 Task: Create a new account in Salesforce with the name 'EMC-5', industry 'Biotechnology', and annual revenue '₹36,11,556'. Fill in the address and additional information fields.
Action: Mouse moved to (842, 139)
Screenshot: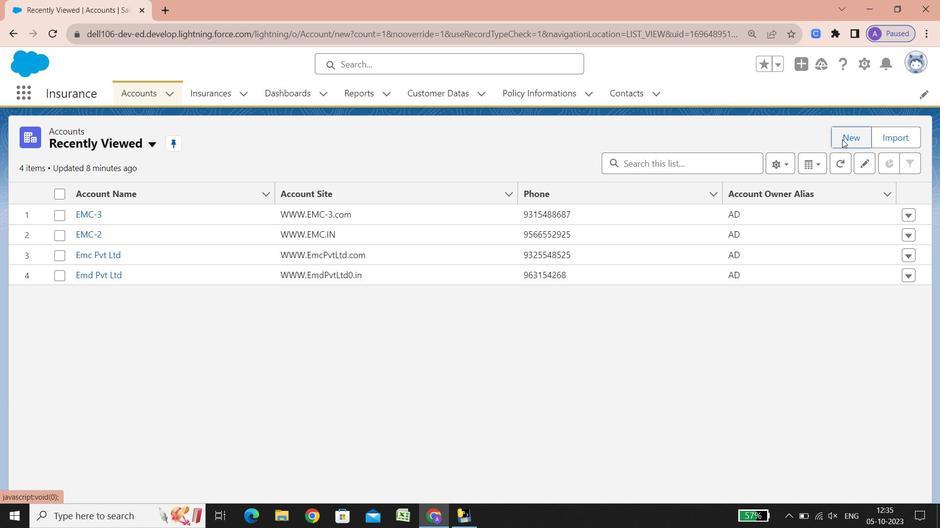 
Action: Mouse pressed left at (842, 139)
Screenshot: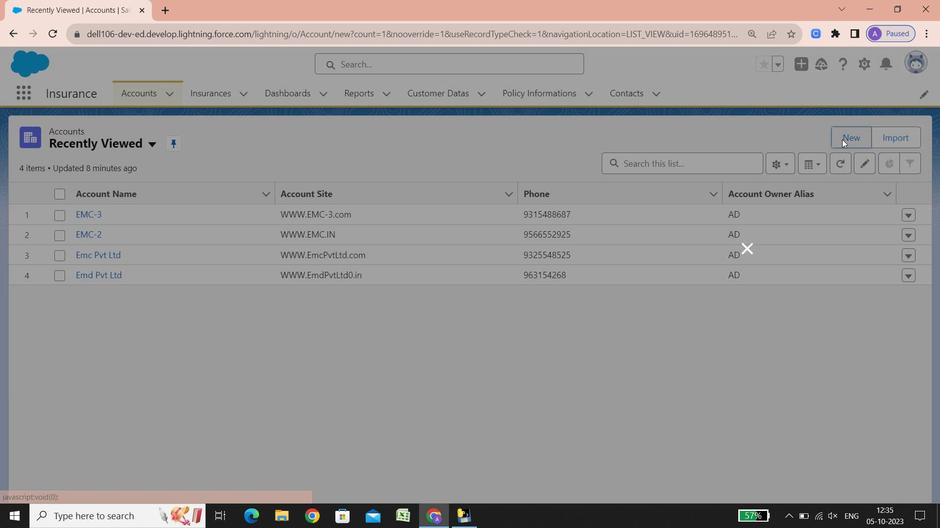 
Action: Mouse moved to (274, 240)
Screenshot: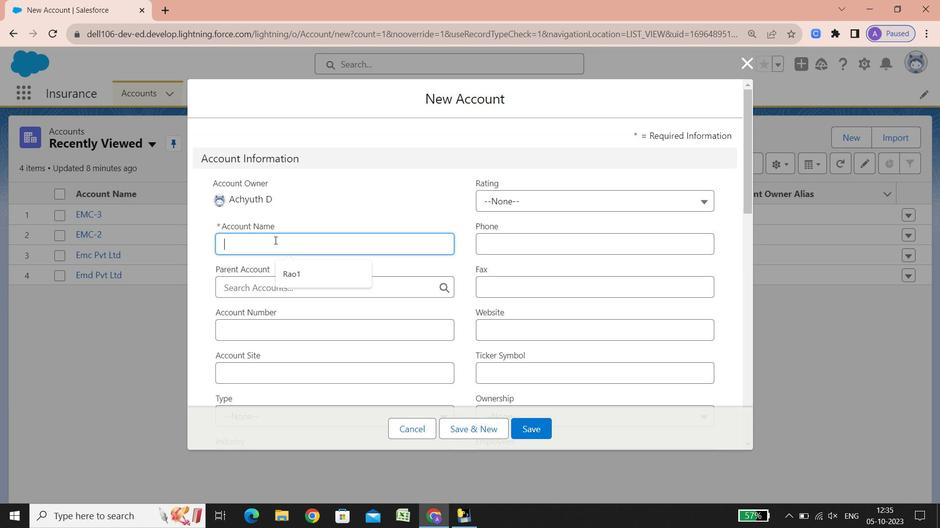 
Action: Mouse pressed left at (274, 240)
Screenshot: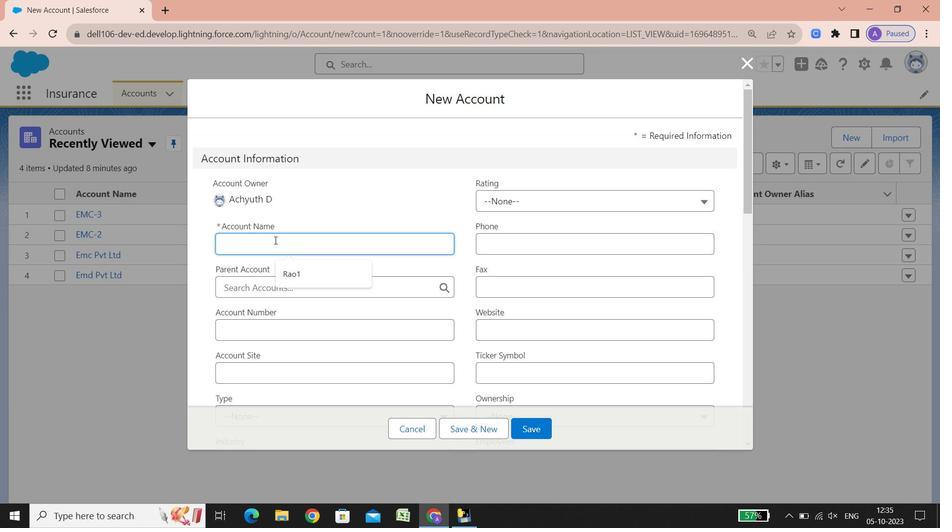 
Action: Key pressed <Key.shift><Key.shift><Key.shift><Key.shift><Key.shift>Ectrl+M<Key.shift><Key.shift><Key.shift><Key.shift><Key.shift><Key.shift><Key.shift><Key.shift><Key.shift><Key.shift><Key.shift><Key.shift>ctrl+MC-4
Screenshot: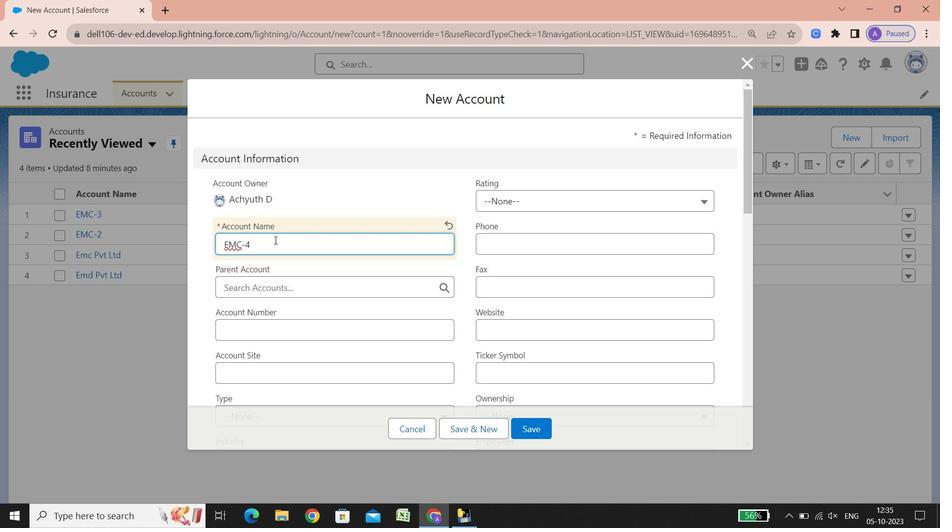 
Action: Mouse moved to (238, 333)
Screenshot: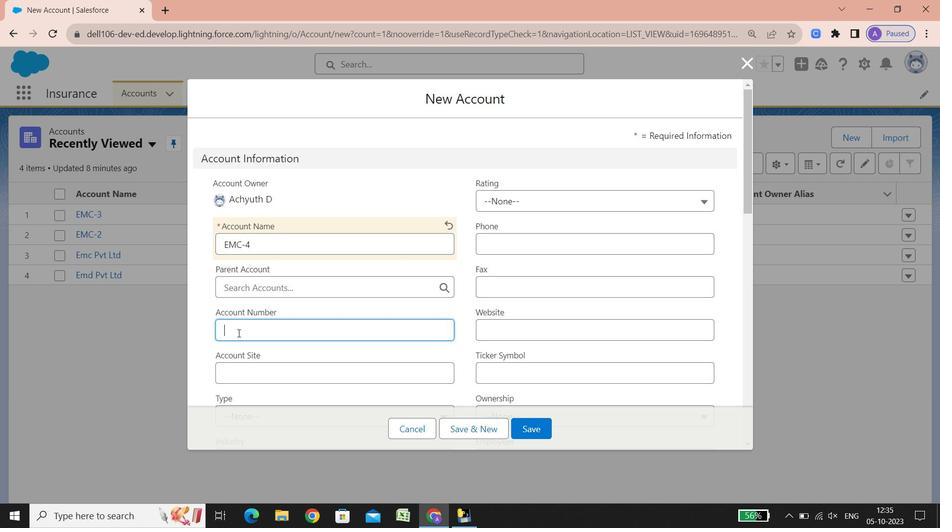 
Action: Mouse pressed left at (238, 333)
Screenshot: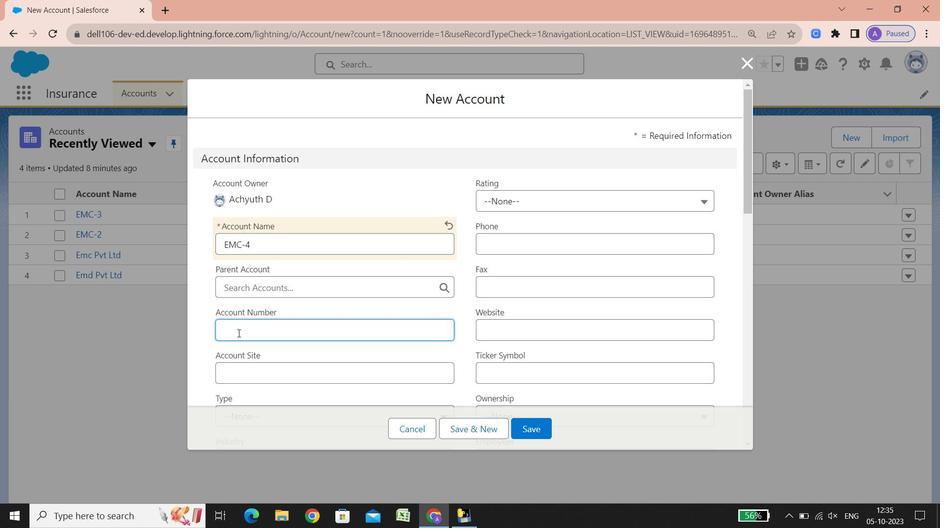 
Action: Mouse moved to (249, 328)
Screenshot: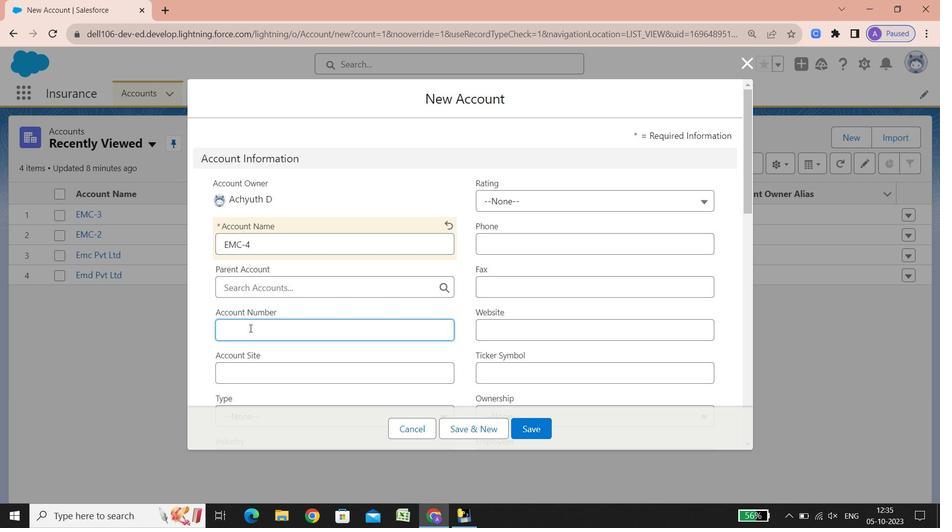
Action: Key pressed 255221545455
Screenshot: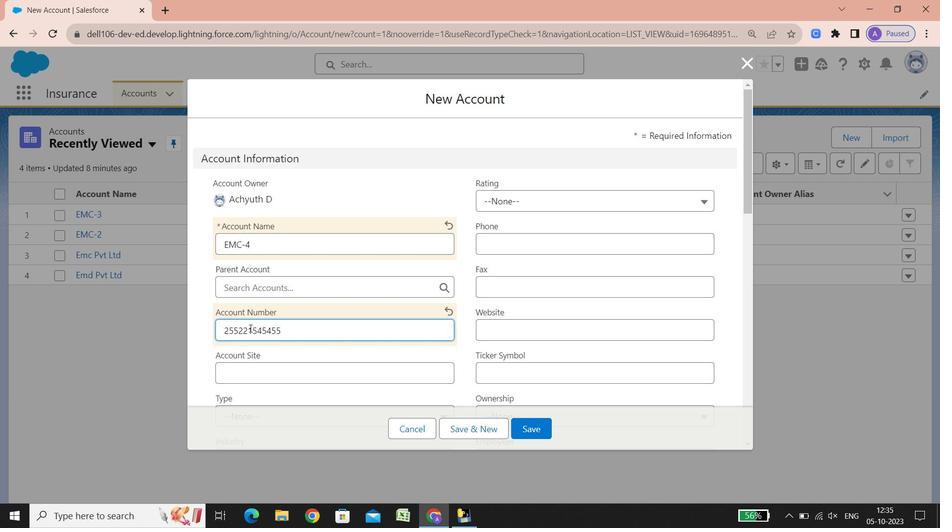 
Action: Mouse scrolled (249, 328) with delta (0, 0)
Screenshot: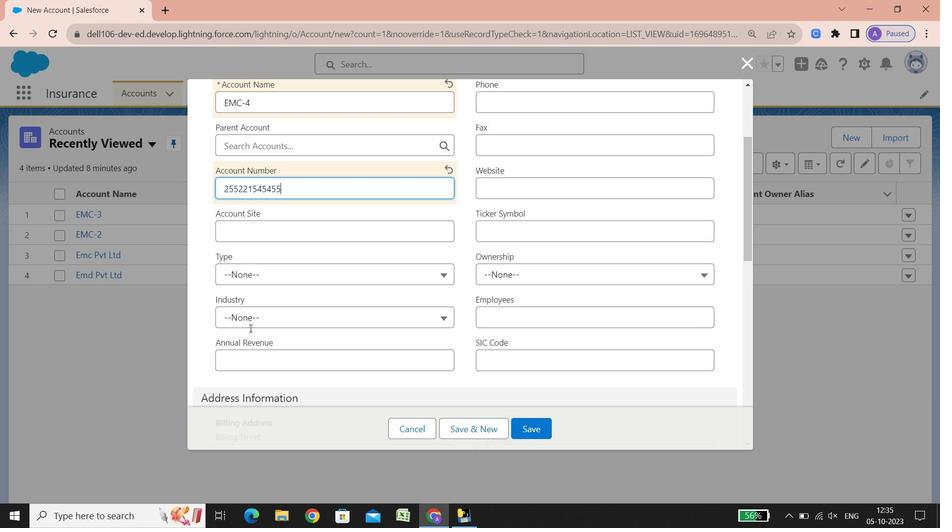 
Action: Mouse scrolled (249, 328) with delta (0, 0)
Screenshot: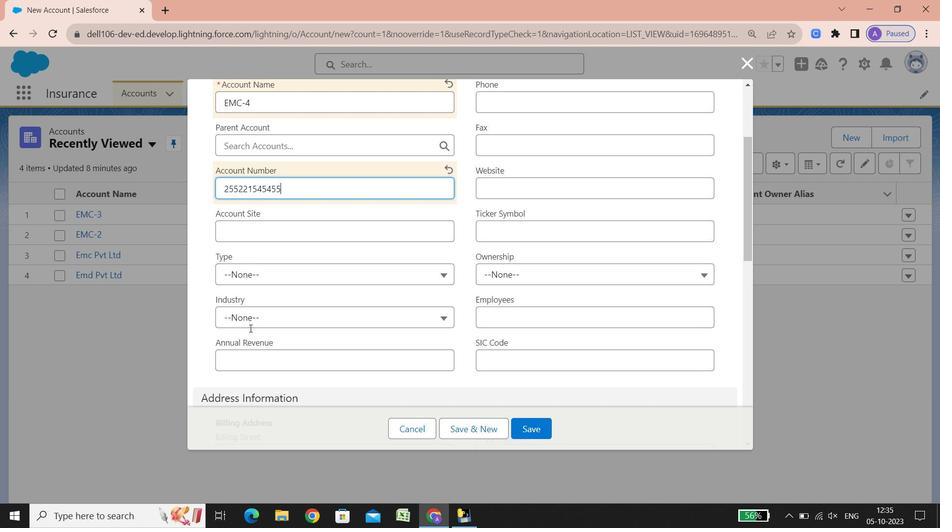 
Action: Mouse scrolled (249, 328) with delta (0, 0)
Screenshot: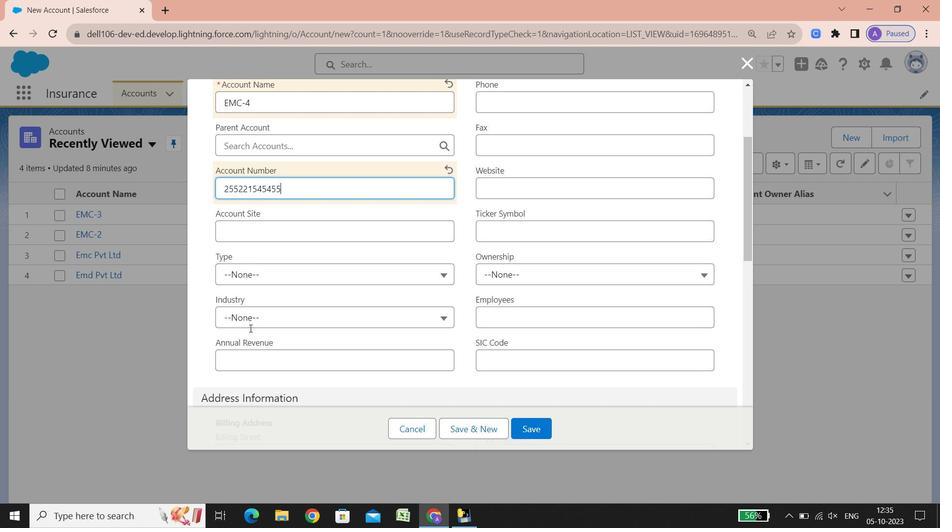 
Action: Mouse scrolled (249, 328) with delta (0, 0)
Screenshot: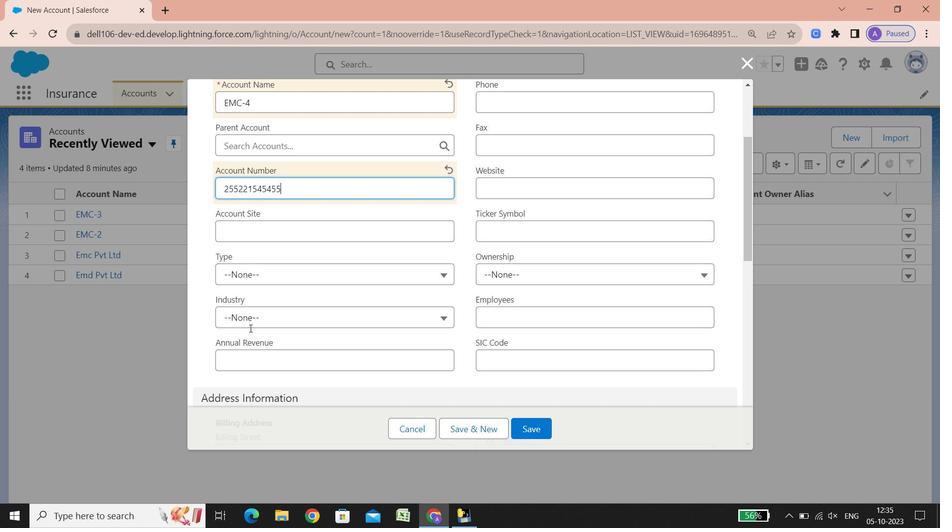 
Action: Mouse scrolled (249, 328) with delta (0, 0)
Screenshot: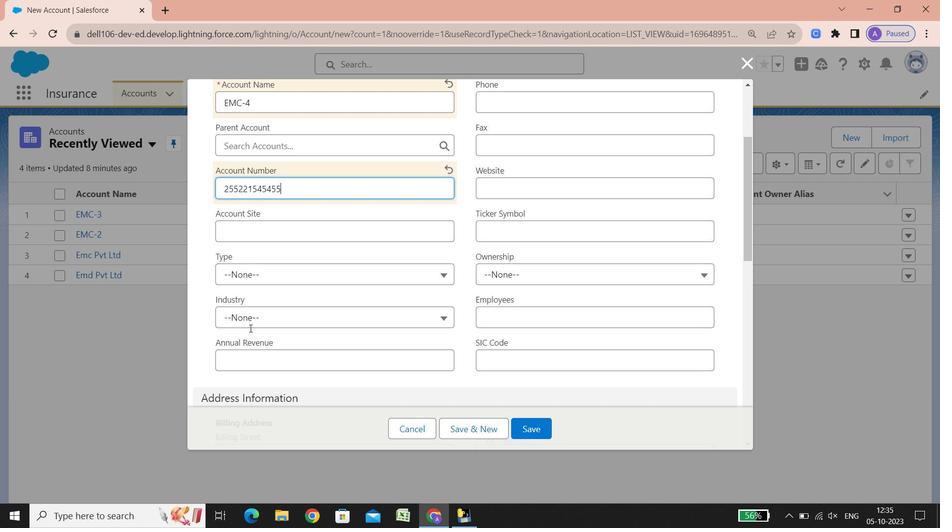 
Action: Mouse scrolled (249, 328) with delta (0, 0)
Screenshot: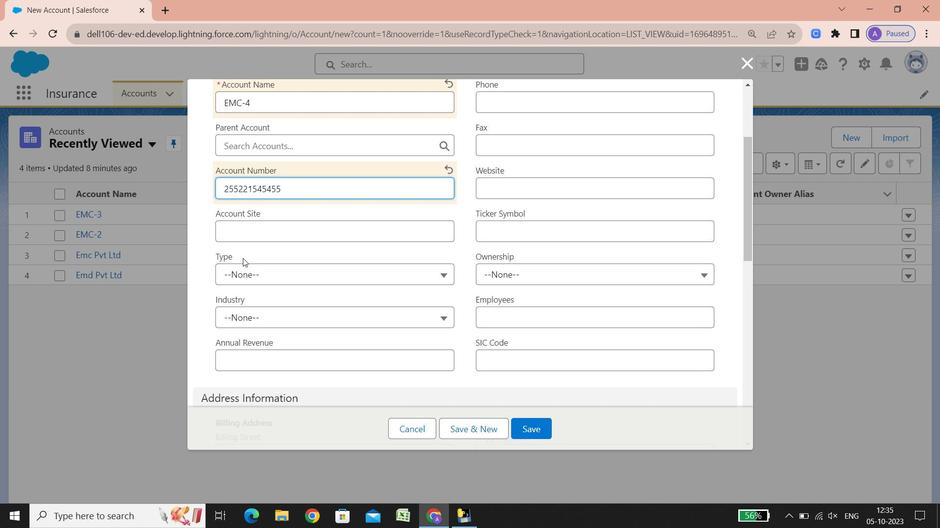 
Action: Mouse scrolled (249, 328) with delta (0, 0)
Screenshot: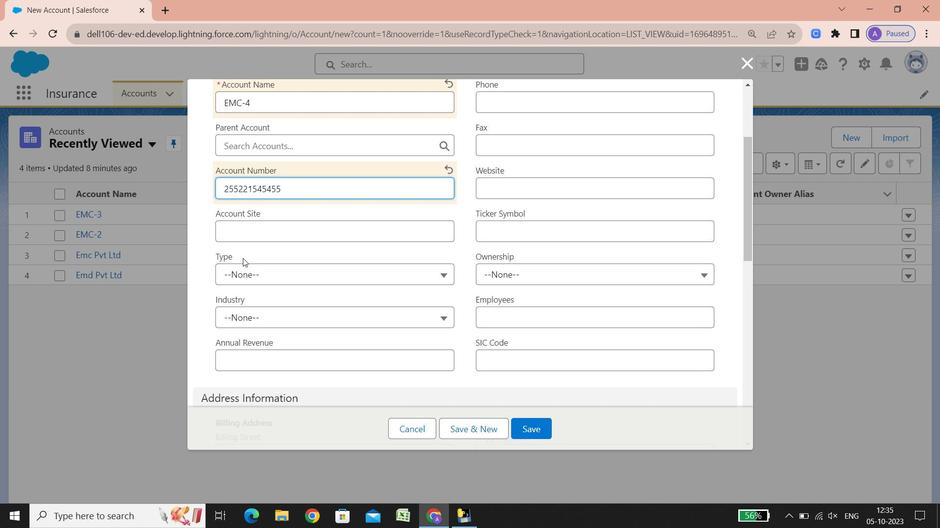 
Action: Mouse scrolled (249, 328) with delta (0, 0)
Screenshot: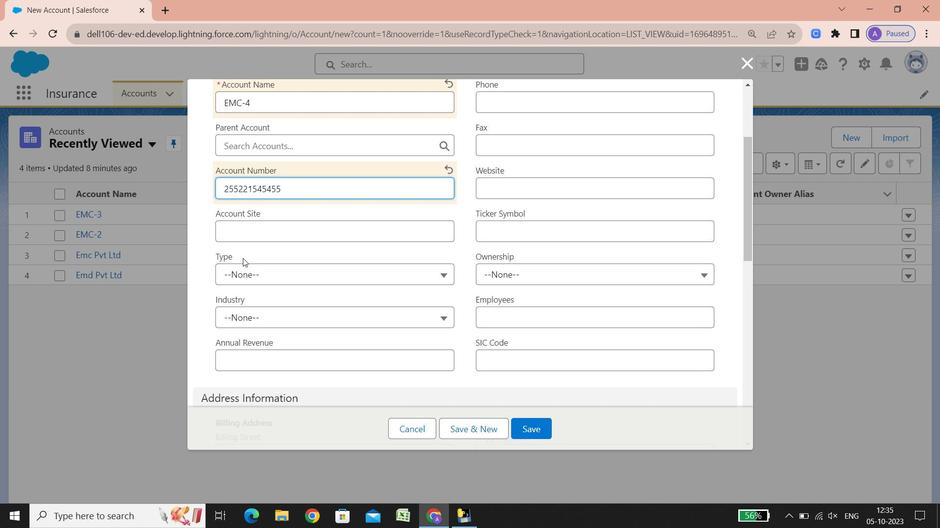 
Action: Mouse scrolled (249, 328) with delta (0, 0)
Screenshot: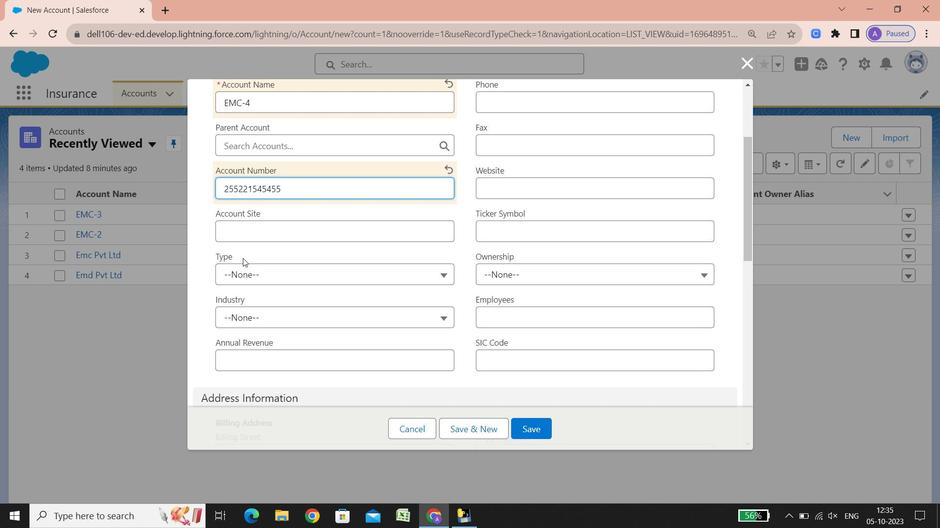 
Action: Mouse scrolled (249, 328) with delta (0, 0)
Screenshot: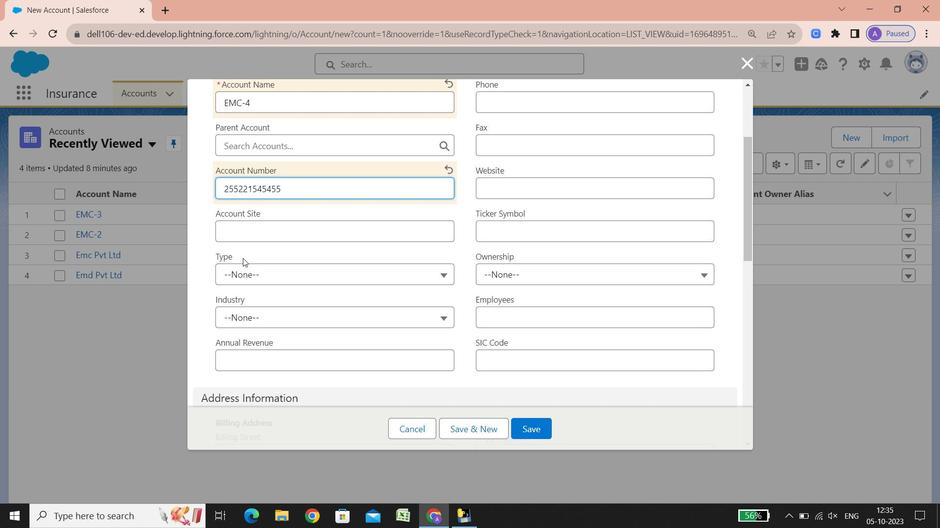 
Action: Mouse scrolled (249, 328) with delta (0, 0)
Screenshot: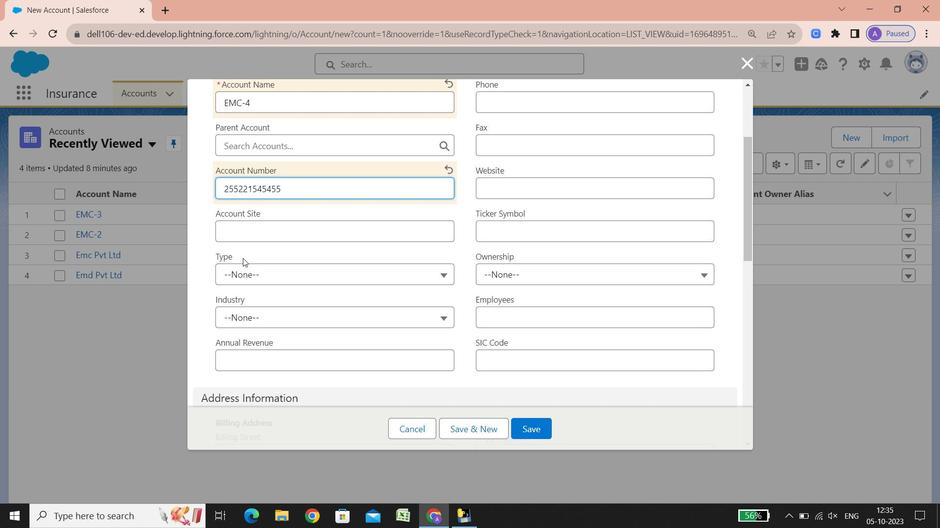 
Action: Mouse scrolled (249, 328) with delta (0, 0)
Screenshot: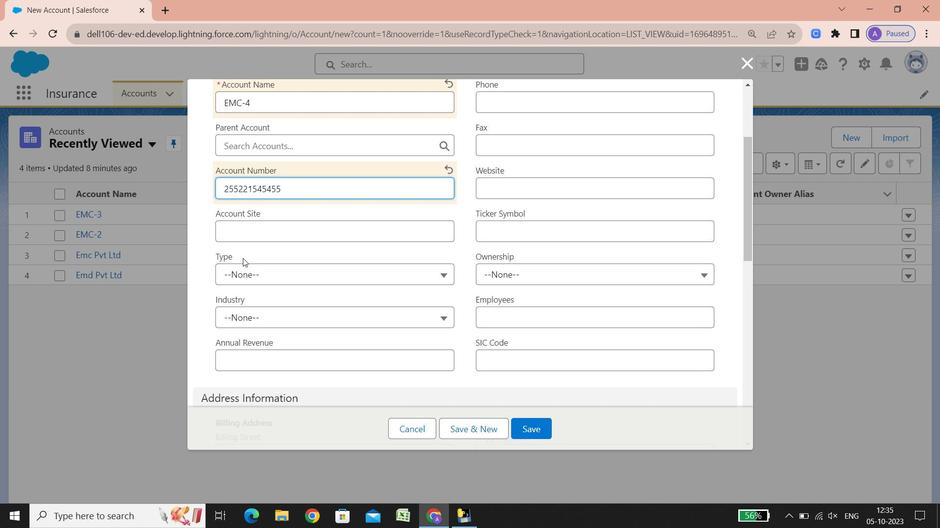 
Action: Mouse scrolled (249, 328) with delta (0, 0)
Screenshot: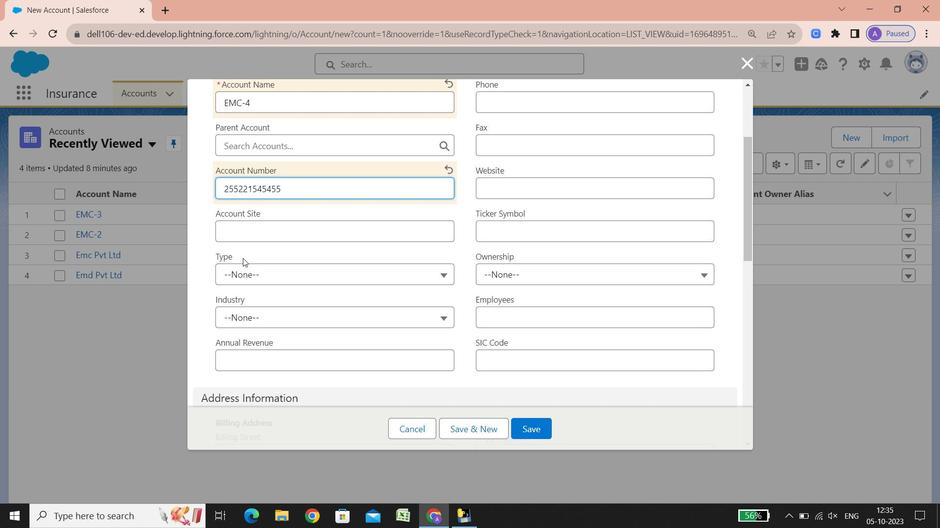 
Action: Mouse scrolled (249, 328) with delta (0, 0)
Screenshot: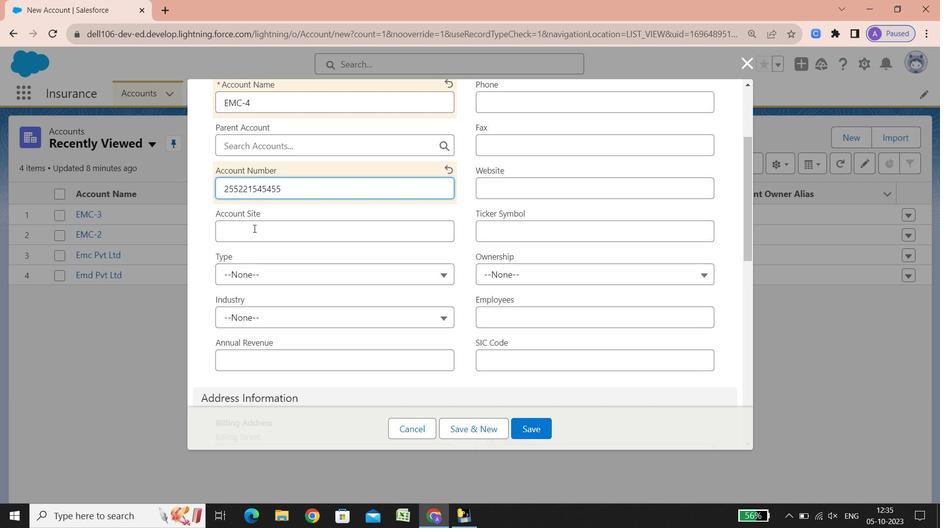 
Action: Mouse scrolled (249, 328) with delta (0, 0)
Screenshot: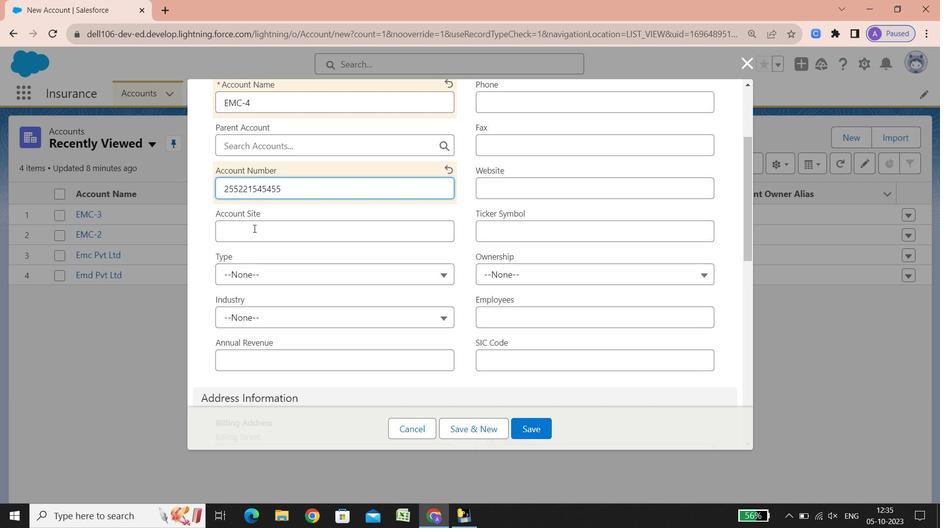 
Action: Mouse scrolled (249, 328) with delta (0, 0)
Screenshot: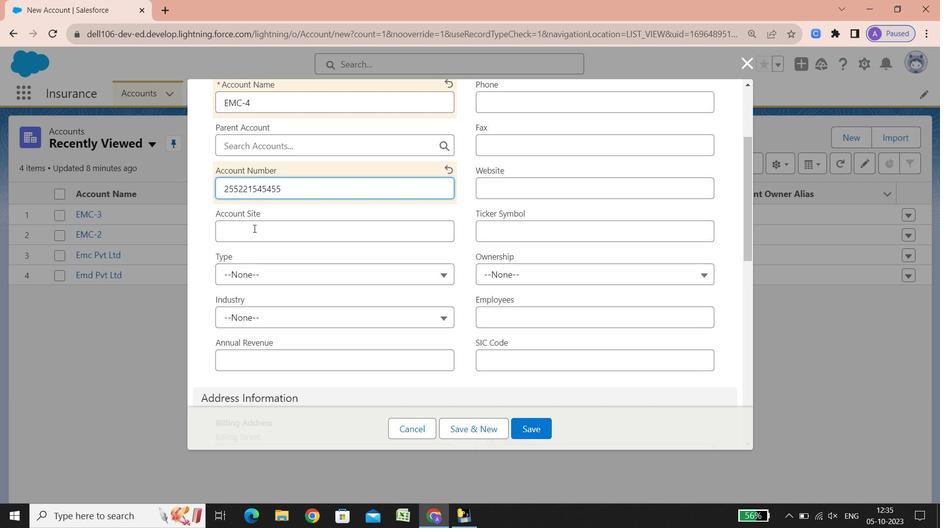 
Action: Mouse scrolled (249, 328) with delta (0, 0)
Screenshot: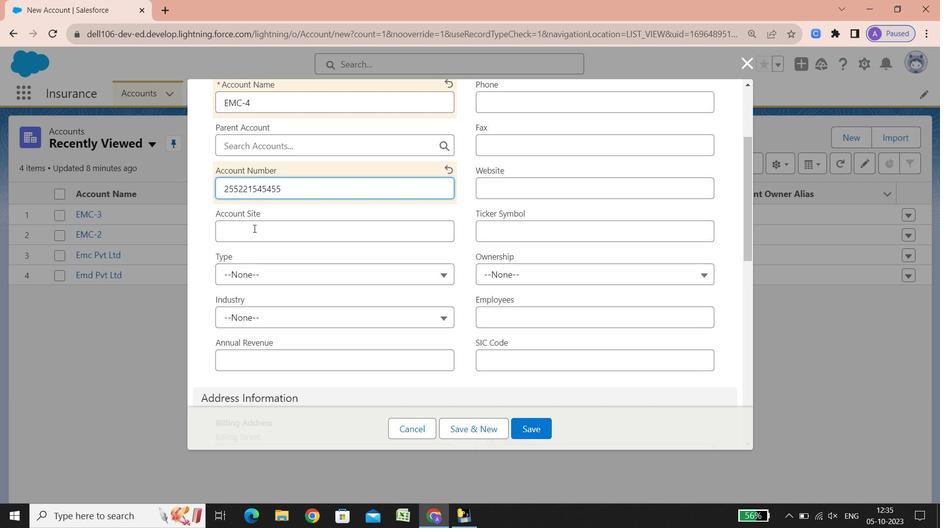 
Action: Mouse scrolled (249, 328) with delta (0, 0)
Screenshot: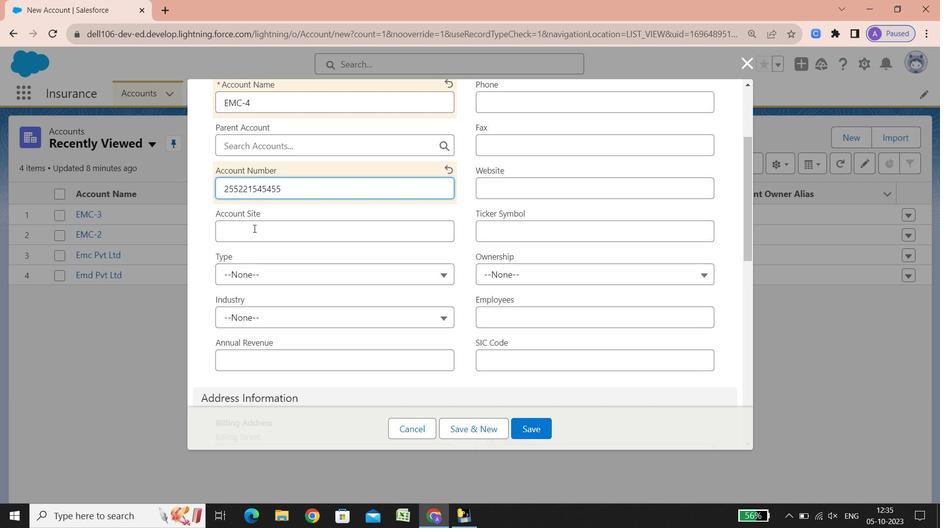 
Action: Mouse scrolled (249, 328) with delta (0, 0)
Screenshot: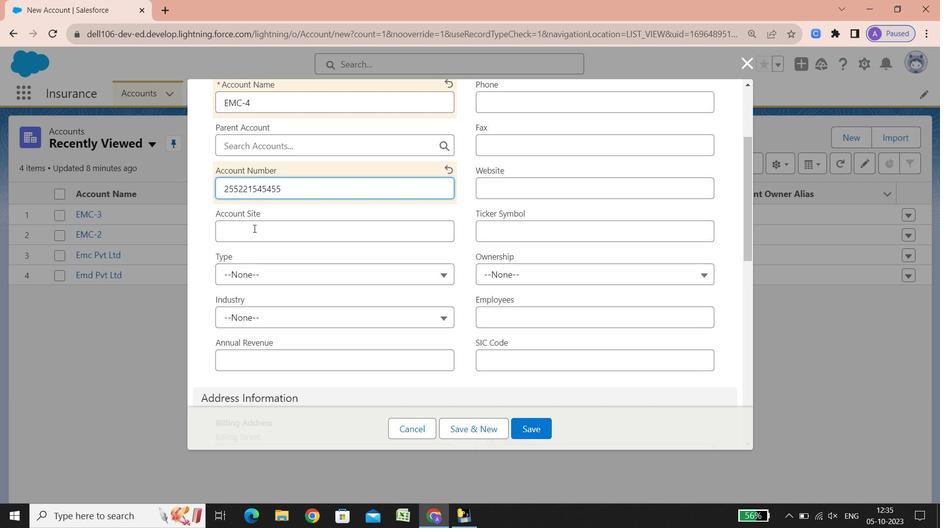 
Action: Mouse scrolled (249, 328) with delta (0, 0)
Screenshot: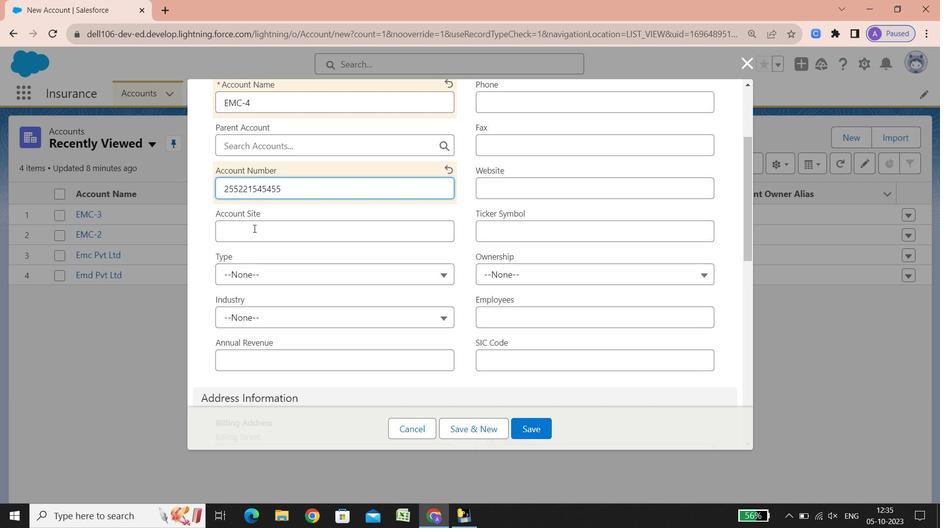 
Action: Mouse scrolled (249, 328) with delta (0, 0)
Screenshot: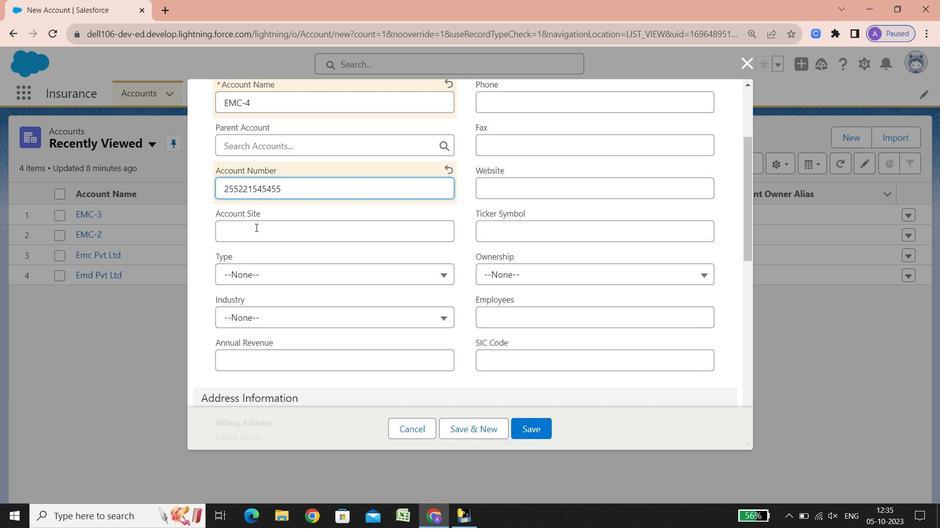 
Action: Mouse scrolled (249, 328) with delta (0, 0)
Screenshot: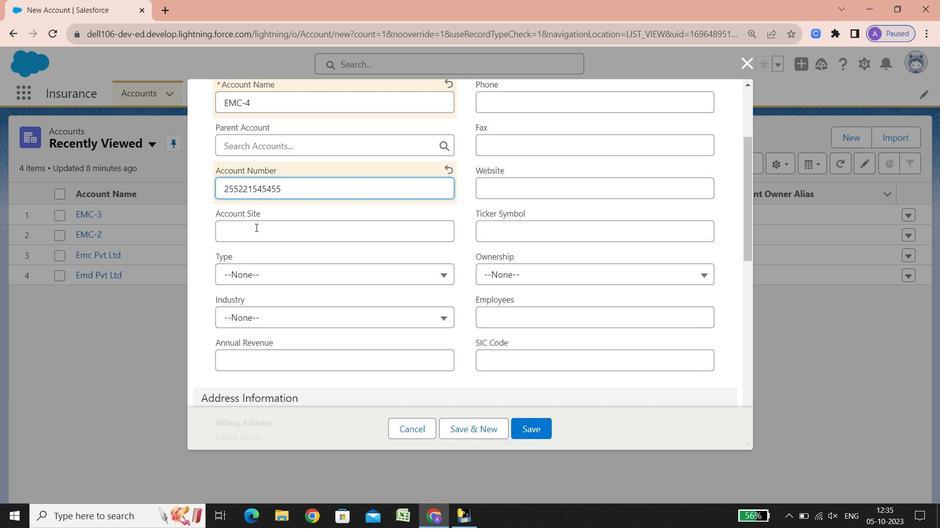 
Action: Mouse scrolled (249, 328) with delta (0, 0)
Screenshot: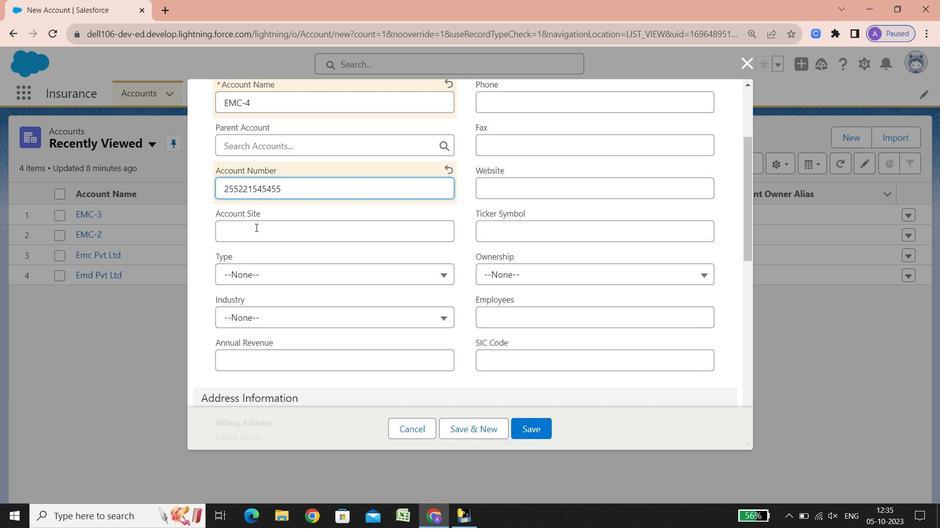 
Action: Mouse scrolled (249, 328) with delta (0, 0)
Screenshot: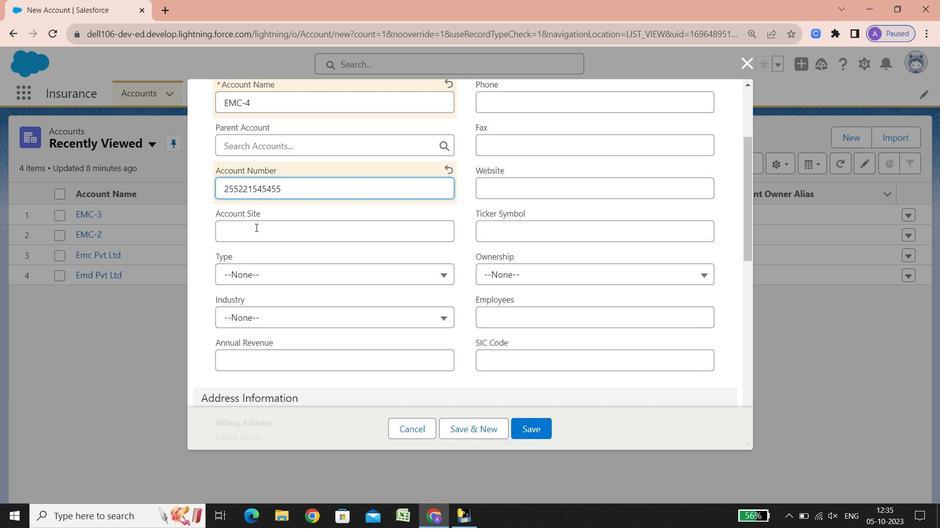 
Action: Mouse scrolled (249, 328) with delta (0, 0)
Screenshot: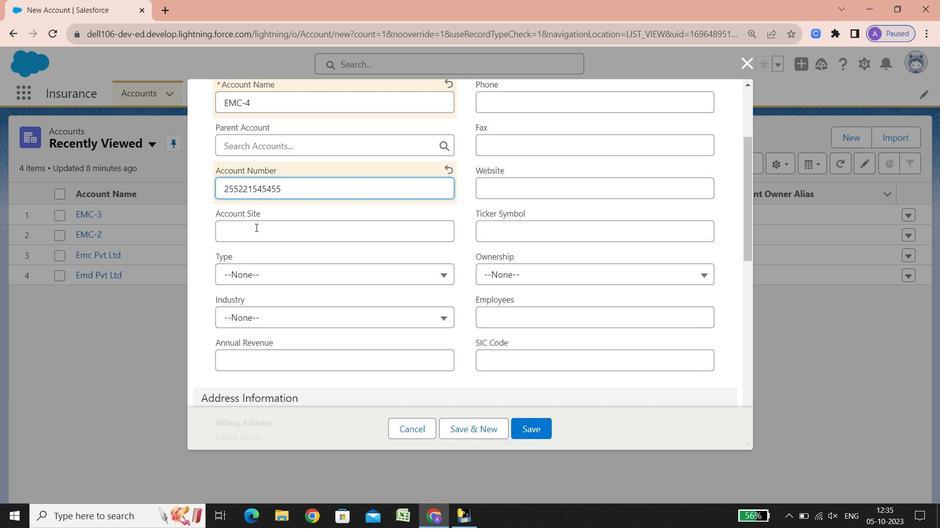 
Action: Mouse scrolled (249, 328) with delta (0, 0)
Screenshot: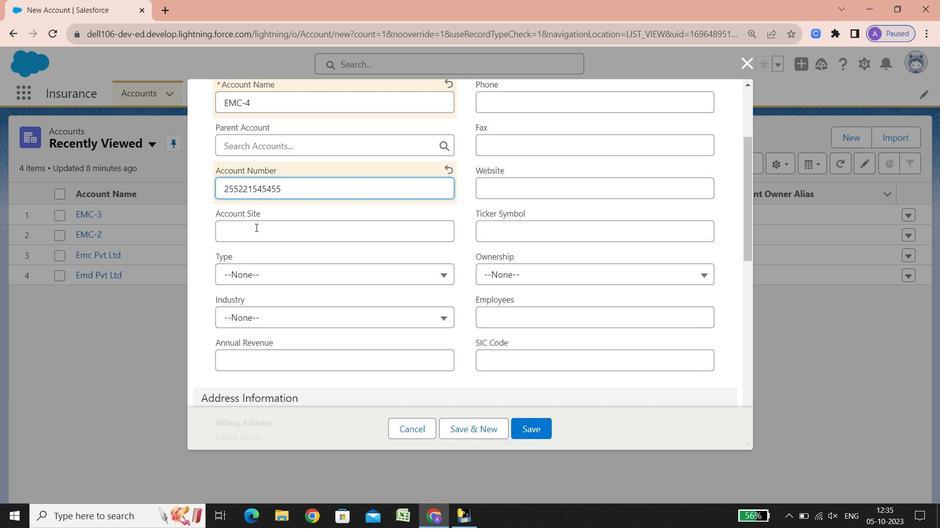 
Action: Mouse scrolled (249, 328) with delta (0, 0)
Screenshot: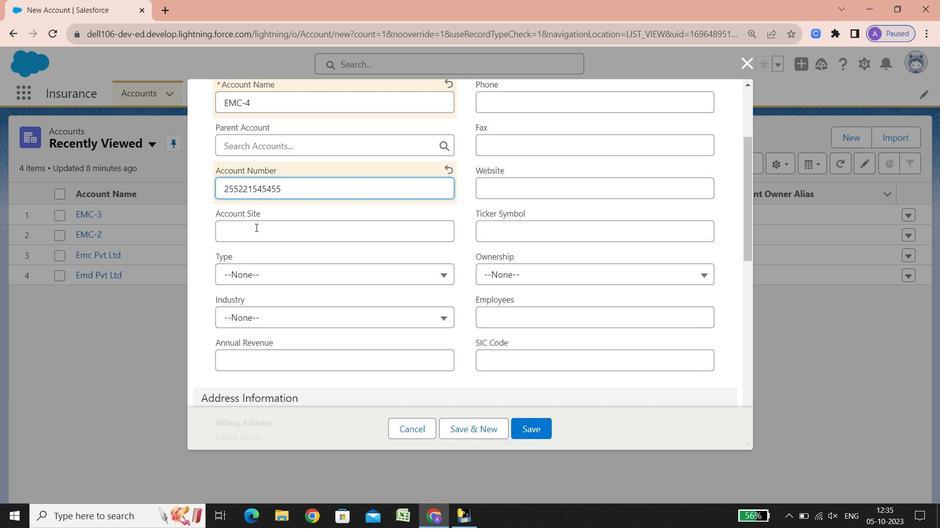 
Action: Mouse scrolled (249, 328) with delta (0, 0)
Screenshot: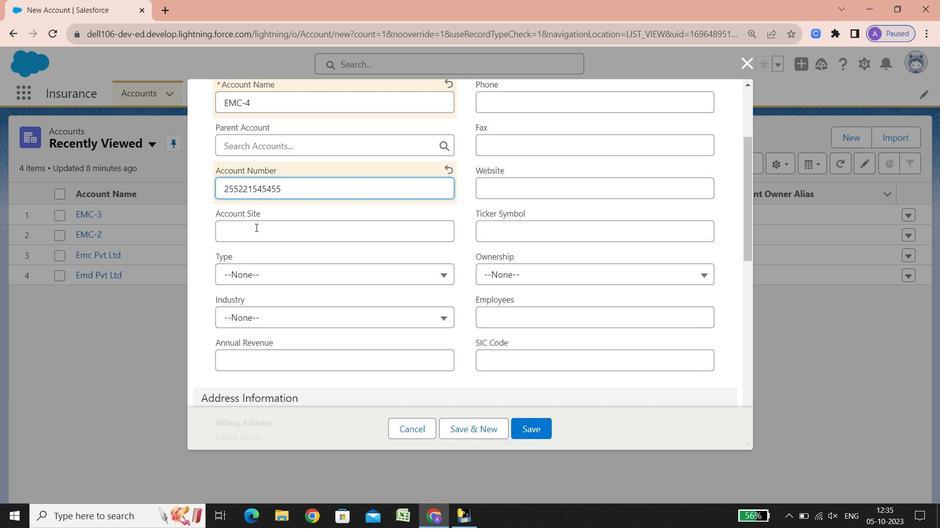 
Action: Mouse scrolled (249, 328) with delta (0, 0)
Screenshot: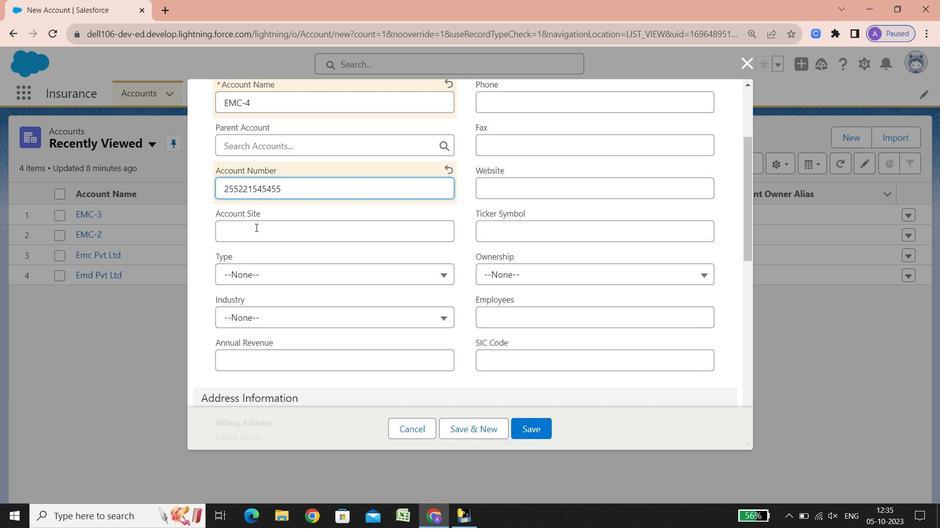 
Action: Mouse scrolled (249, 328) with delta (0, 0)
Screenshot: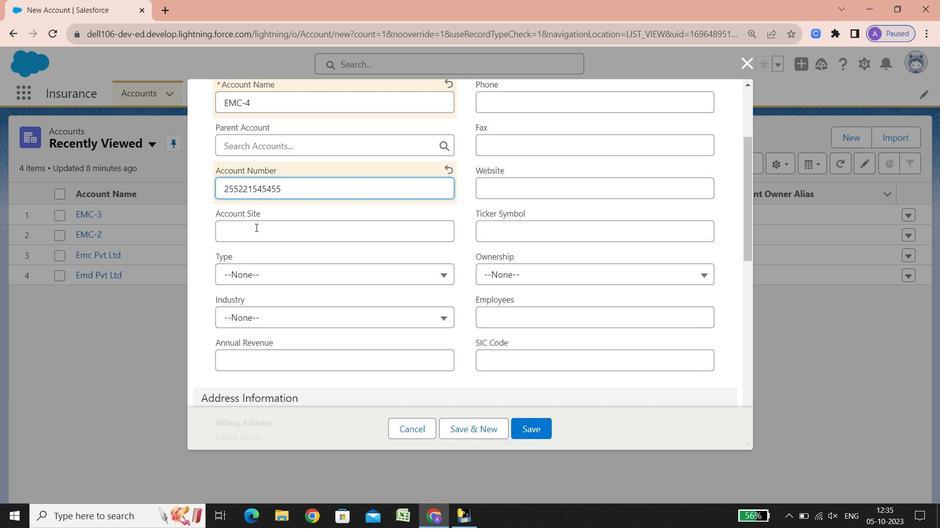 
Action: Mouse scrolled (249, 328) with delta (0, 0)
Screenshot: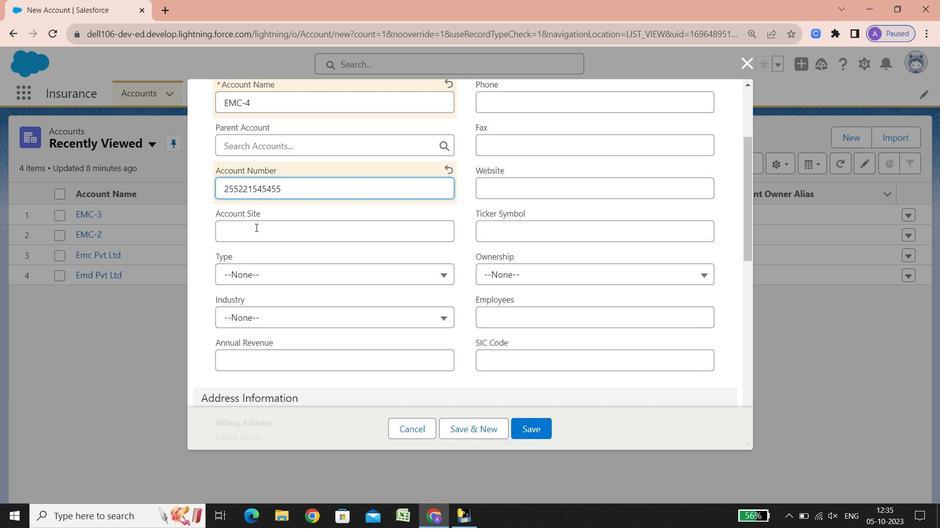 
Action: Mouse scrolled (249, 328) with delta (0, 0)
Screenshot: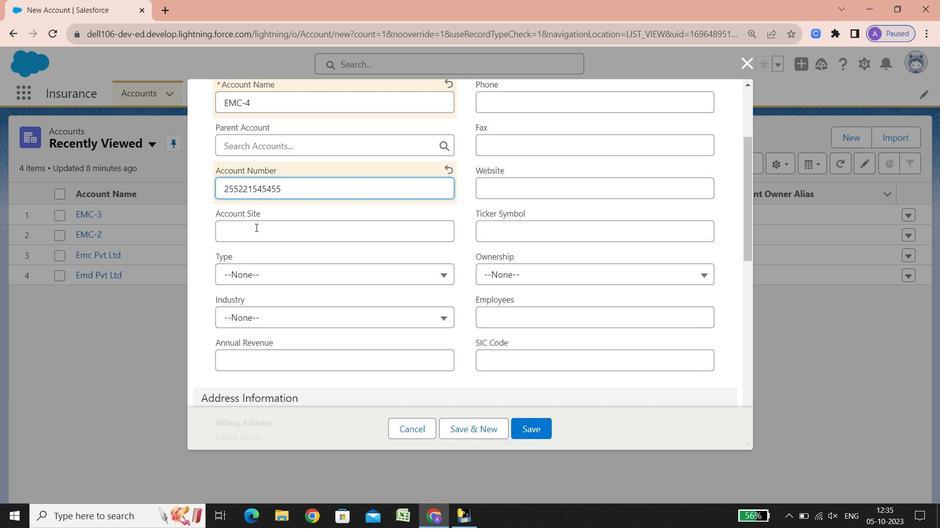 
Action: Mouse scrolled (249, 328) with delta (0, 0)
Screenshot: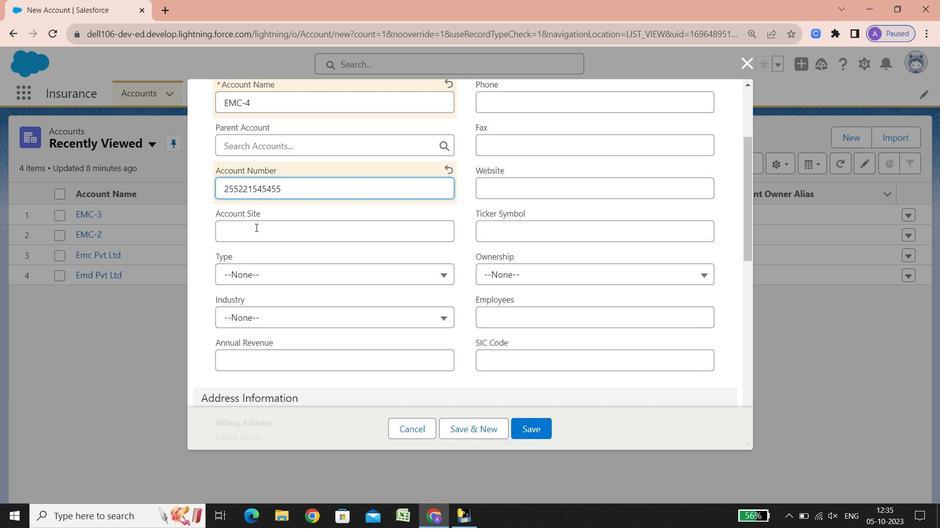 
Action: Mouse scrolled (249, 328) with delta (0, 0)
Screenshot: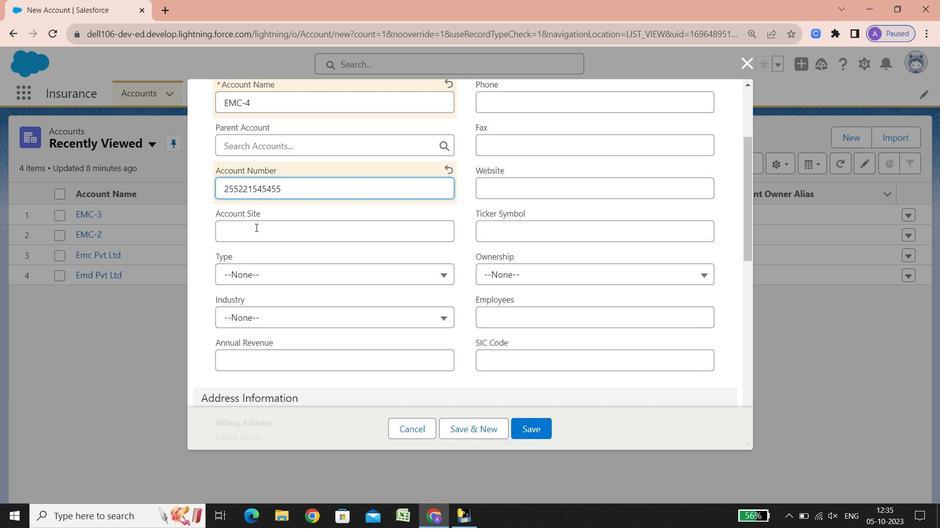 
Action: Mouse scrolled (249, 328) with delta (0, 0)
Screenshot: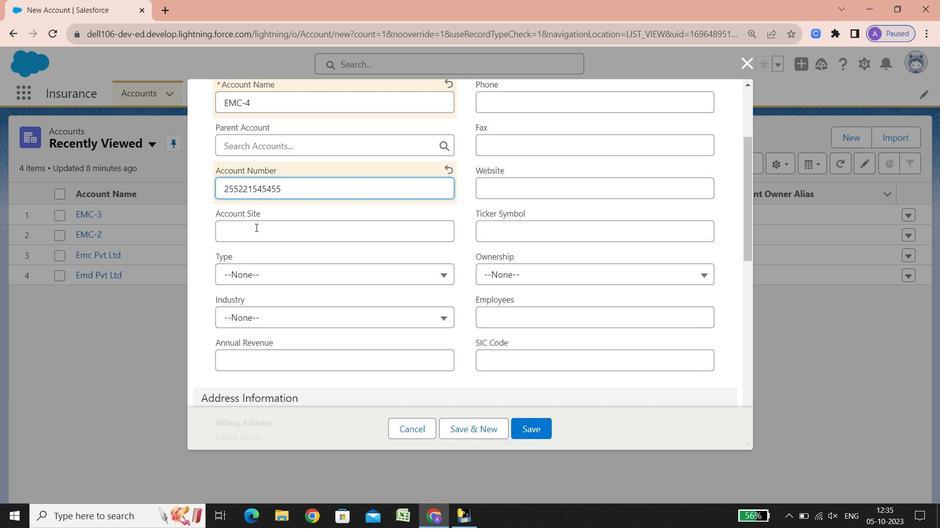 
Action: Mouse scrolled (249, 328) with delta (0, 0)
Screenshot: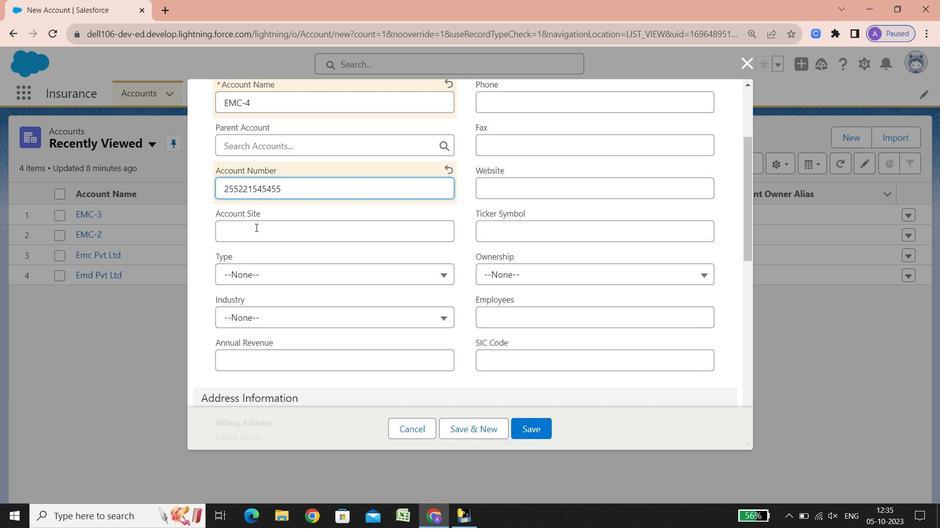 
Action: Mouse scrolled (249, 328) with delta (0, 0)
Screenshot: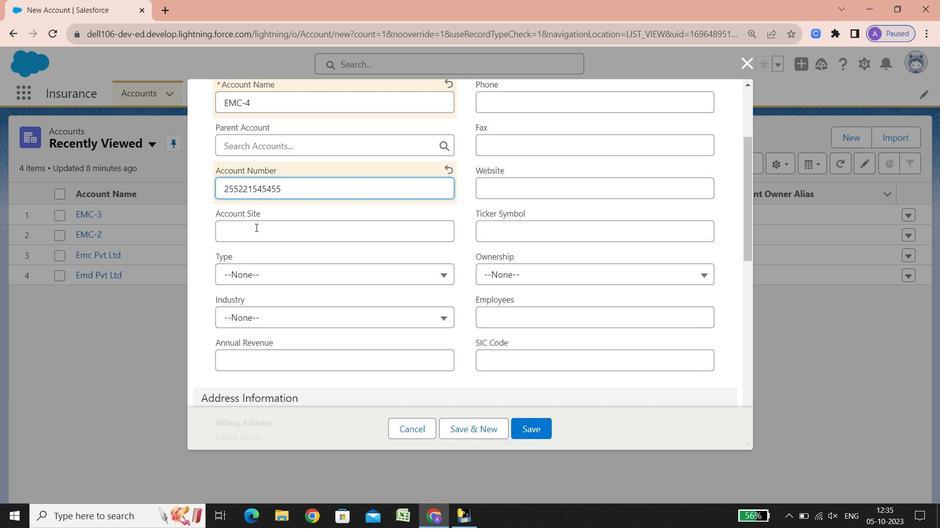
Action: Mouse moved to (255, 228)
Screenshot: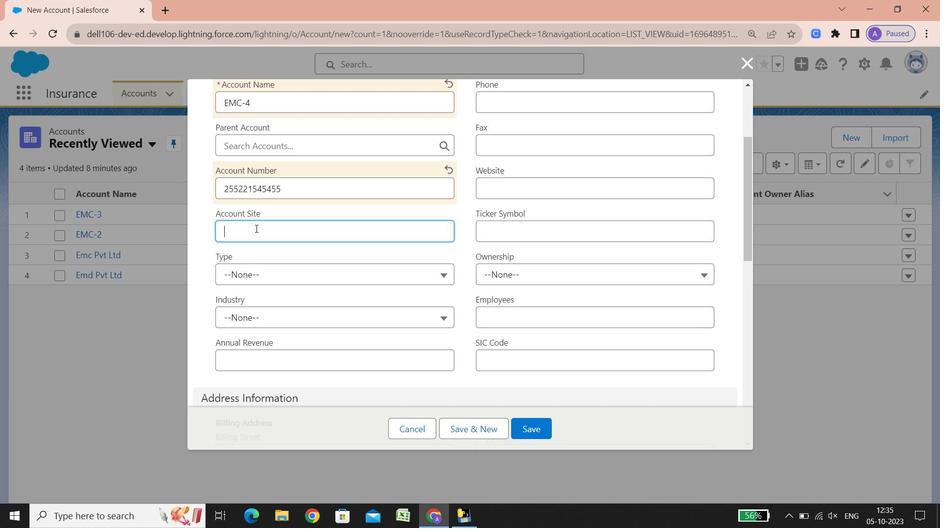 
Action: Mouse pressed left at (255, 228)
Screenshot: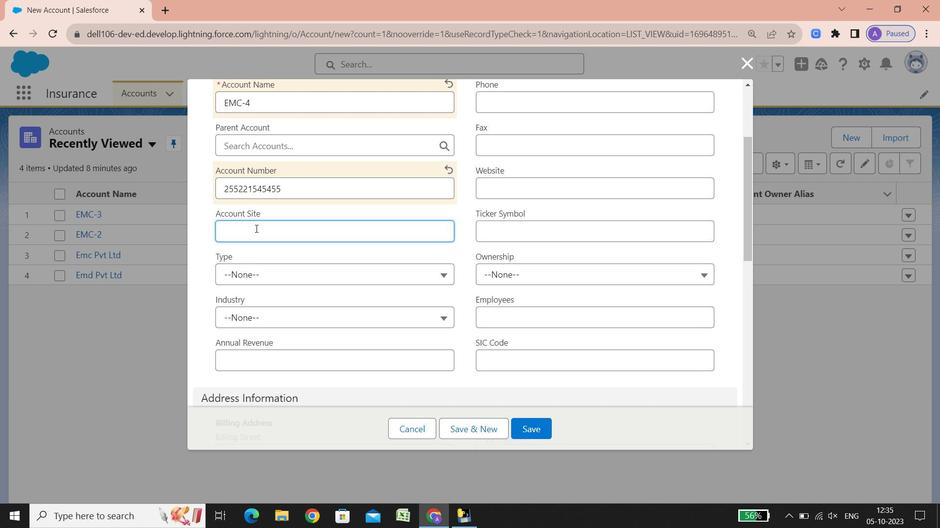 
Action: Key pressed 24254262155
Screenshot: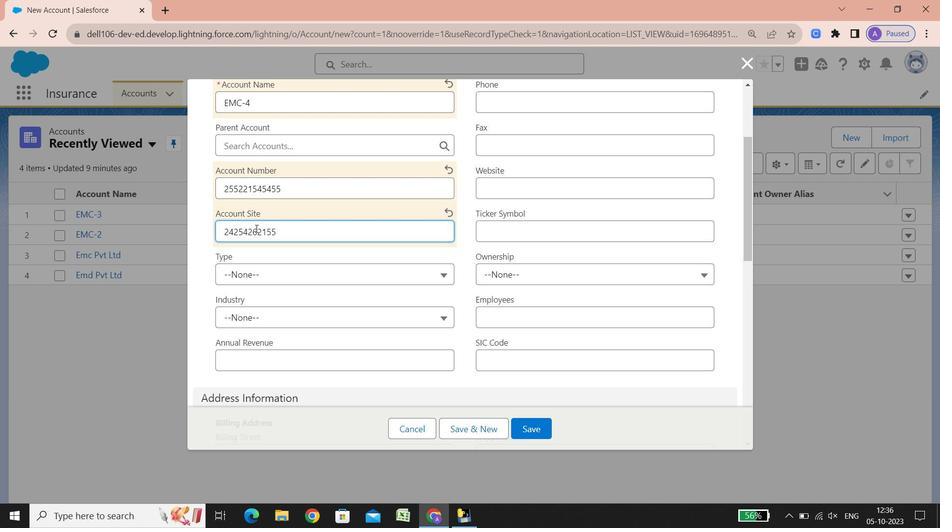 
Action: Mouse moved to (344, 279)
Screenshot: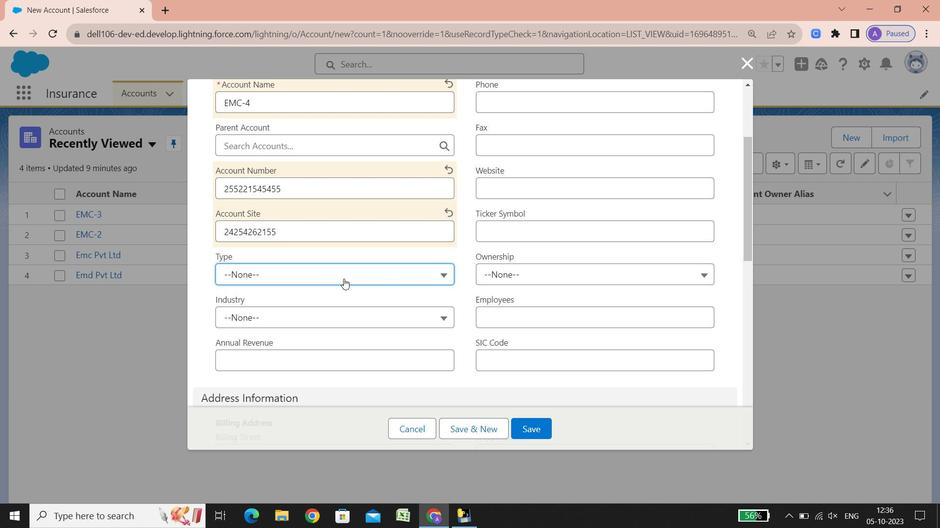 
Action: Mouse pressed left at (344, 279)
Screenshot: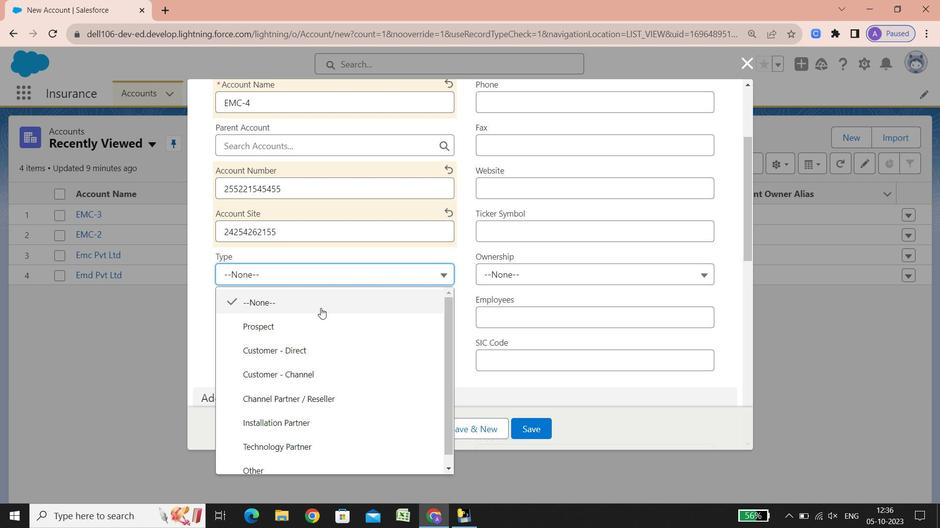 
Action: Mouse moved to (303, 346)
Screenshot: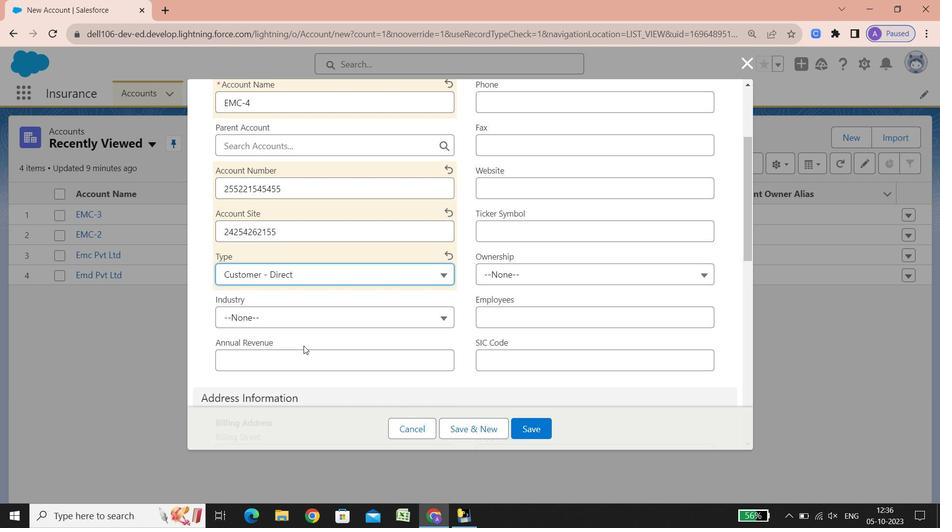 
Action: Mouse pressed left at (303, 346)
Screenshot: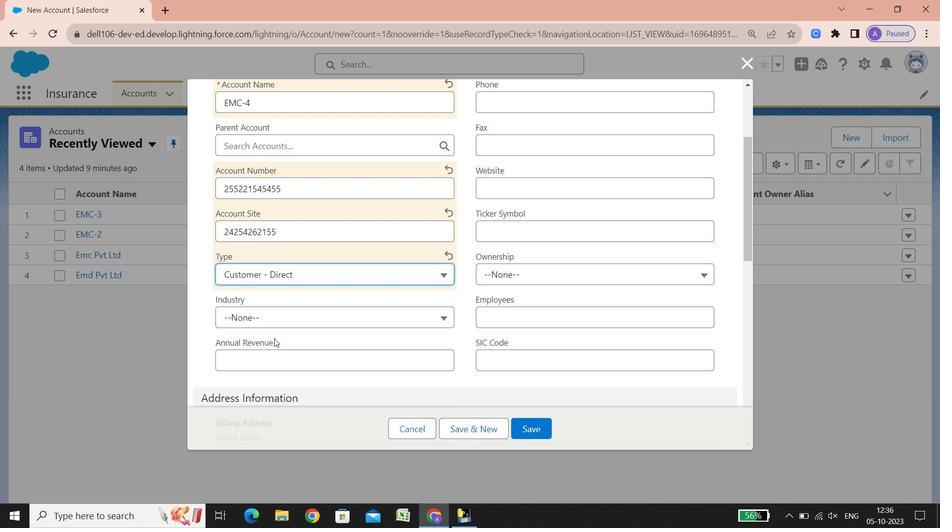 
Action: Mouse moved to (291, 312)
Screenshot: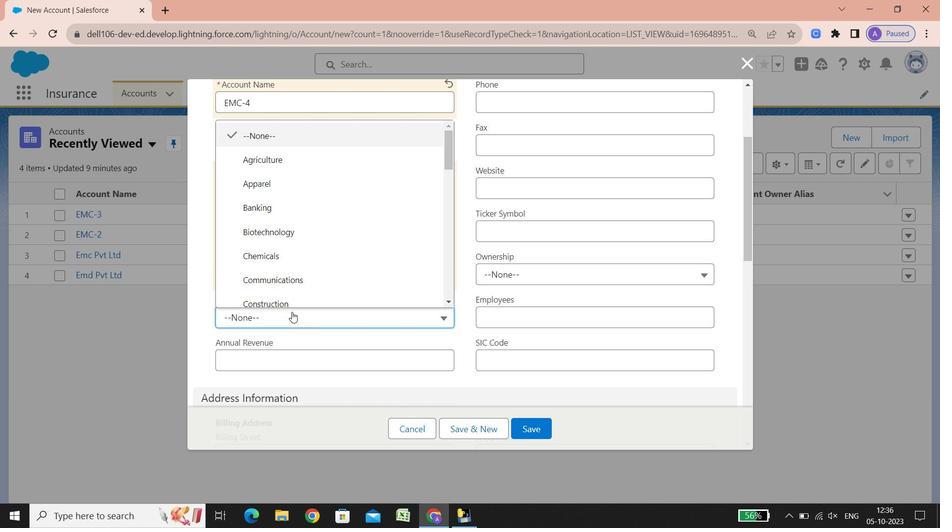 
Action: Mouse pressed left at (291, 312)
Screenshot: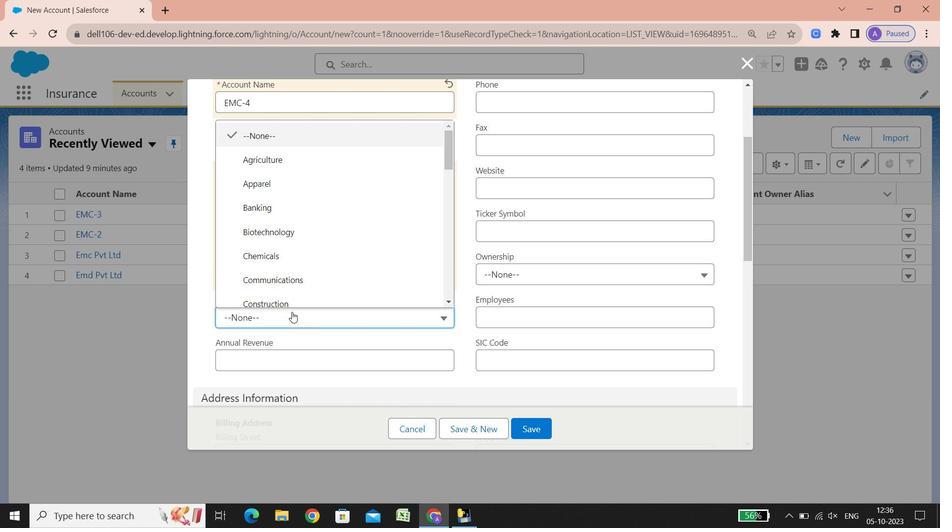 
Action: Mouse moved to (297, 275)
Screenshot: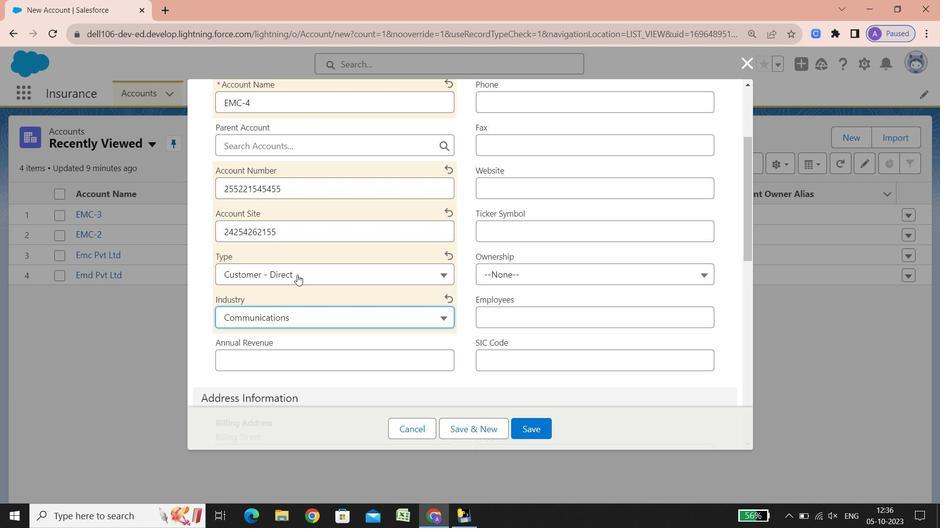 
Action: Mouse pressed left at (297, 275)
Screenshot: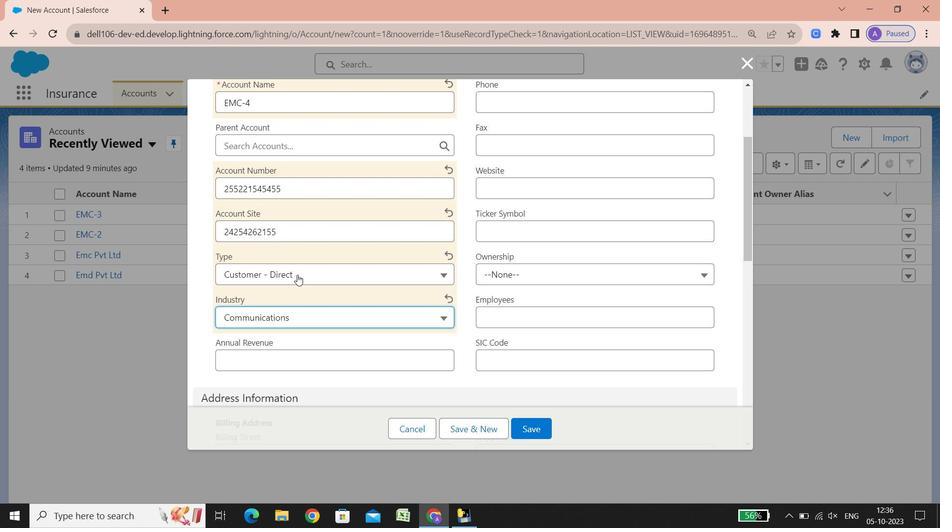 
Action: Mouse moved to (372, 307)
Screenshot: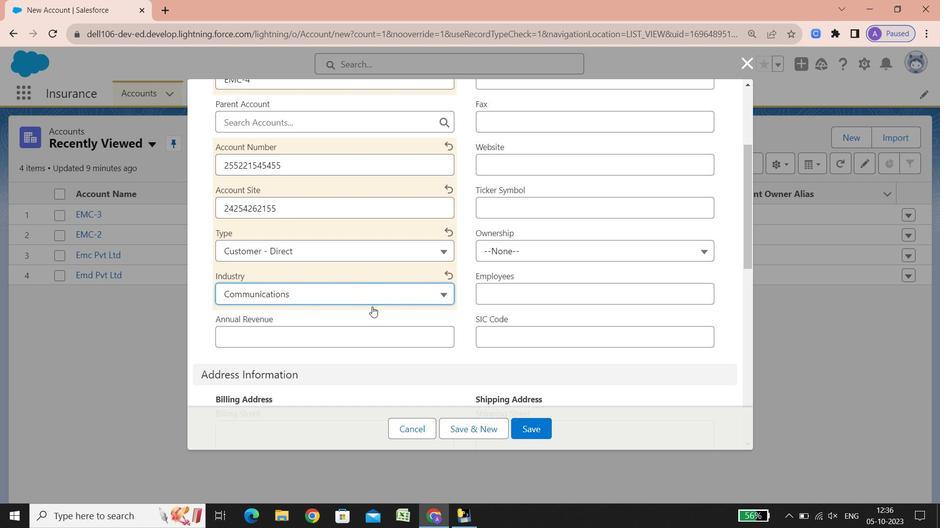 
Action: Mouse scrolled (372, 306) with delta (0, 0)
Screenshot: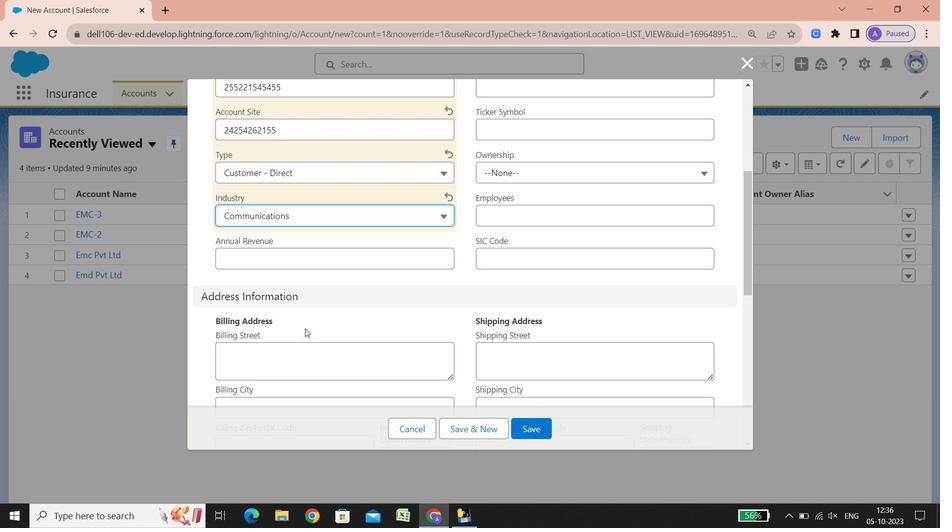
Action: Mouse scrolled (372, 306) with delta (0, 0)
Screenshot: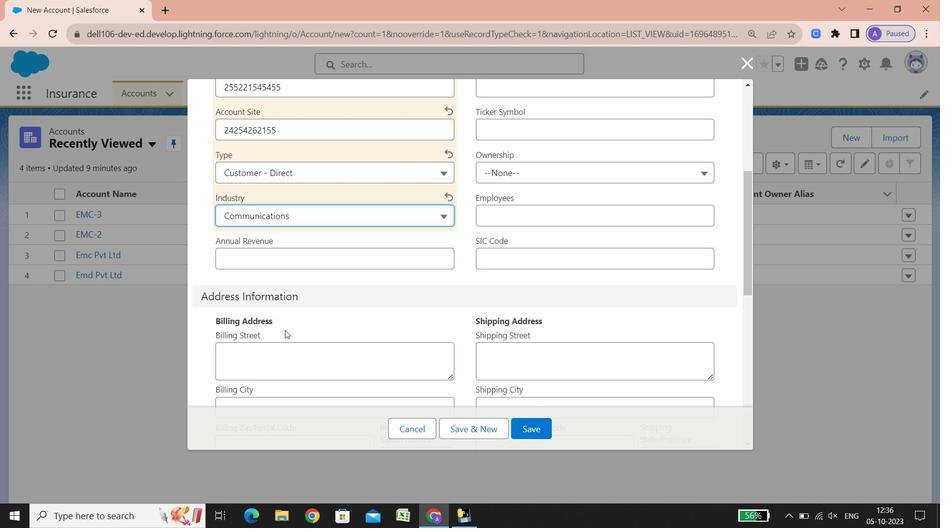 
Action: Mouse scrolled (372, 306) with delta (0, 0)
Screenshot: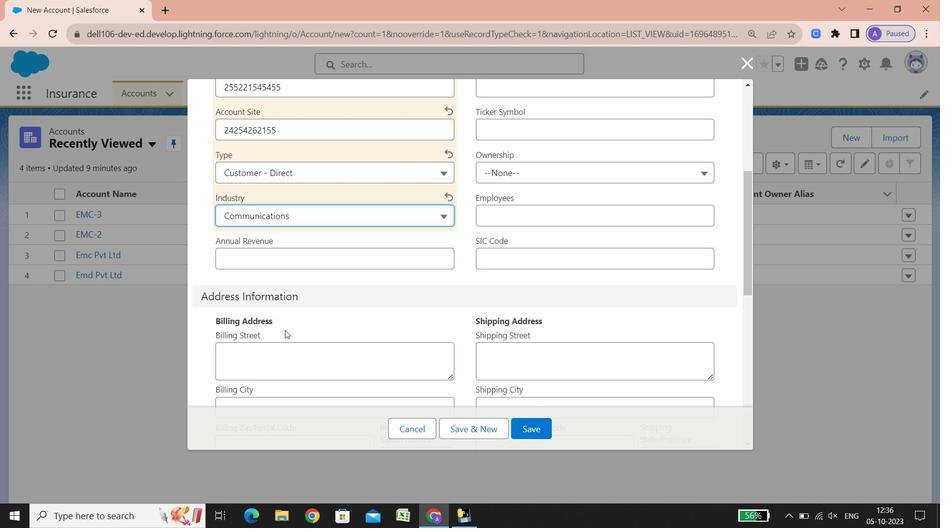 
Action: Mouse scrolled (372, 306) with delta (0, 0)
Screenshot: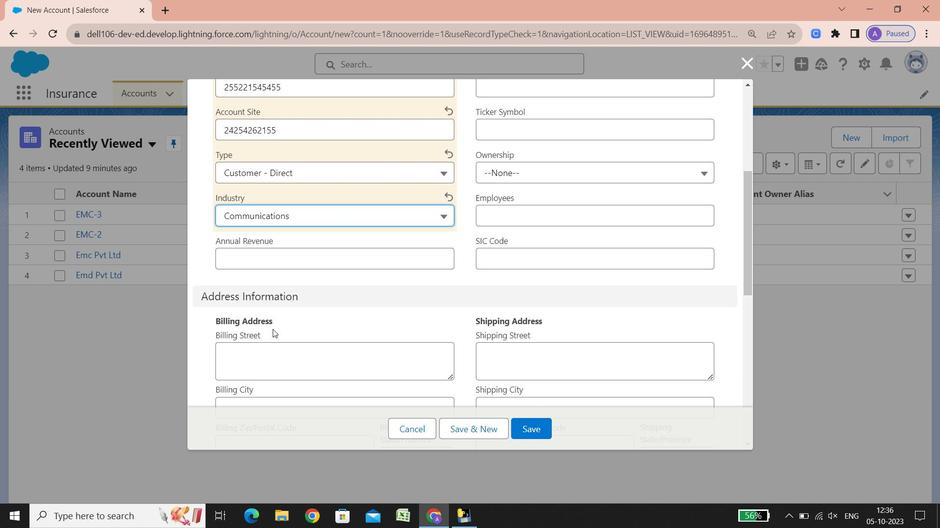 
Action: Mouse scrolled (372, 306) with delta (0, 0)
Screenshot: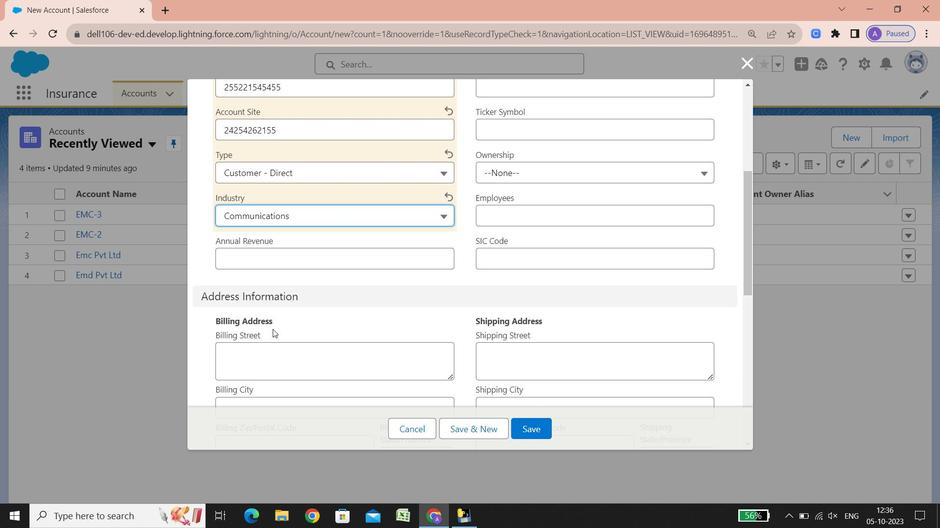 
Action: Mouse scrolled (372, 306) with delta (0, 0)
Screenshot: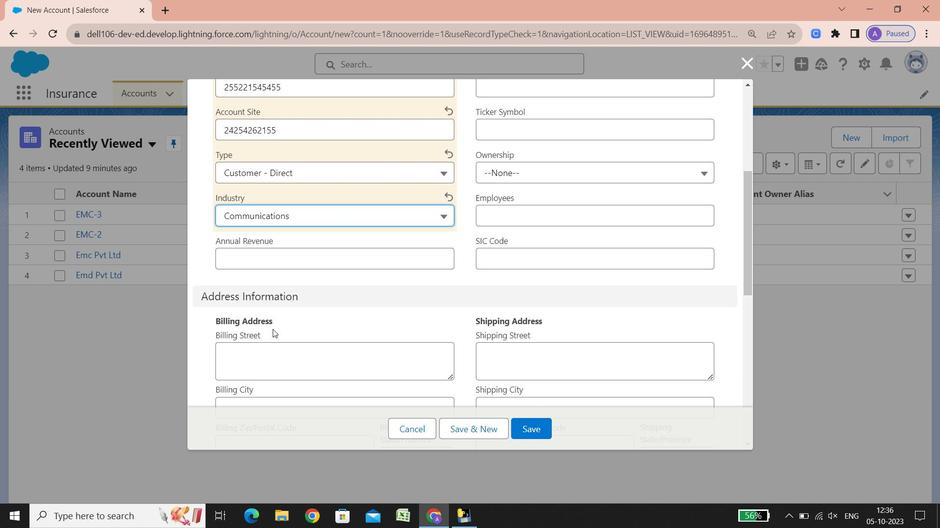 
Action: Mouse scrolled (372, 306) with delta (0, 0)
Screenshot: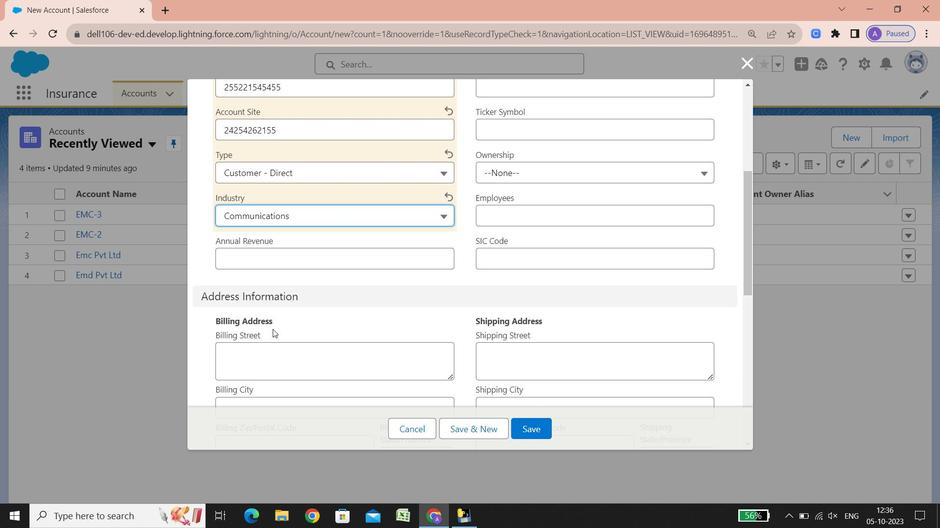
Action: Mouse scrolled (372, 306) with delta (0, 0)
Screenshot: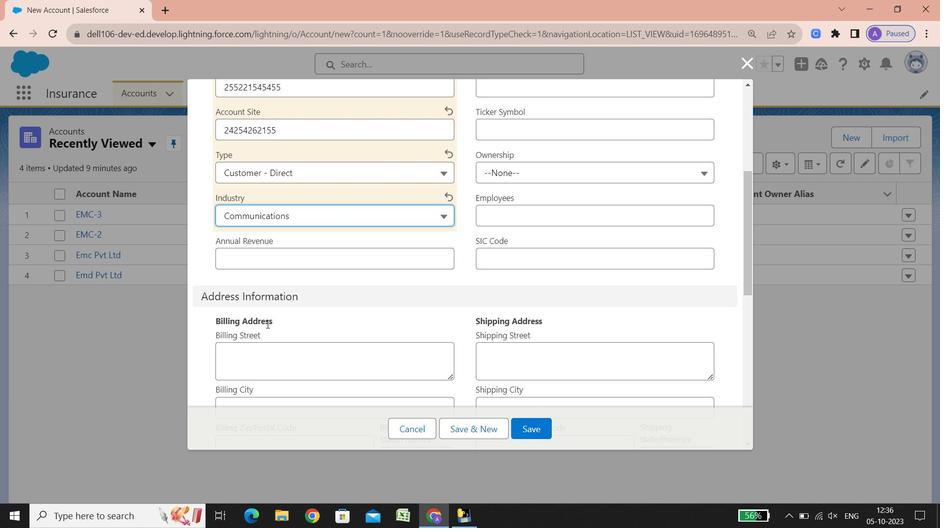 
Action: Mouse scrolled (372, 306) with delta (0, 0)
Screenshot: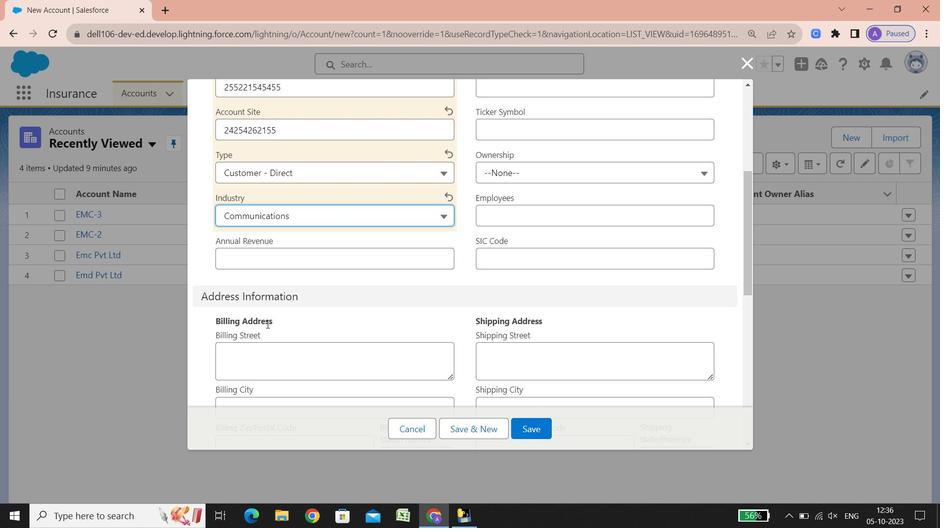 
Action: Mouse scrolled (372, 306) with delta (0, 0)
Screenshot: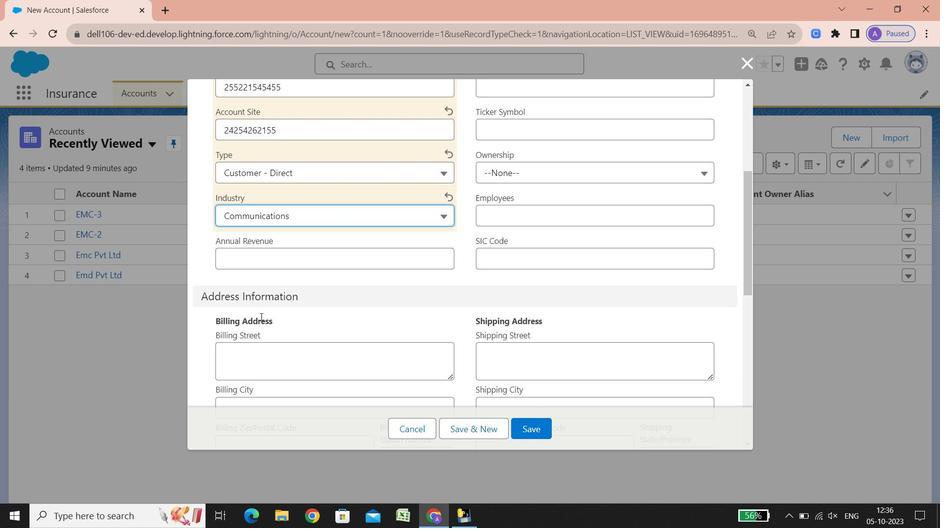 
Action: Mouse scrolled (372, 306) with delta (0, 0)
Screenshot: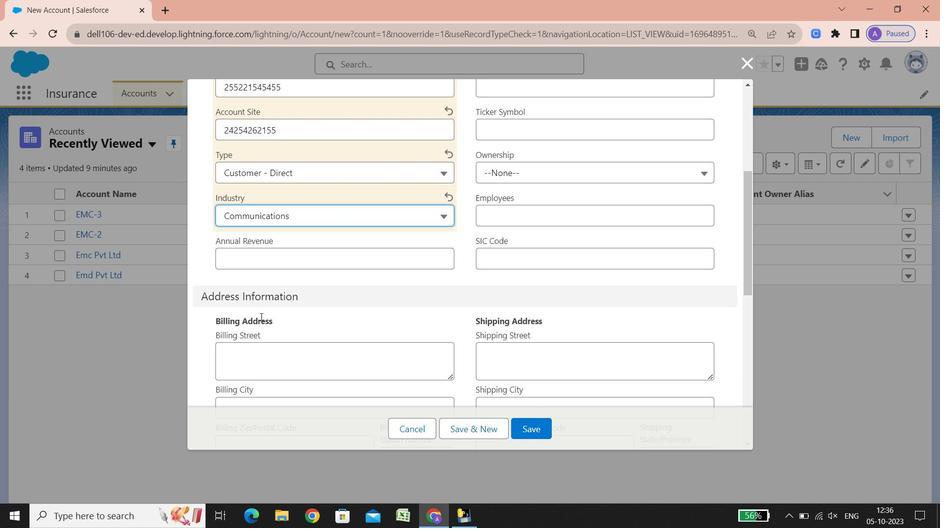 
Action: Mouse scrolled (372, 306) with delta (0, 0)
Screenshot: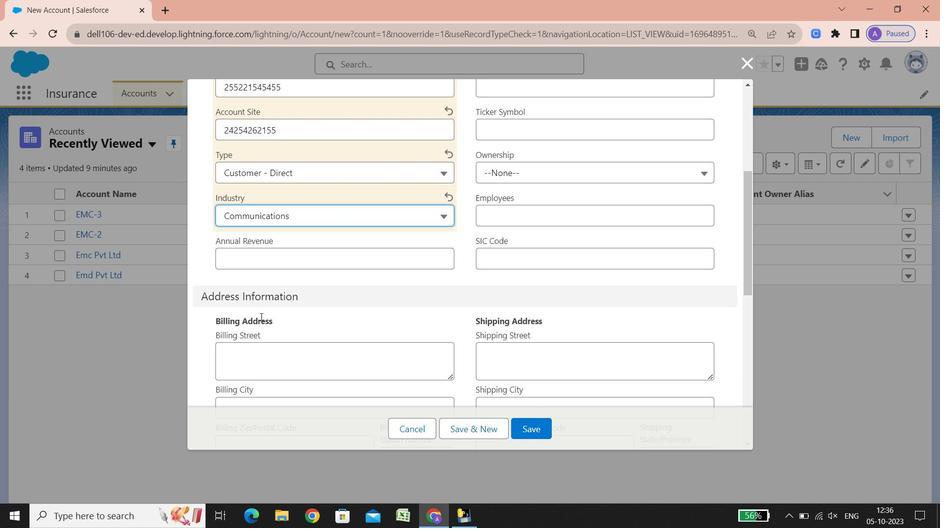 
Action: Mouse scrolled (372, 306) with delta (0, 0)
Screenshot: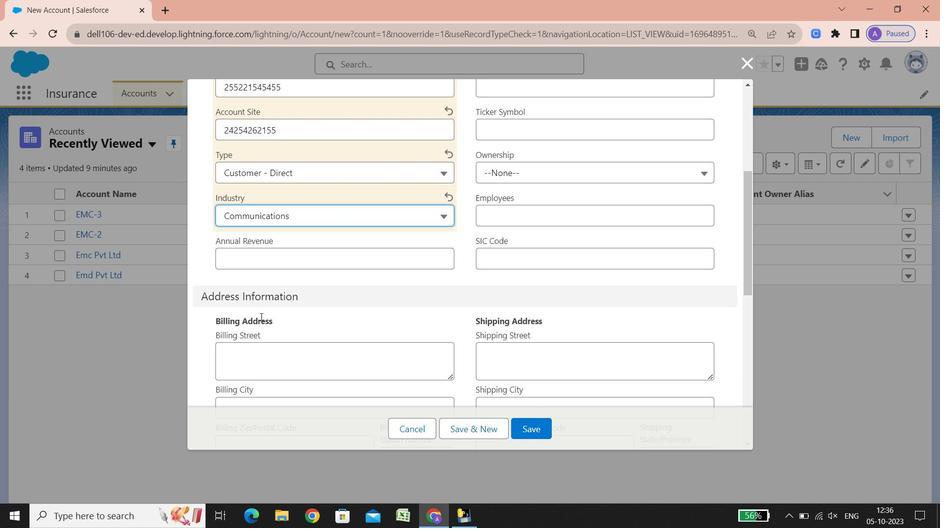 
Action: Mouse scrolled (372, 306) with delta (0, 0)
Screenshot: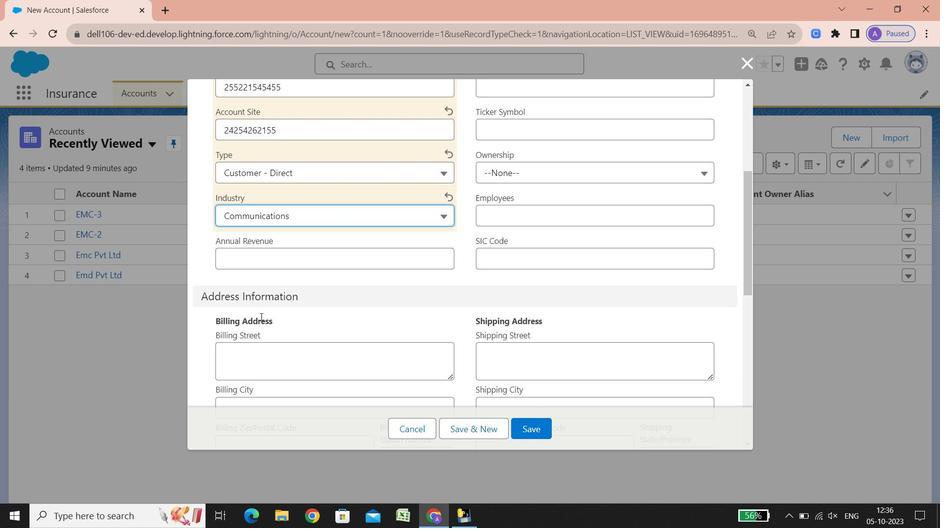 
Action: Mouse moved to (240, 261)
Screenshot: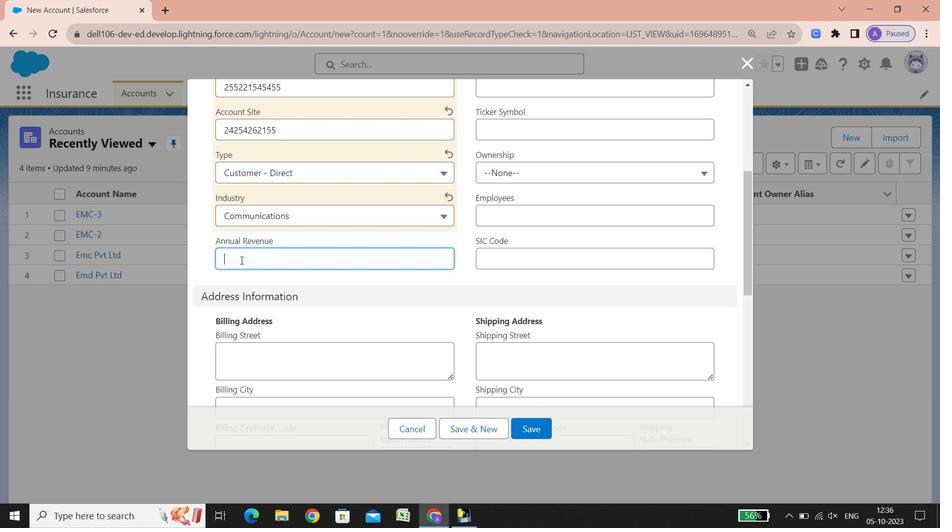 
Action: Mouse pressed left at (240, 261)
Screenshot: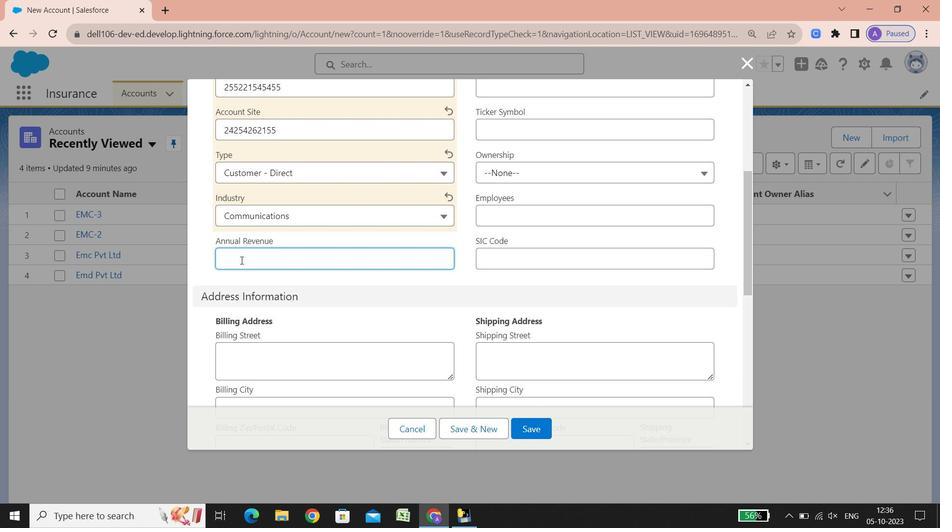 
Action: Key pressed 323265
Screenshot: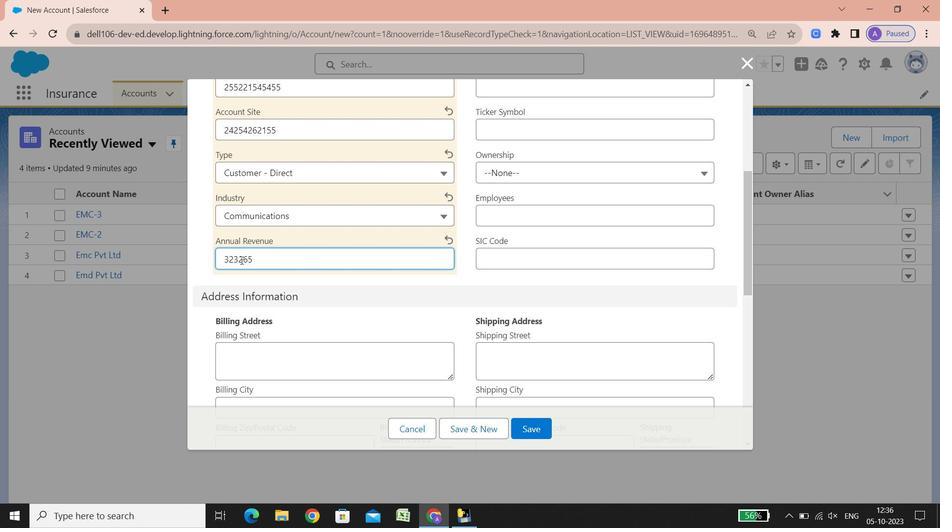
Action: Mouse scrolled (240, 260) with delta (0, 0)
Screenshot: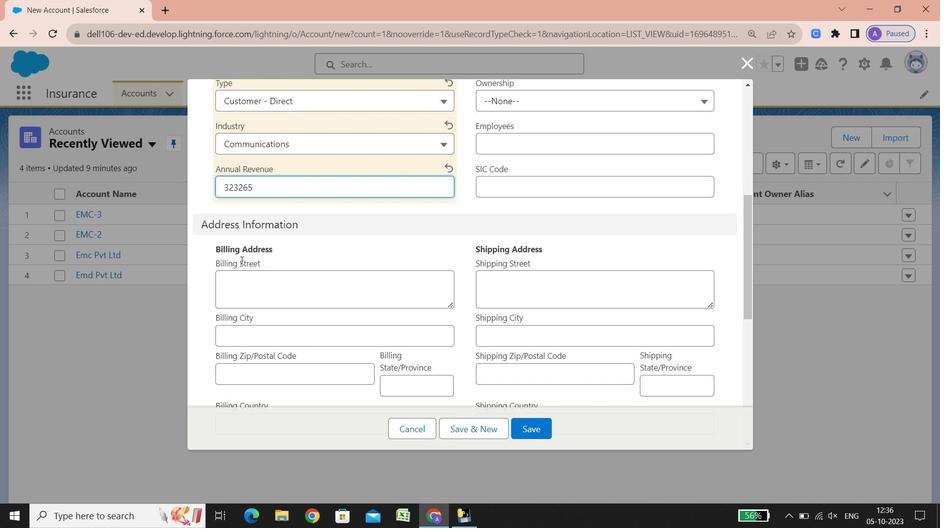 
Action: Mouse scrolled (240, 260) with delta (0, 0)
Screenshot: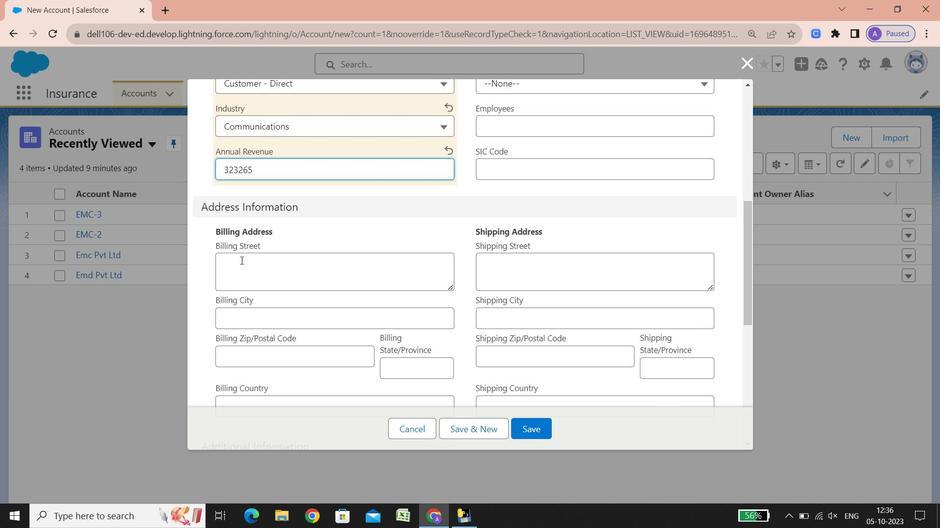 
Action: Mouse scrolled (240, 260) with delta (0, 0)
Screenshot: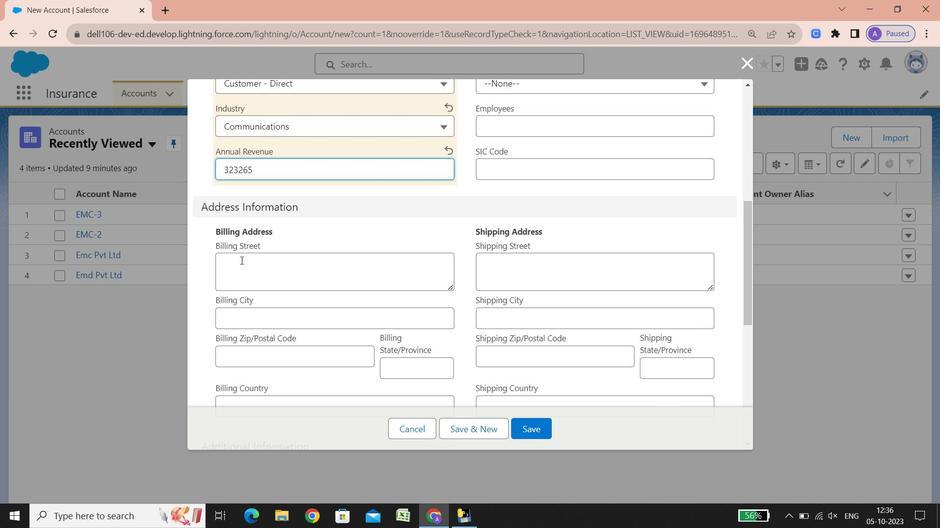
Action: Mouse scrolled (240, 260) with delta (0, 0)
Screenshot: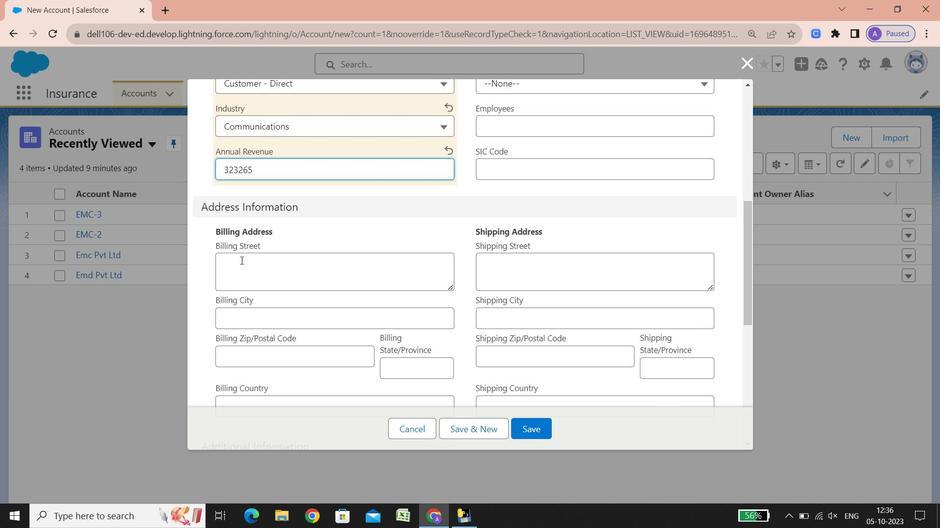 
Action: Mouse scrolled (240, 260) with delta (0, 0)
Screenshot: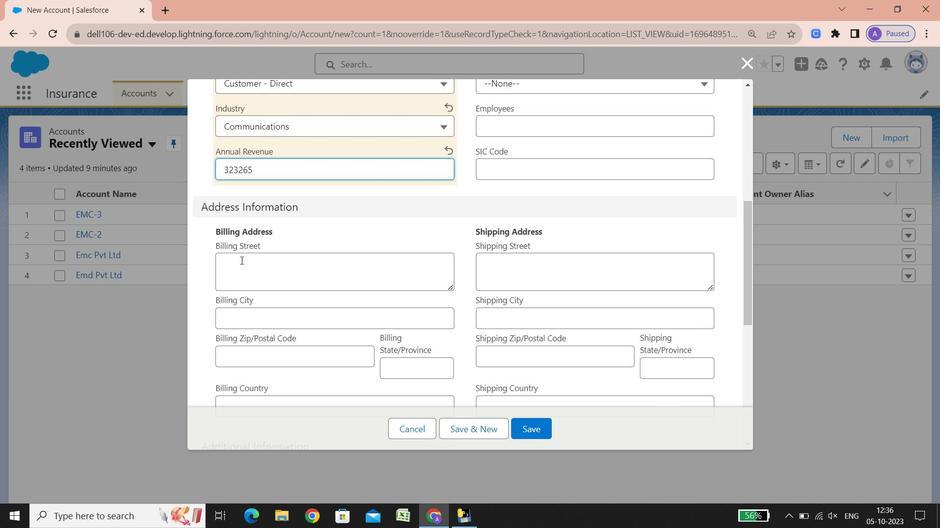
Action: Mouse scrolled (240, 260) with delta (0, 0)
Screenshot: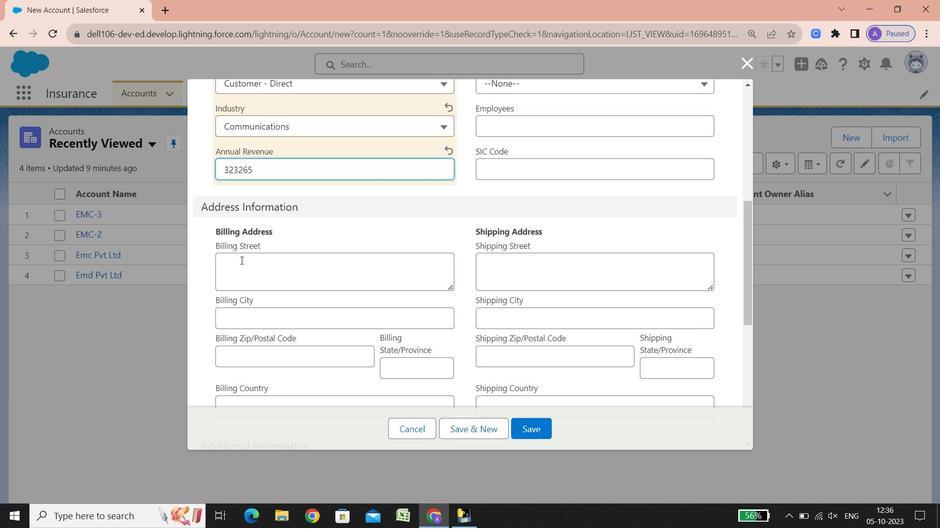 
Action: Mouse scrolled (240, 260) with delta (0, 0)
Screenshot: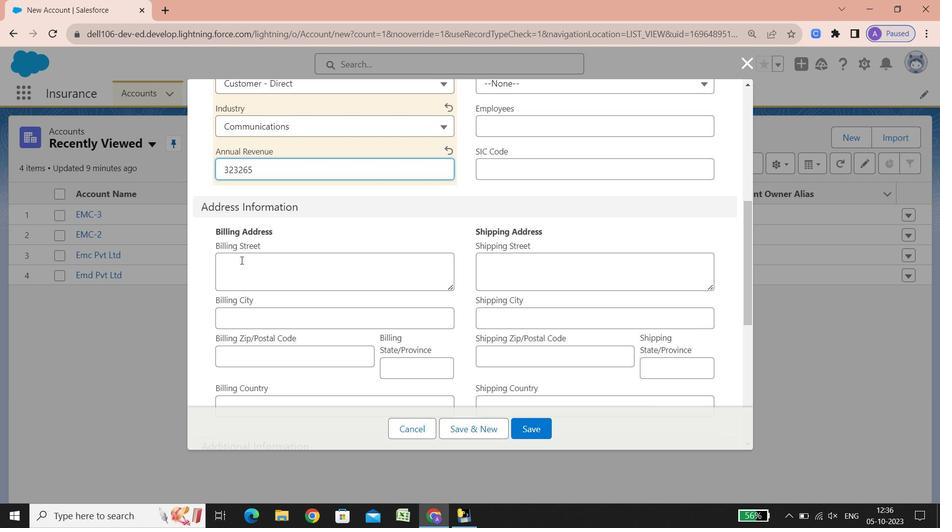 
Action: Mouse scrolled (240, 260) with delta (0, 0)
Screenshot: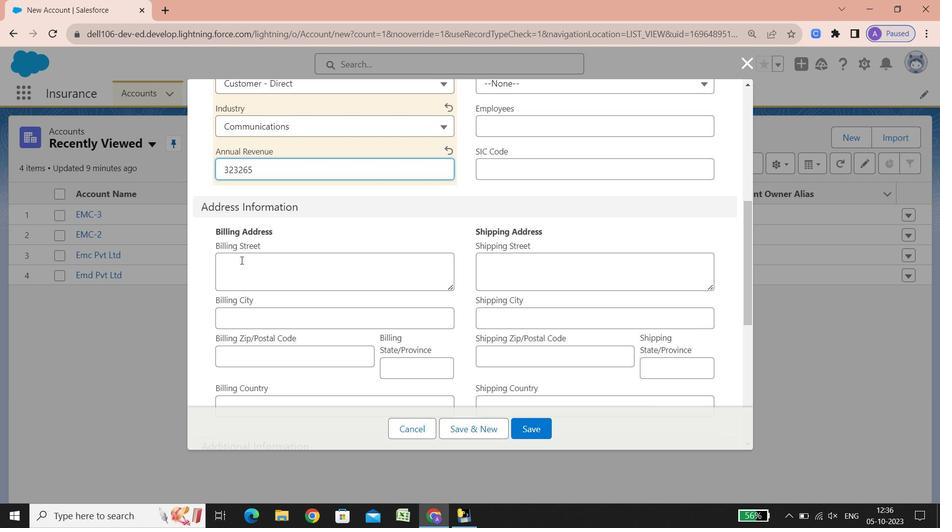 
Action: Mouse scrolled (240, 260) with delta (0, 0)
Screenshot: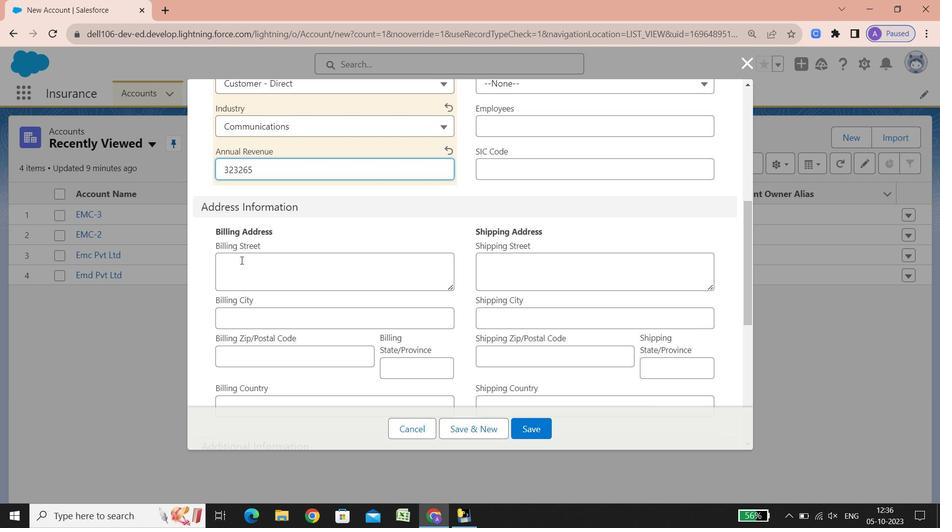 
Action: Mouse scrolled (240, 260) with delta (0, 0)
Screenshot: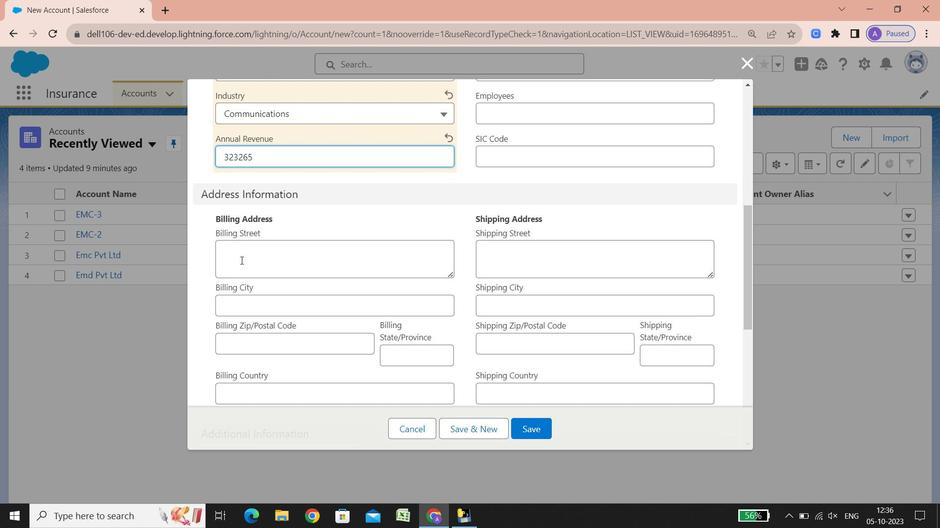 
Action: Mouse scrolled (240, 260) with delta (0, 0)
Screenshot: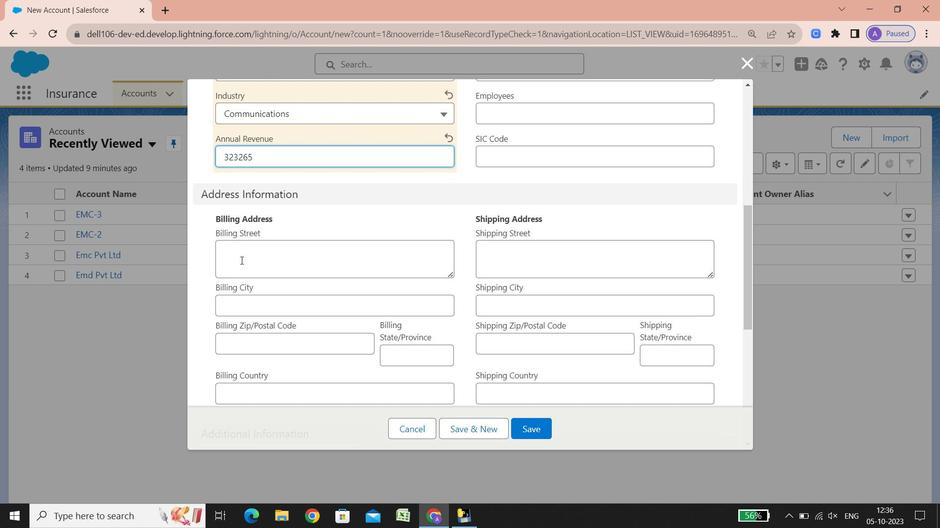 
Action: Mouse scrolled (240, 260) with delta (0, 0)
Screenshot: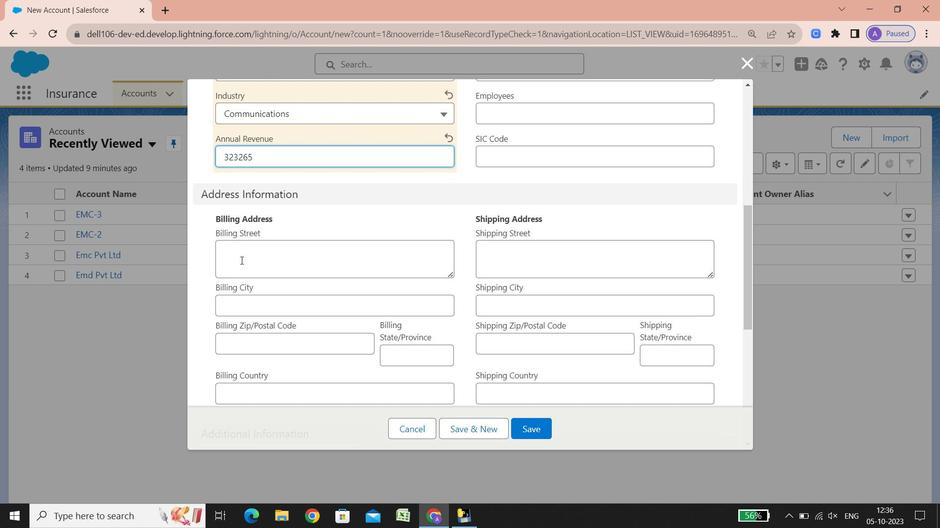 
Action: Mouse scrolled (240, 260) with delta (0, 0)
Screenshot: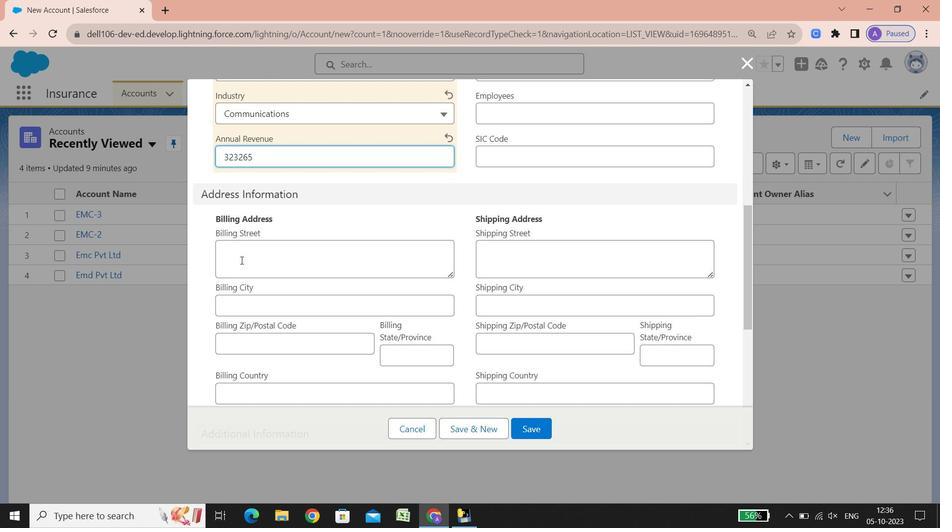 
Action: Mouse scrolled (240, 260) with delta (0, 0)
Screenshot: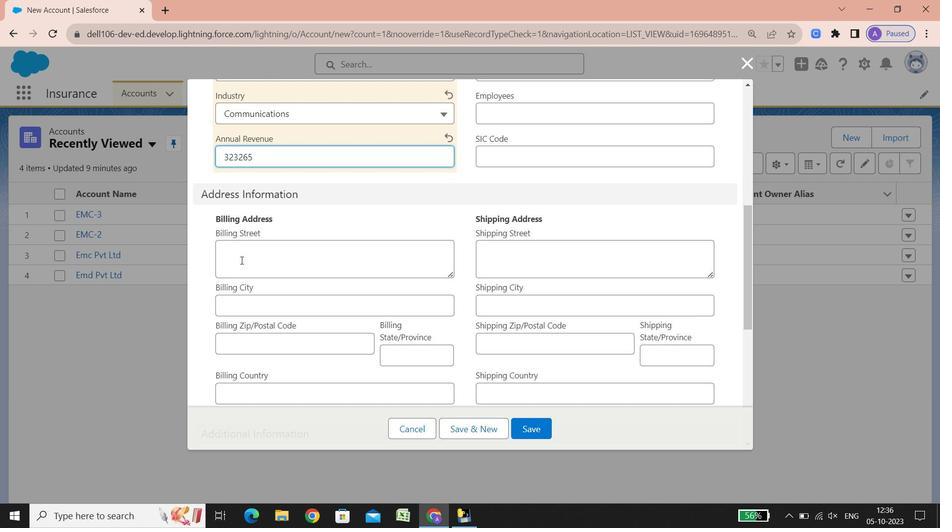 
Action: Mouse scrolled (240, 260) with delta (0, 0)
Screenshot: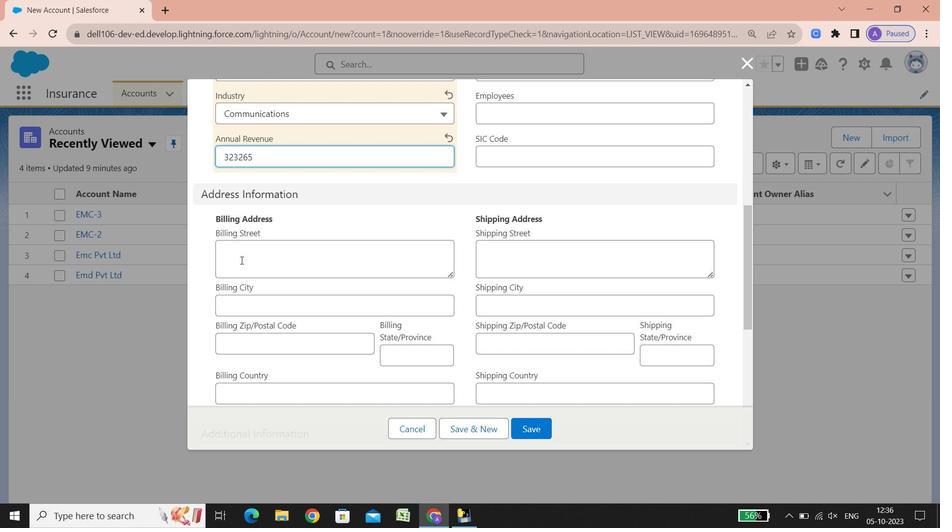 
Action: Mouse scrolled (240, 260) with delta (0, 0)
Screenshot: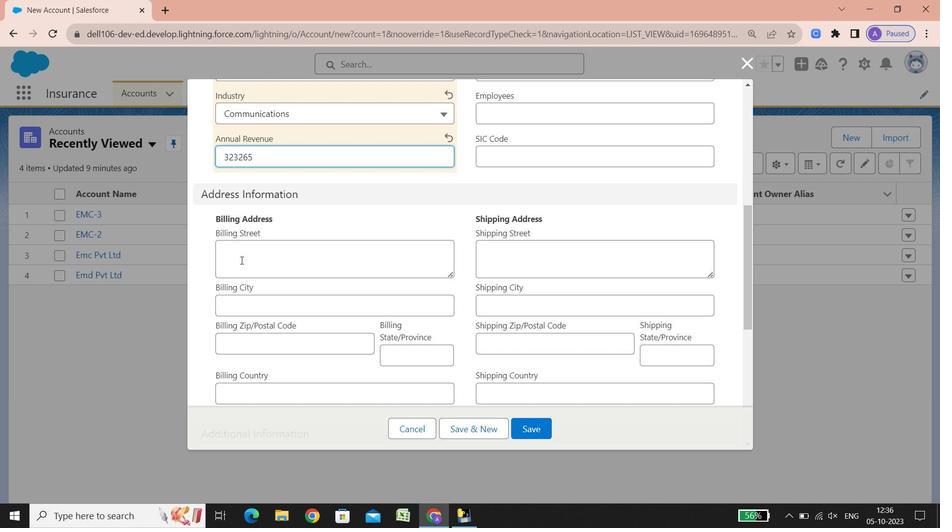 
Action: Mouse scrolled (240, 260) with delta (0, 0)
Screenshot: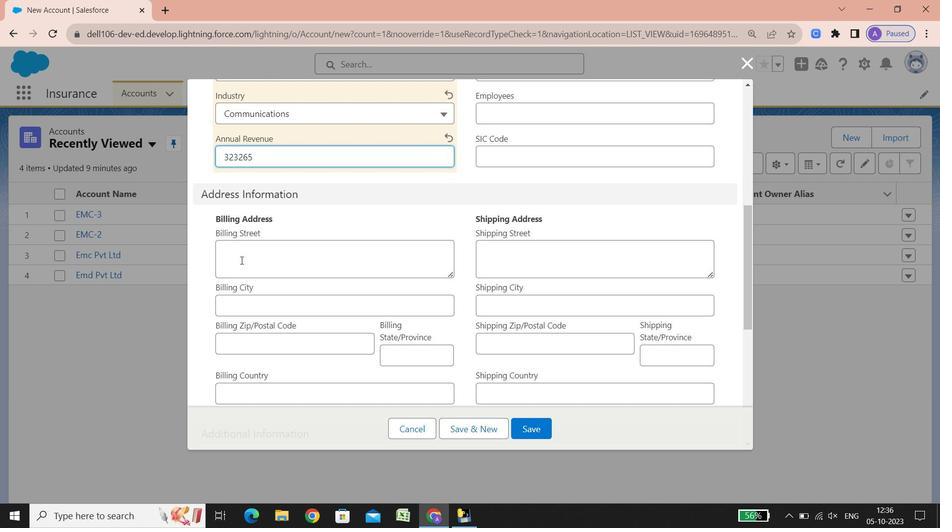 
Action: Mouse scrolled (240, 260) with delta (0, 0)
Screenshot: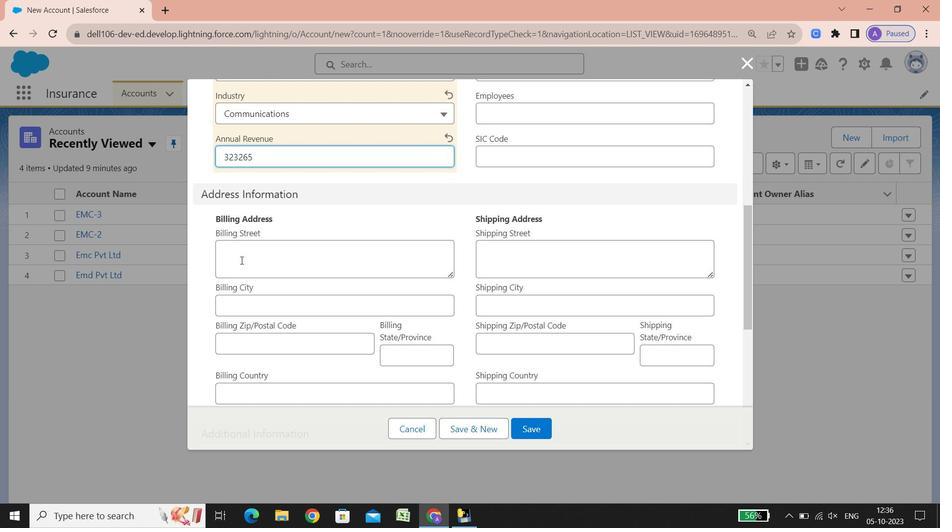 
Action: Mouse scrolled (240, 260) with delta (0, 0)
Screenshot: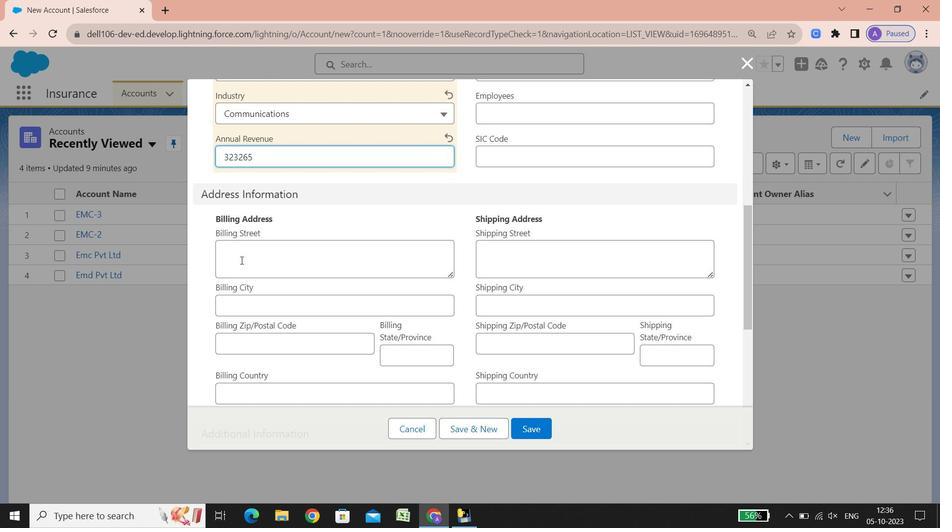 
Action: Mouse scrolled (240, 260) with delta (0, 0)
Screenshot: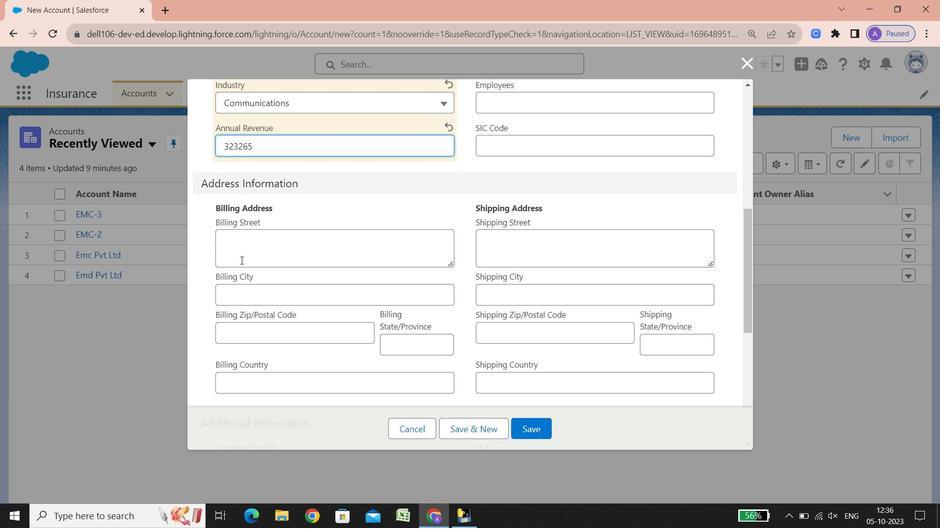 
Action: Mouse scrolled (240, 260) with delta (0, 0)
Screenshot: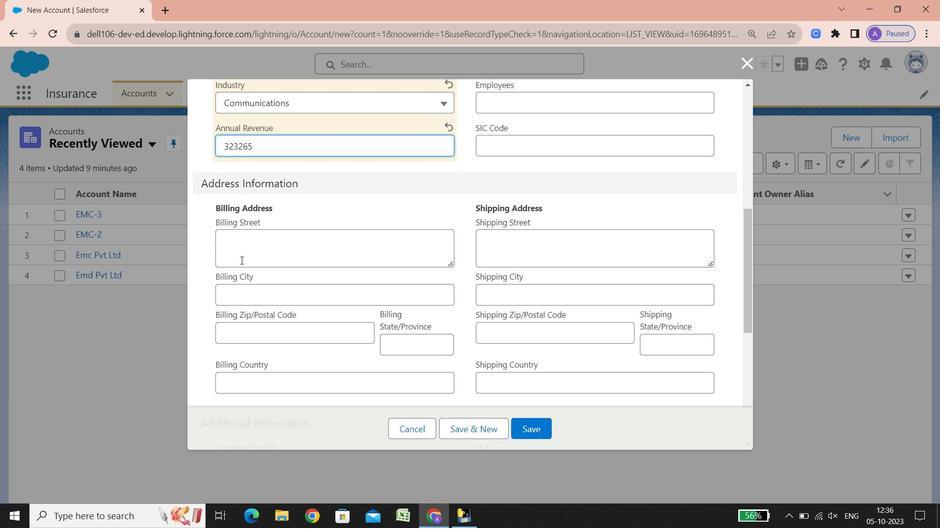 
Action: Mouse scrolled (240, 260) with delta (0, 0)
Screenshot: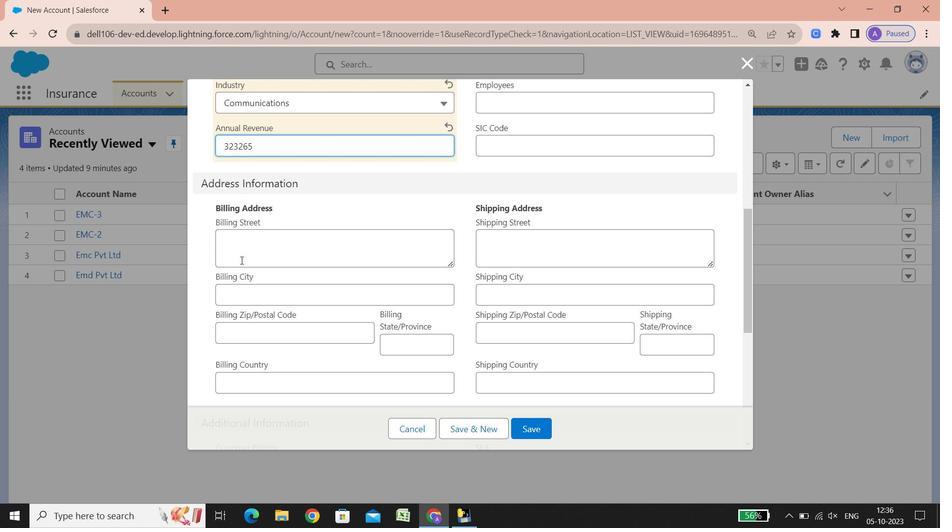 
Action: Mouse scrolled (240, 260) with delta (0, 0)
Screenshot: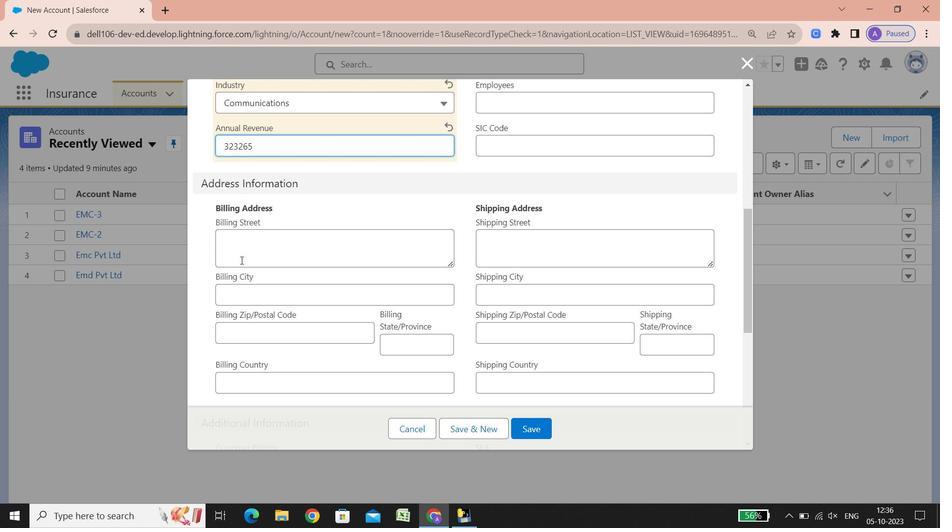 
Action: Mouse scrolled (240, 260) with delta (0, 0)
Screenshot: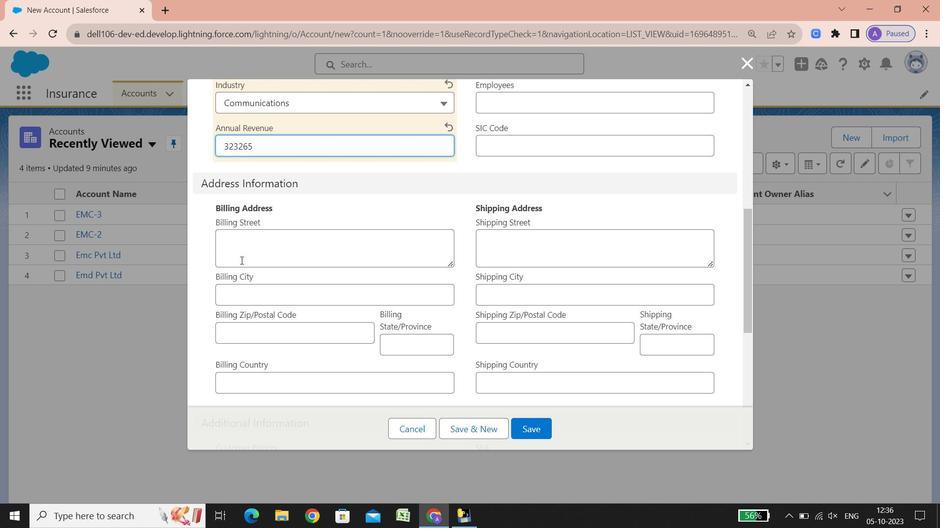 
Action: Mouse scrolled (240, 260) with delta (0, 0)
Screenshot: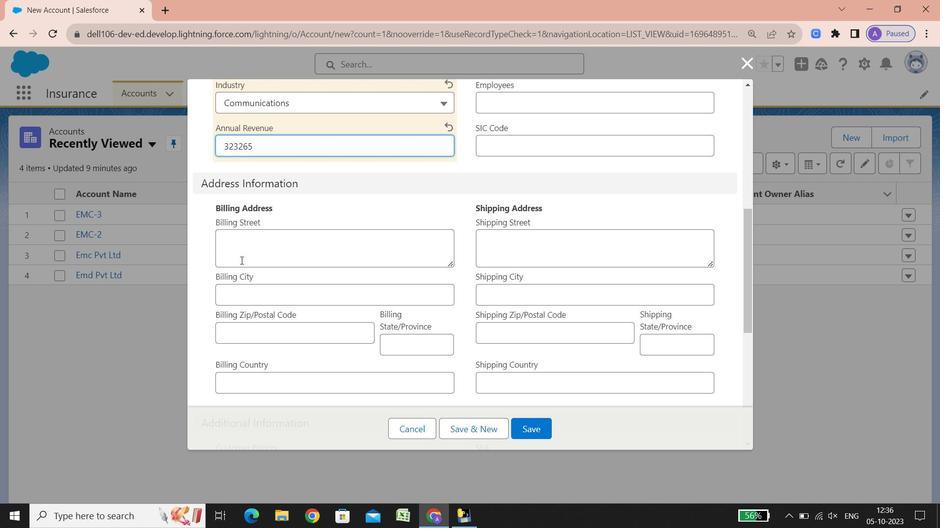 
Action: Mouse scrolled (240, 260) with delta (0, 0)
Screenshot: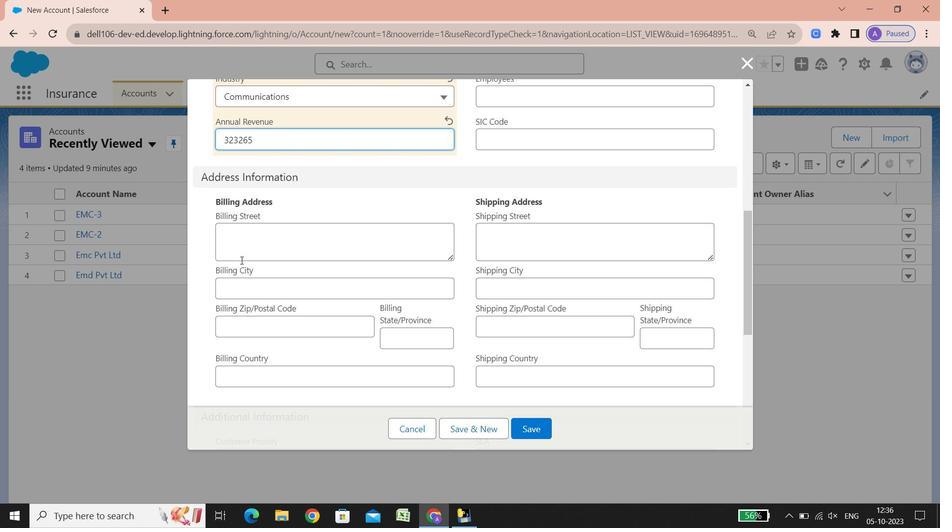 
Action: Mouse scrolled (240, 260) with delta (0, 0)
Screenshot: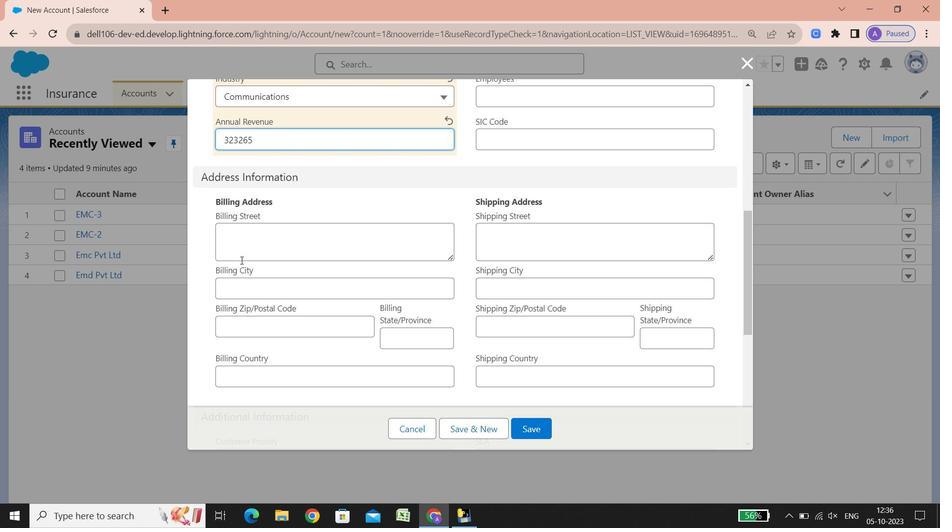 
Action: Mouse scrolled (240, 260) with delta (0, 0)
Screenshot: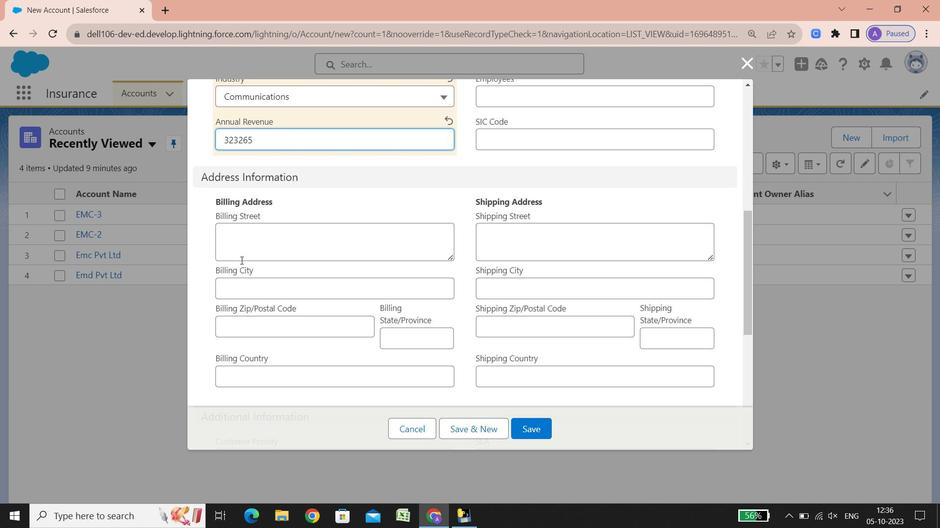 
Action: Mouse scrolled (240, 260) with delta (0, 0)
Screenshot: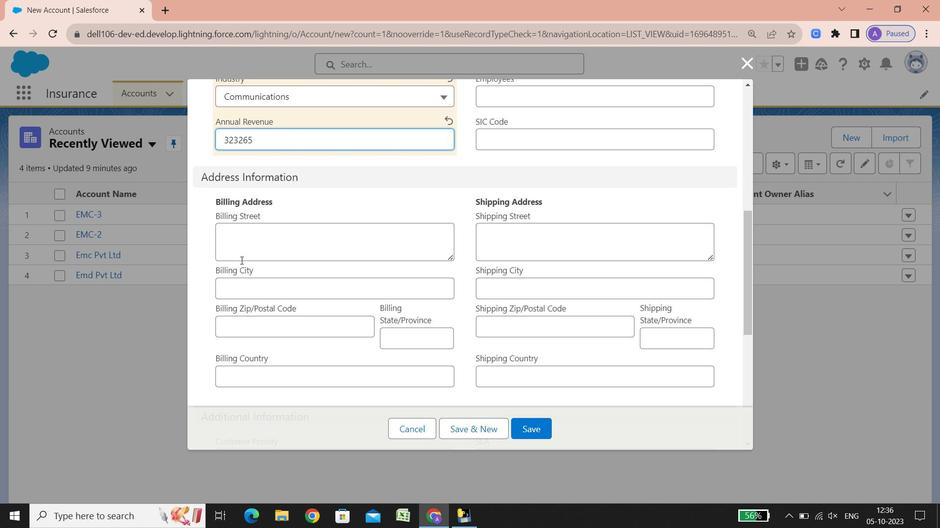 
Action: Mouse scrolled (240, 260) with delta (0, 0)
Screenshot: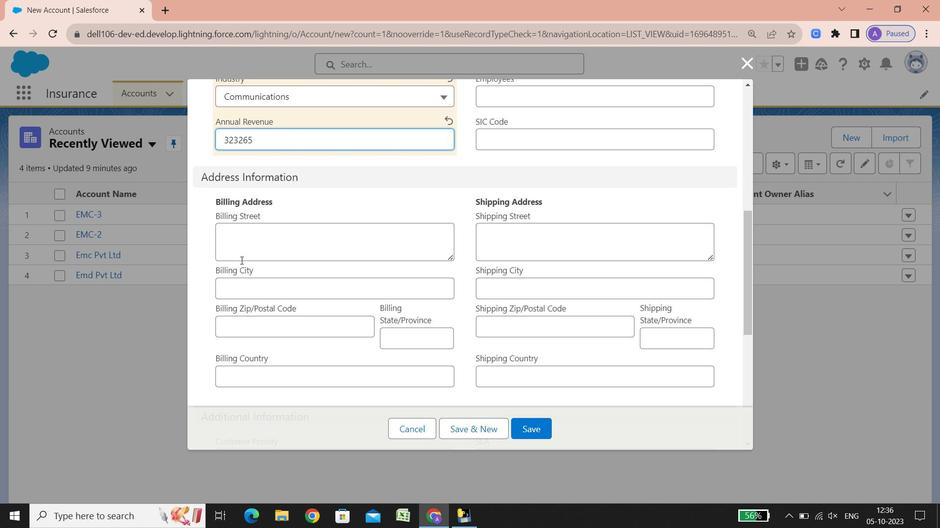 
Action: Mouse scrolled (240, 260) with delta (0, 0)
Screenshot: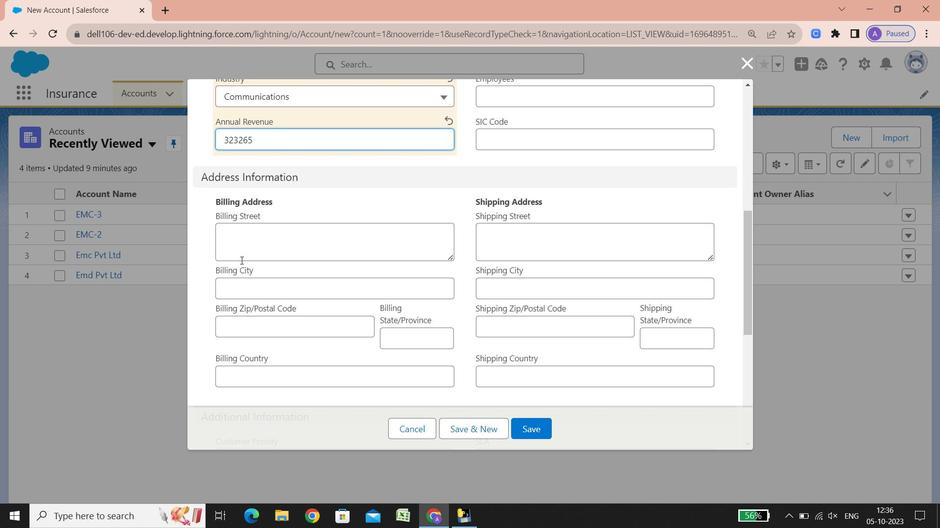 
Action: Mouse scrolled (240, 260) with delta (0, 0)
Screenshot: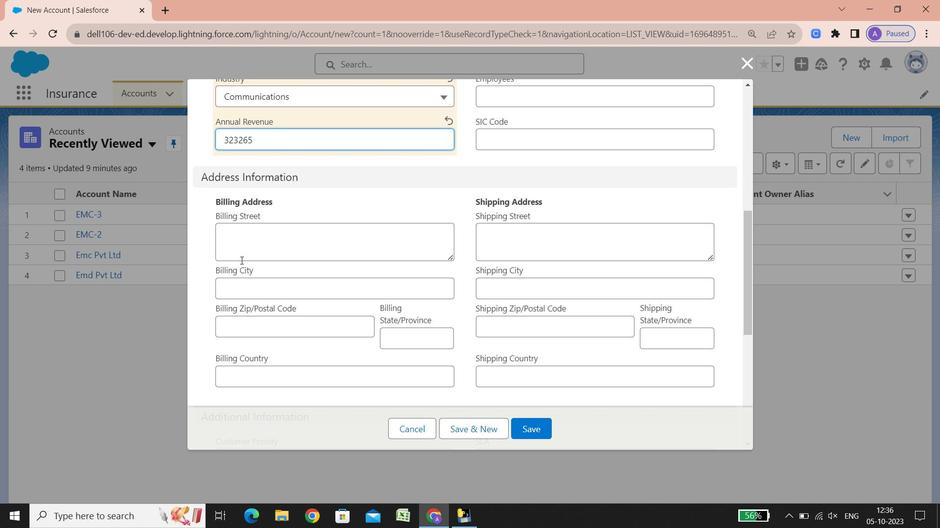 
Action: Mouse scrolled (240, 260) with delta (0, 0)
Screenshot: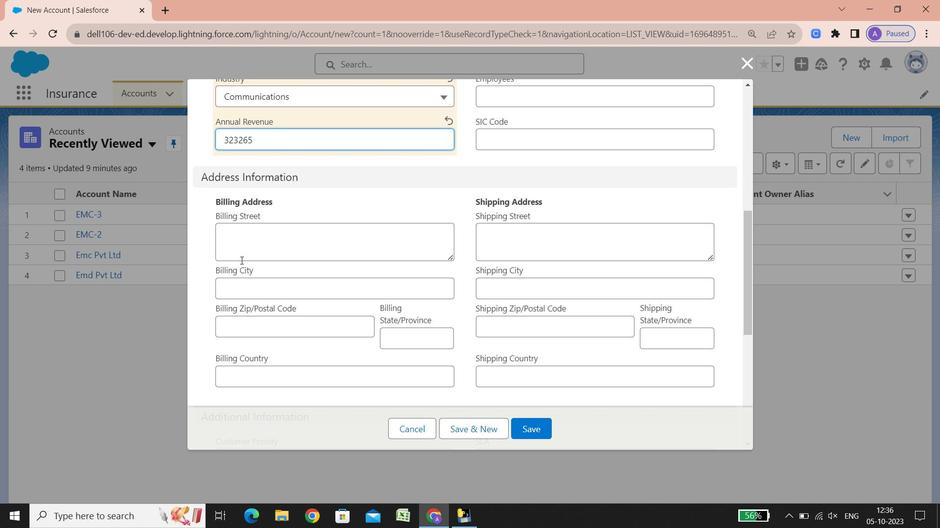 
Action: Mouse scrolled (240, 260) with delta (0, 0)
Screenshot: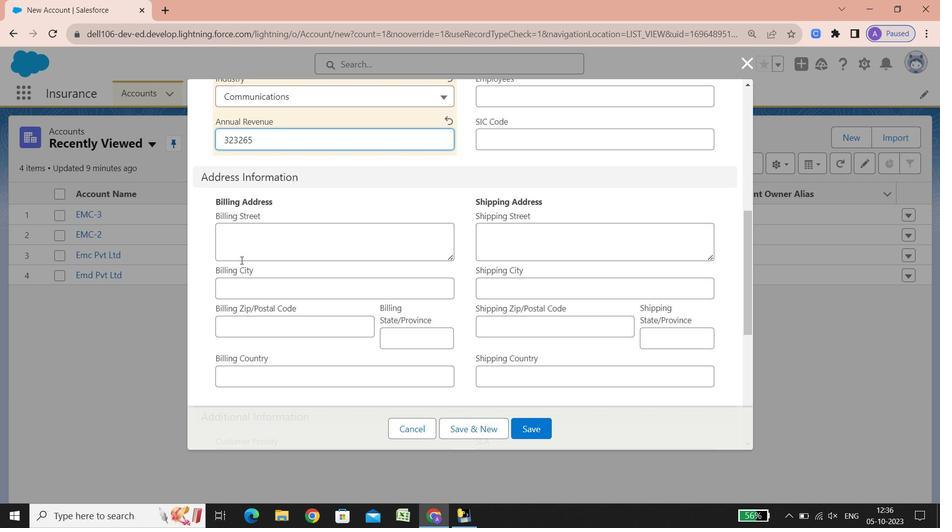 
Action: Mouse scrolled (240, 260) with delta (0, 0)
Screenshot: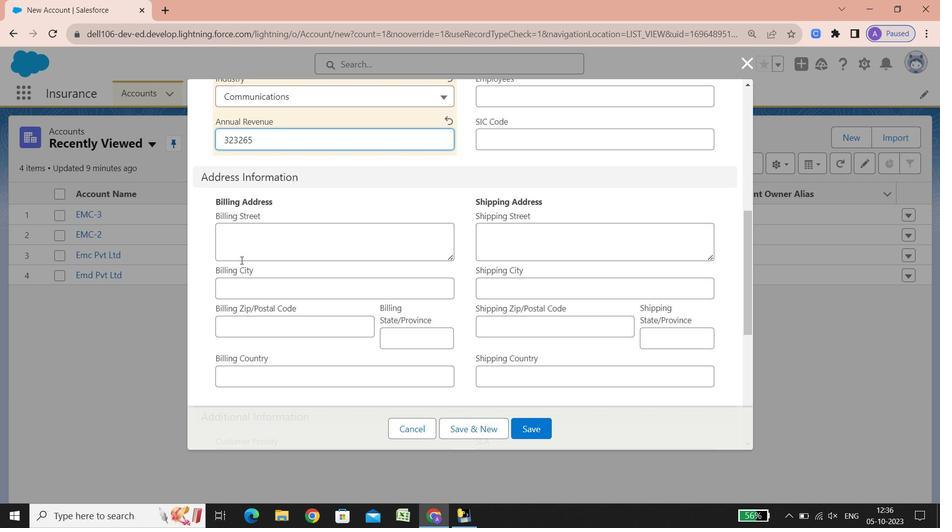 
Action: Mouse scrolled (240, 260) with delta (0, 0)
Screenshot: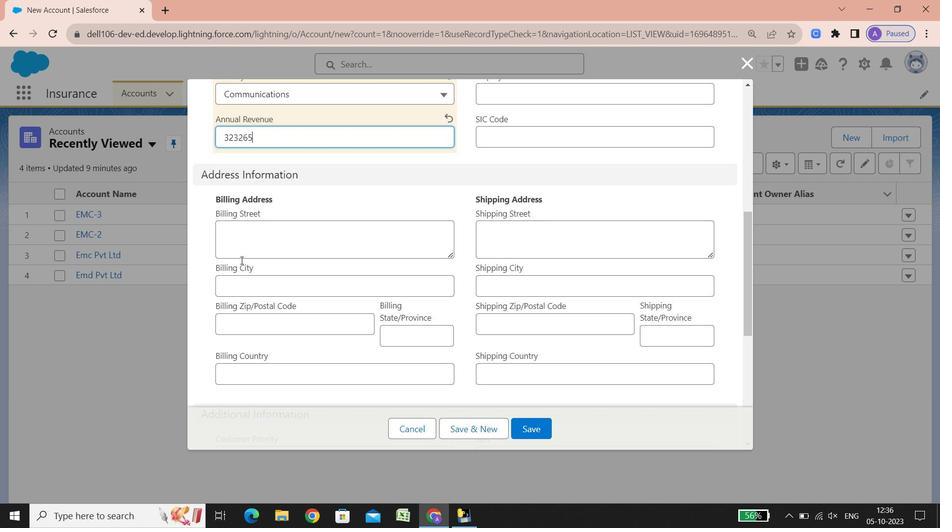 
Action: Mouse scrolled (240, 260) with delta (0, 0)
Screenshot: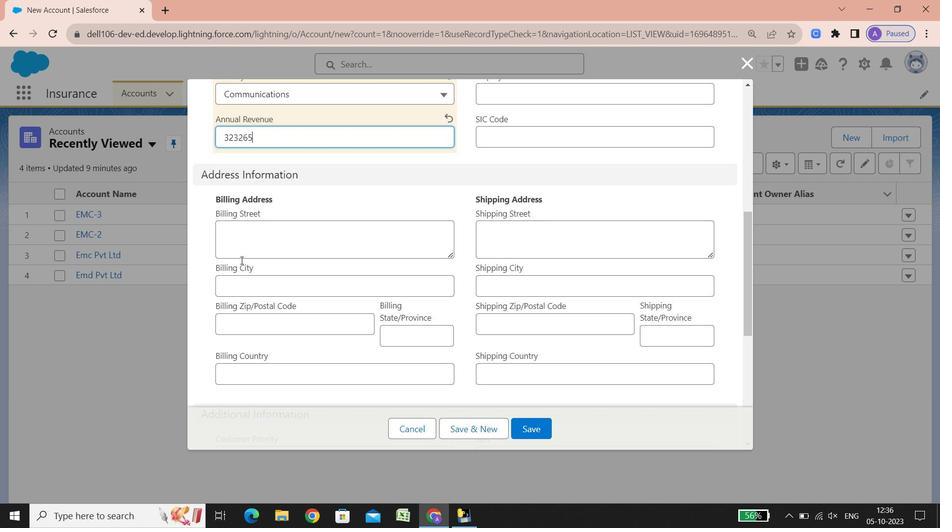 
Action: Mouse scrolled (240, 260) with delta (0, 0)
Screenshot: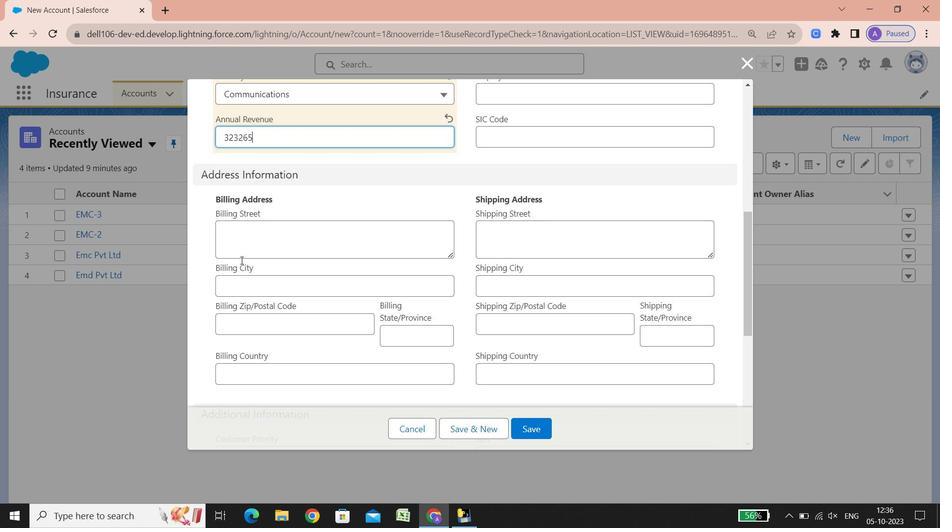 
Action: Mouse scrolled (240, 260) with delta (0, 0)
Screenshot: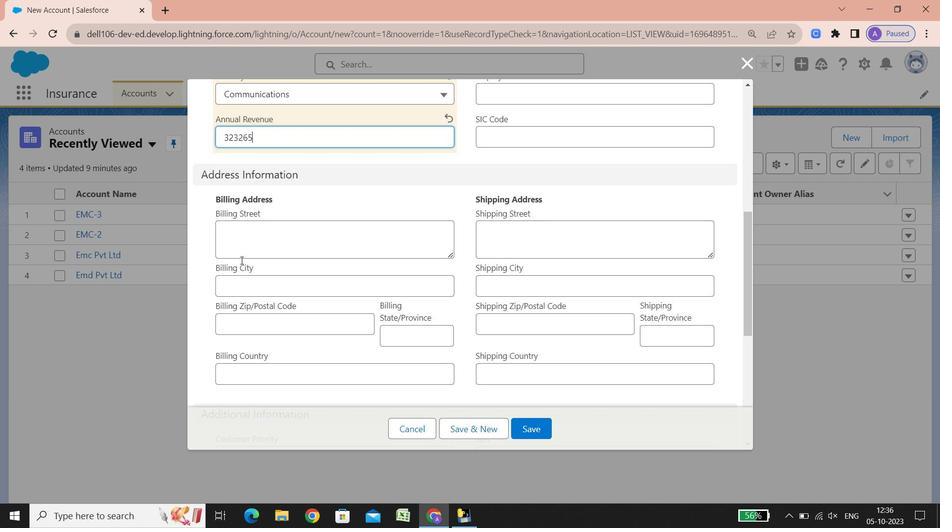 
Action: Mouse scrolled (240, 260) with delta (0, 0)
Screenshot: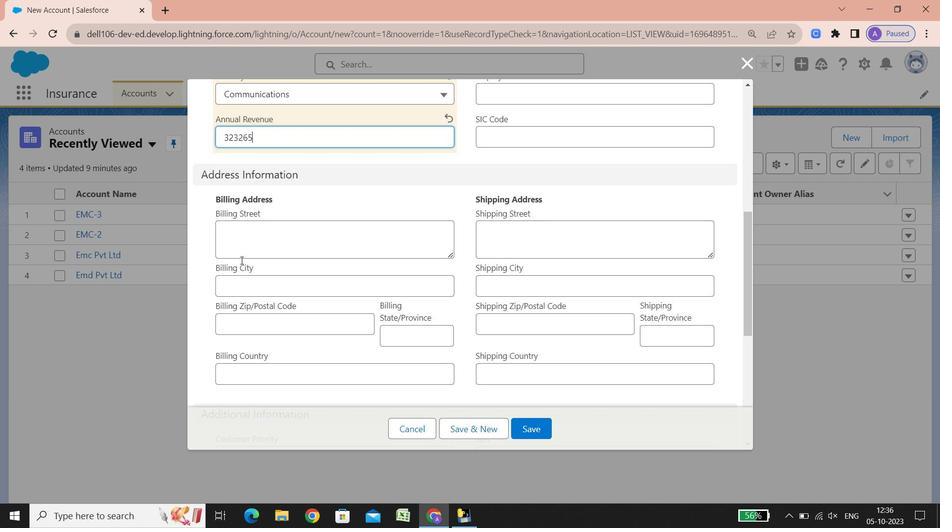 
Action: Mouse scrolled (240, 260) with delta (0, 0)
Screenshot: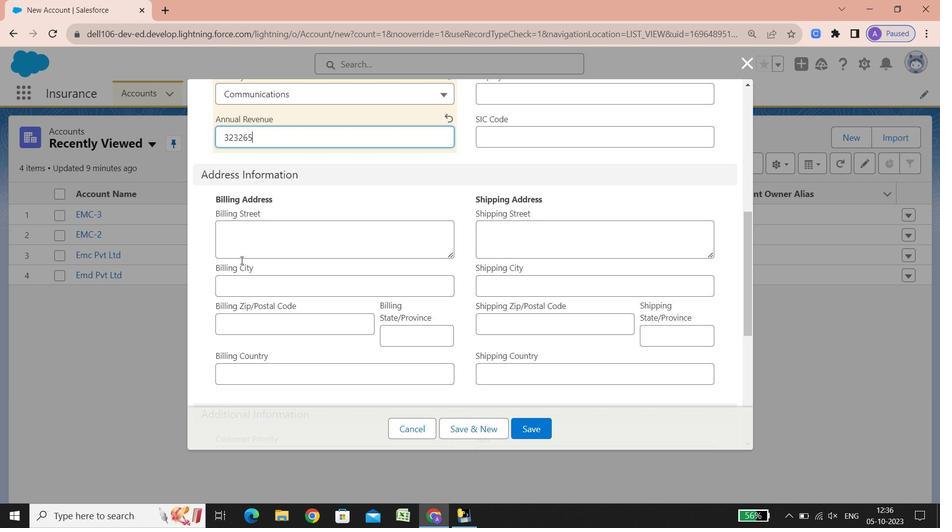 
Action: Mouse scrolled (240, 260) with delta (0, 0)
Screenshot: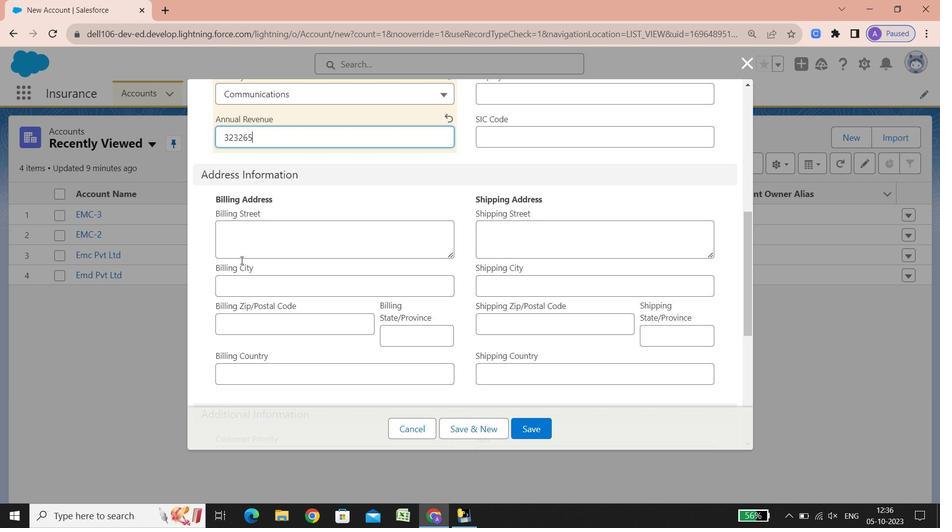 
Action: Mouse scrolled (240, 260) with delta (0, 0)
Screenshot: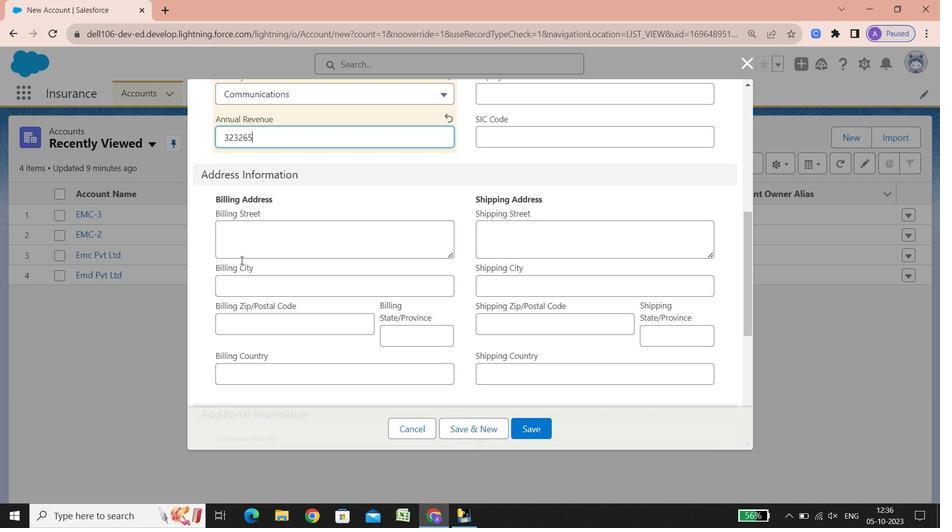
Action: Mouse scrolled (240, 260) with delta (0, 0)
Screenshot: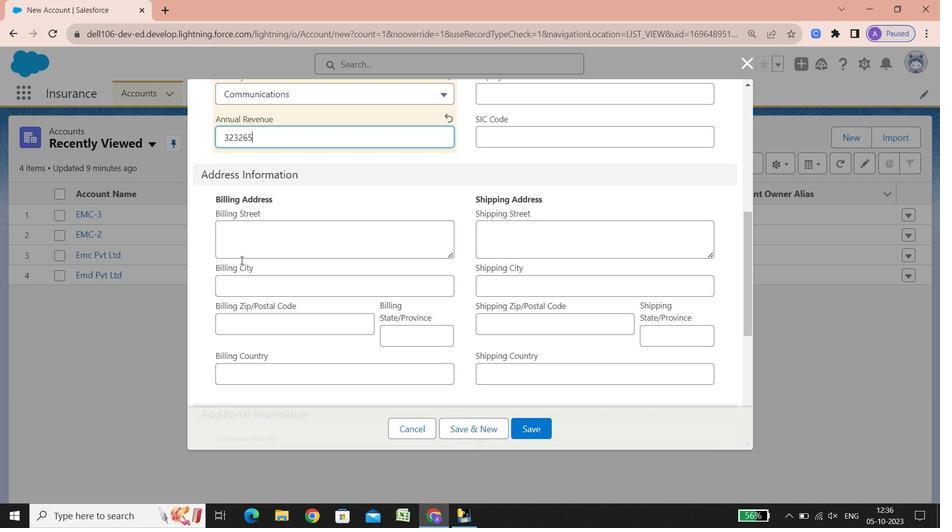 
Action: Mouse scrolled (240, 260) with delta (0, 0)
Screenshot: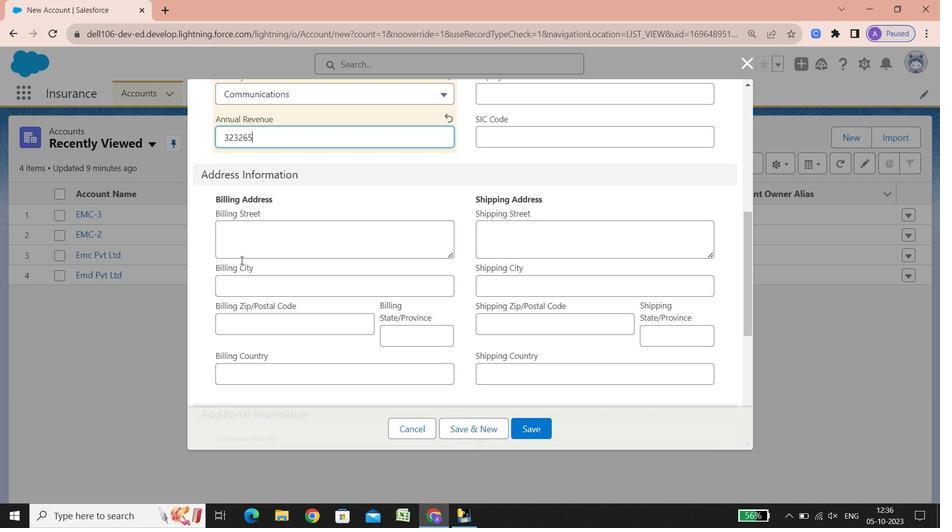
Action: Mouse scrolled (240, 260) with delta (0, 0)
Screenshot: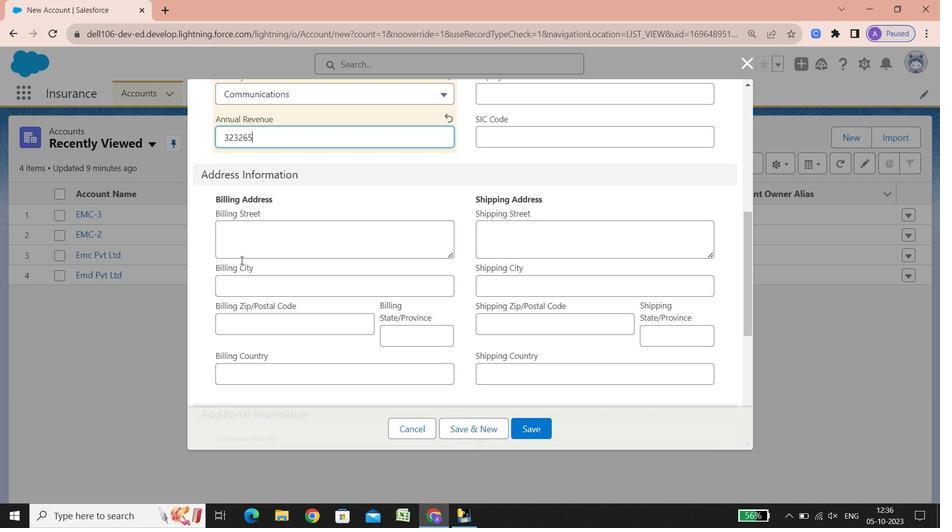 
Action: Mouse scrolled (240, 260) with delta (0, 0)
Screenshot: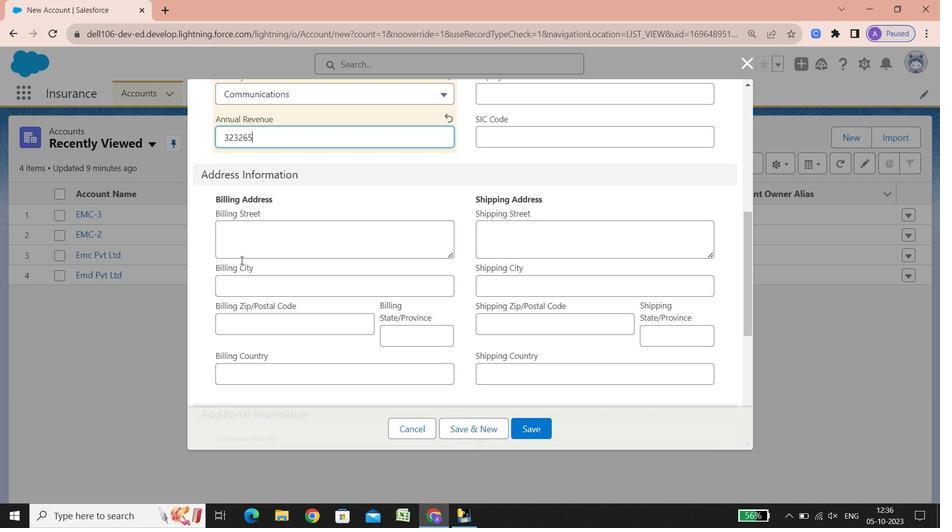 
Action: Mouse scrolled (240, 260) with delta (0, 0)
Screenshot: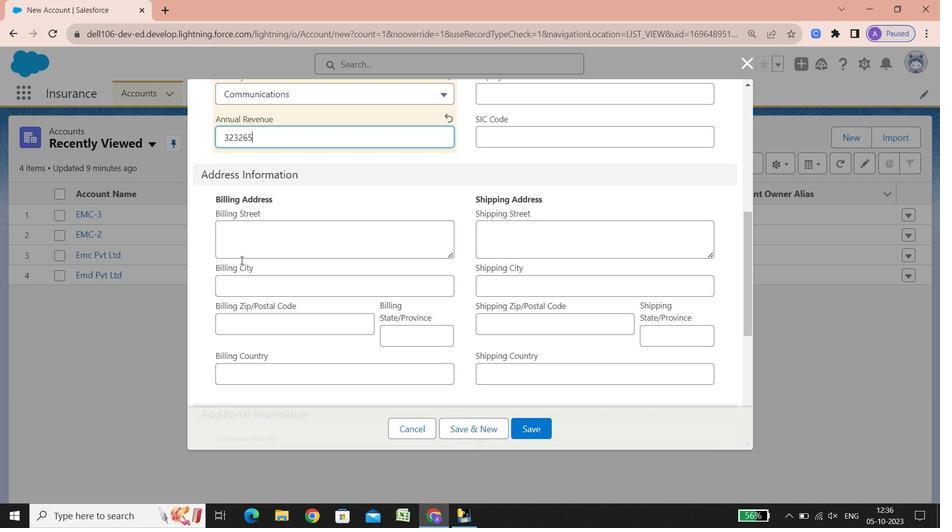 
Action: Mouse scrolled (240, 260) with delta (0, 0)
Screenshot: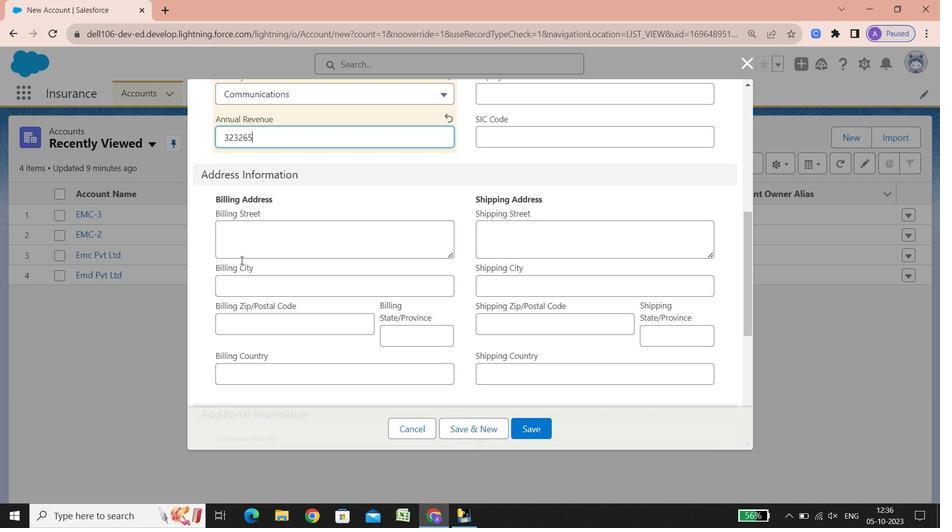 
Action: Mouse scrolled (240, 260) with delta (0, 0)
Screenshot: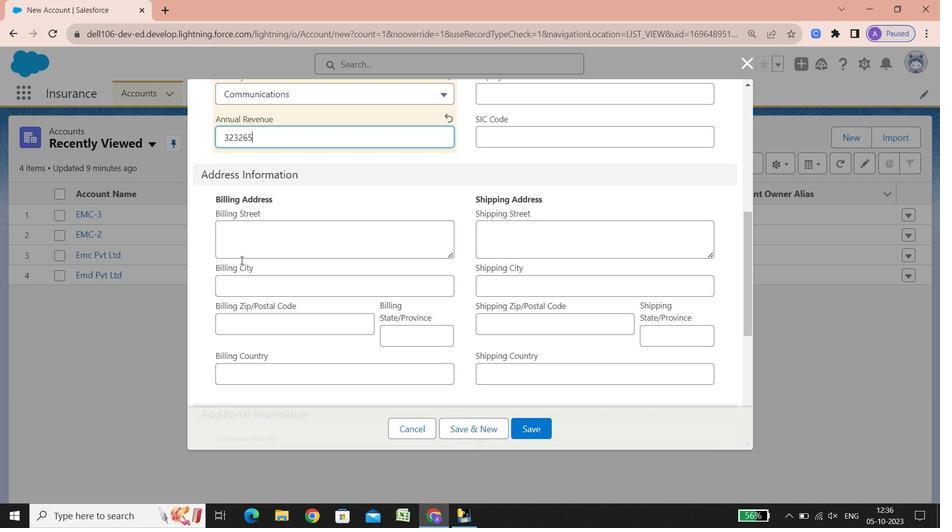 
Action: Mouse scrolled (240, 260) with delta (0, 0)
Screenshot: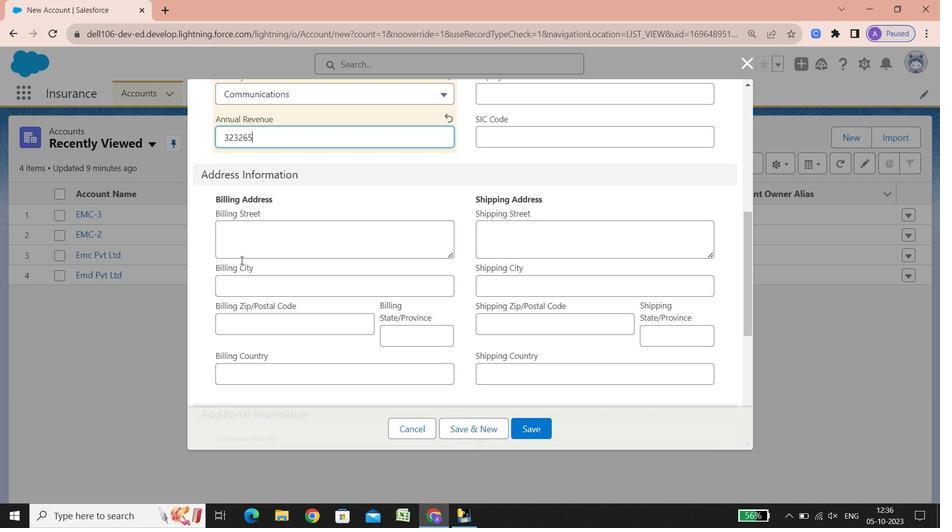 
Action: Mouse scrolled (240, 260) with delta (0, 0)
Screenshot: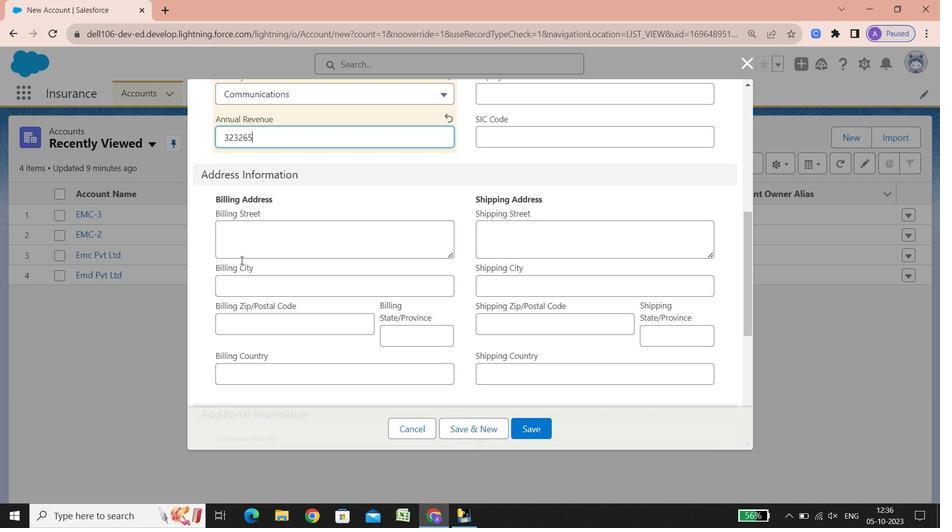 
Action: Mouse scrolled (240, 260) with delta (0, 0)
Screenshot: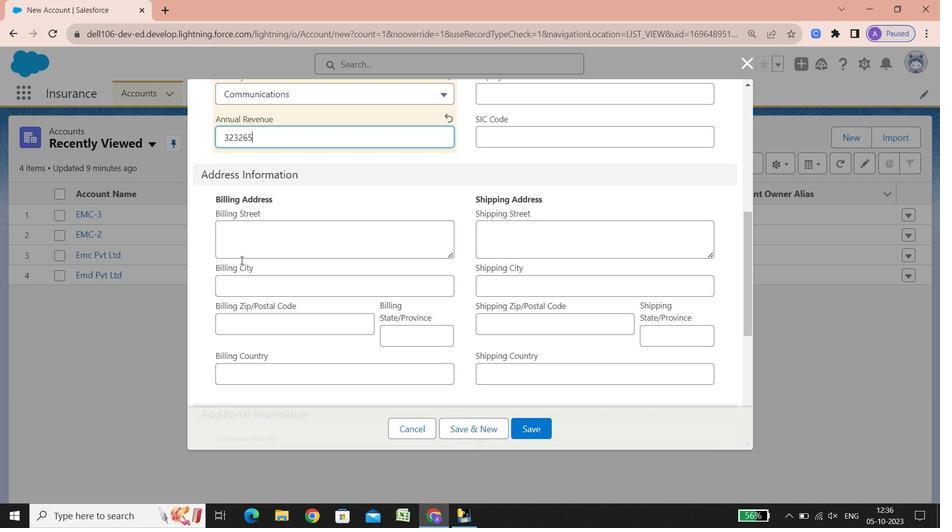 
Action: Mouse scrolled (240, 260) with delta (0, 0)
Screenshot: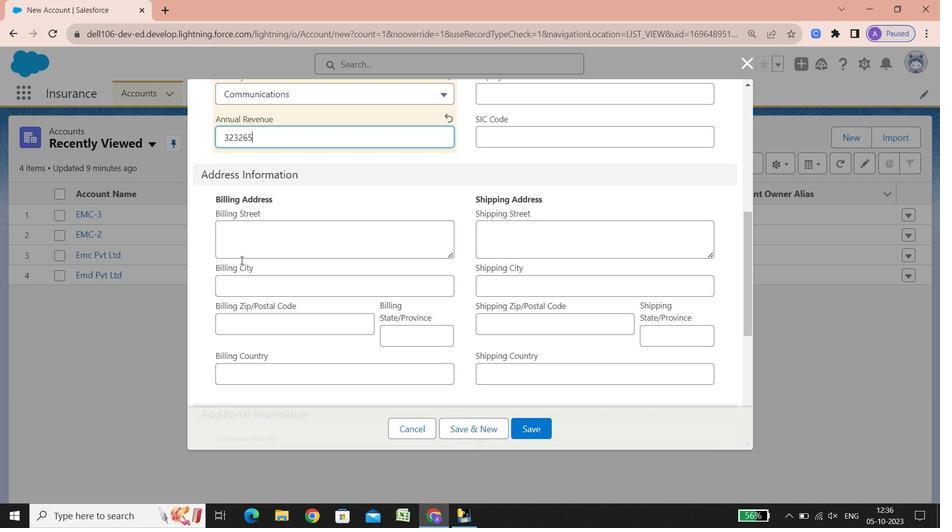
Action: Mouse scrolled (240, 260) with delta (0, 0)
Screenshot: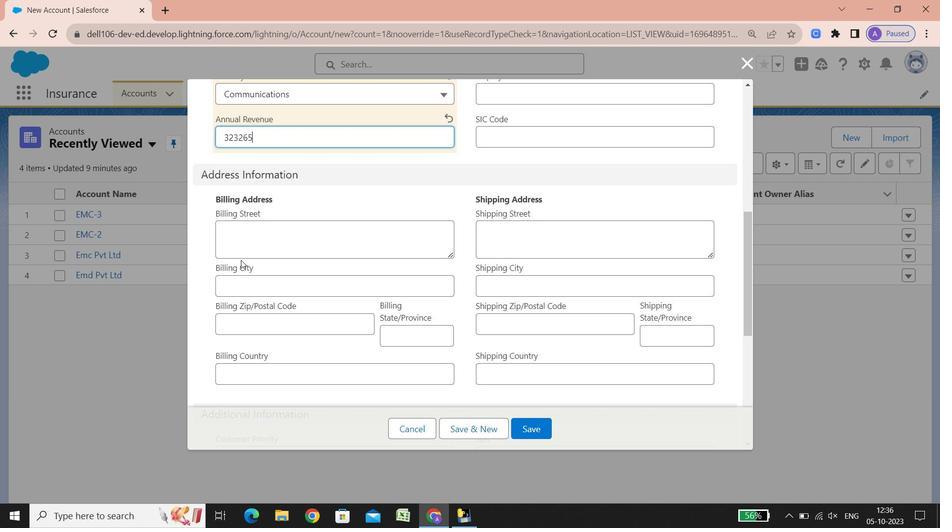 
Action: Mouse scrolled (240, 260) with delta (0, 0)
Screenshot: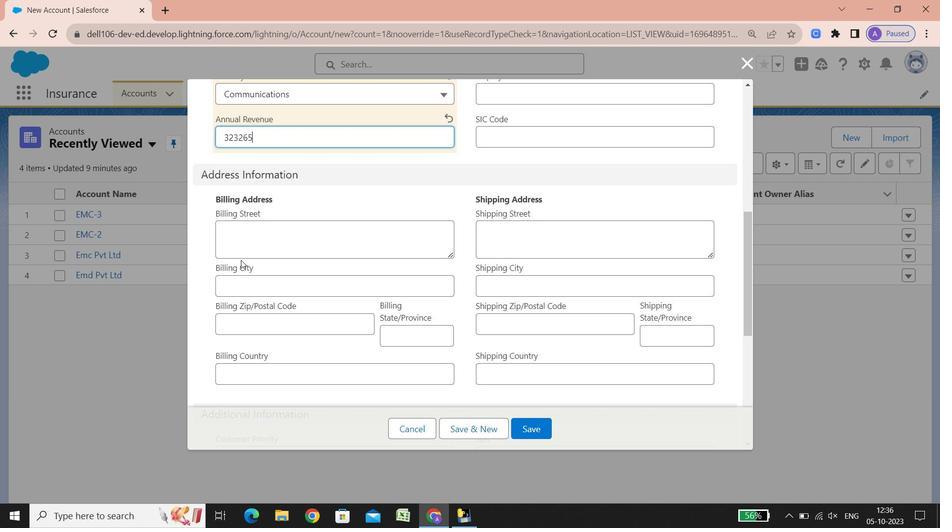 
Action: Mouse scrolled (240, 260) with delta (0, 0)
Screenshot: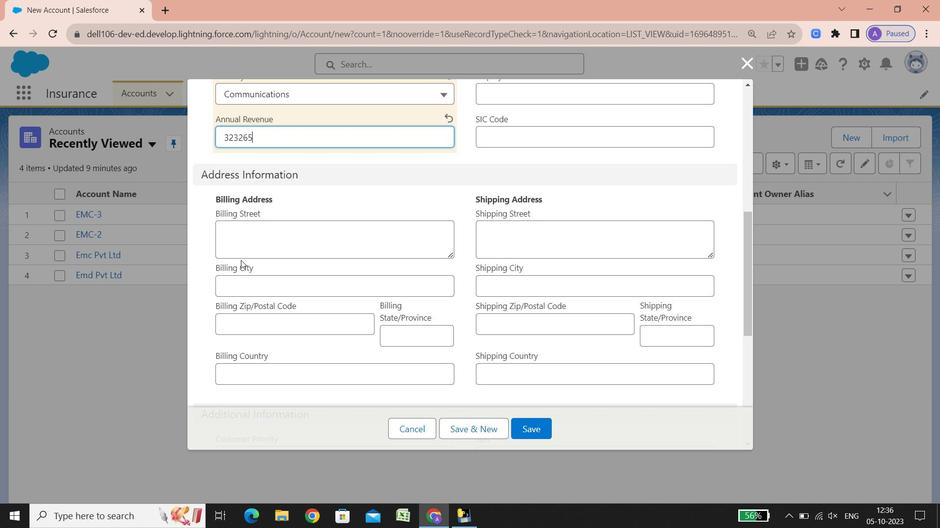 
Action: Mouse scrolled (240, 260) with delta (0, 0)
Screenshot: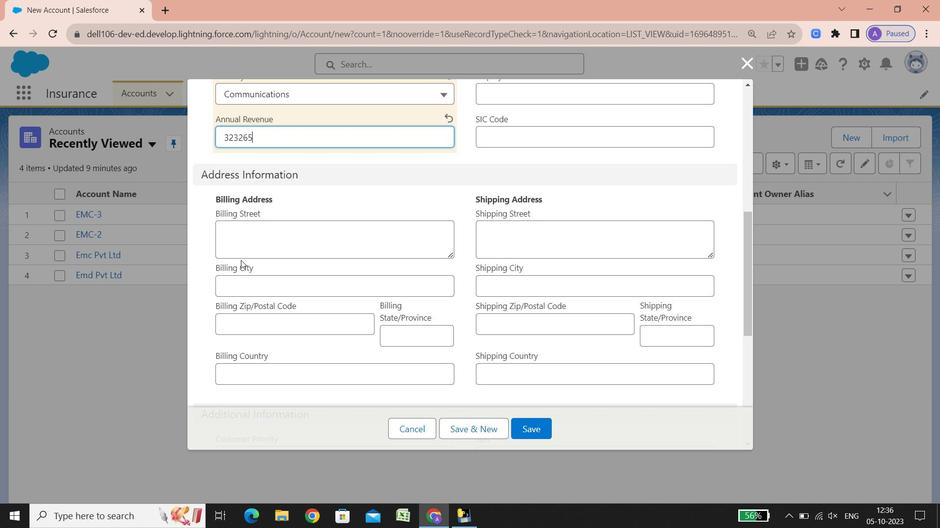 
Action: Mouse scrolled (240, 260) with delta (0, 0)
Screenshot: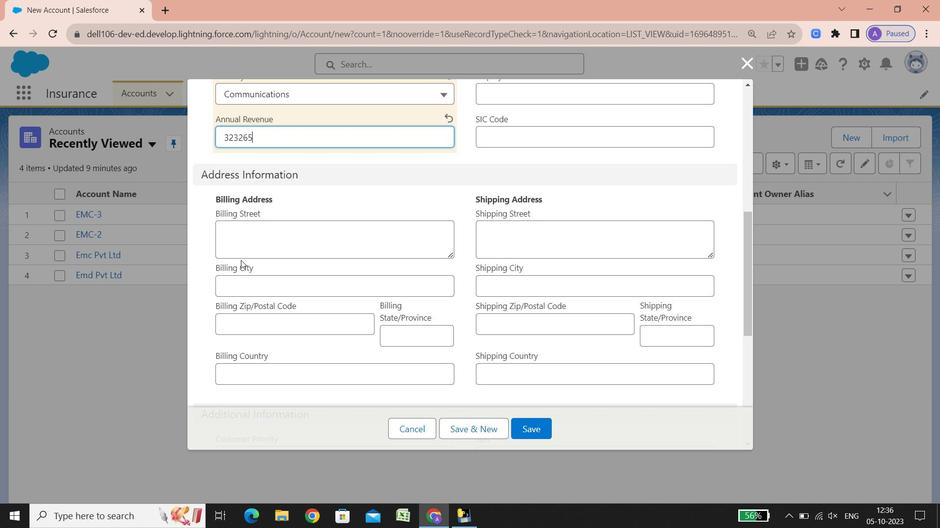 
Action: Mouse scrolled (240, 260) with delta (0, 0)
Screenshot: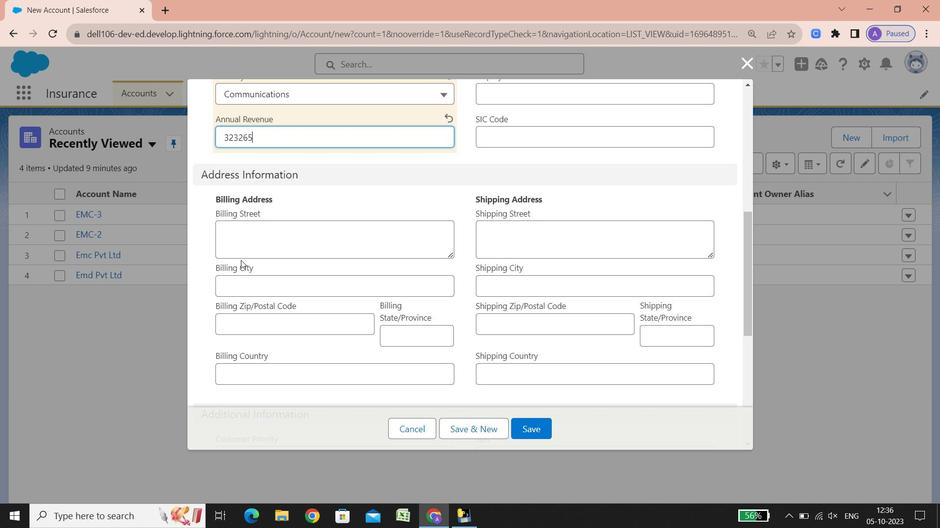
Action: Mouse scrolled (240, 260) with delta (0, 0)
Screenshot: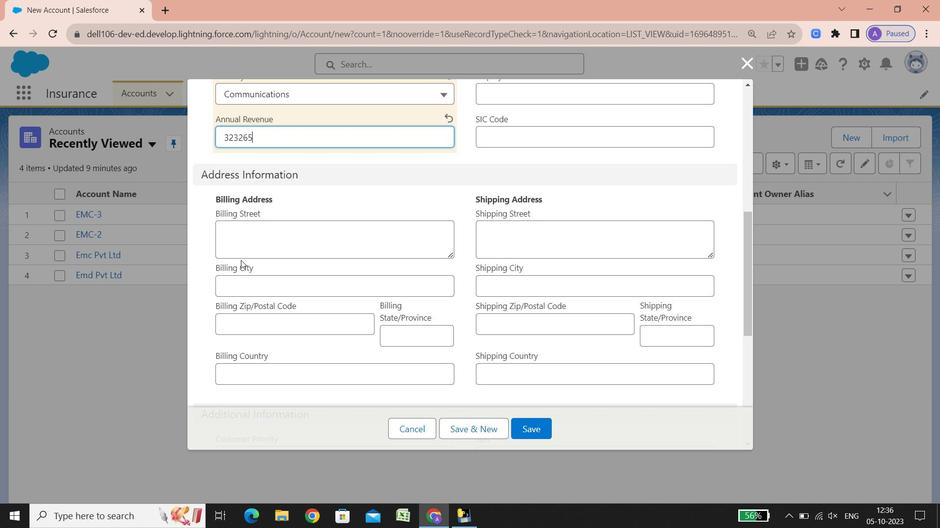 
Action: Mouse scrolled (240, 260) with delta (0, 0)
Screenshot: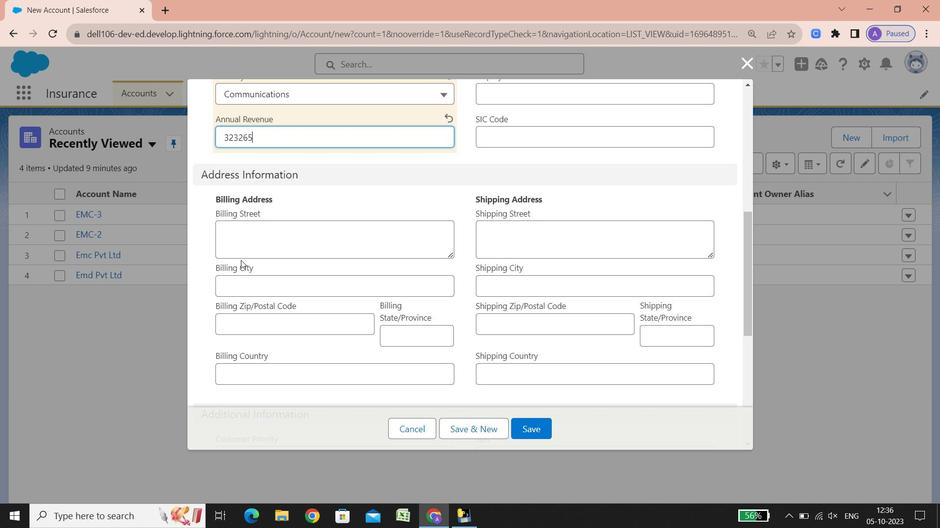 
Action: Mouse scrolled (240, 260) with delta (0, 0)
Screenshot: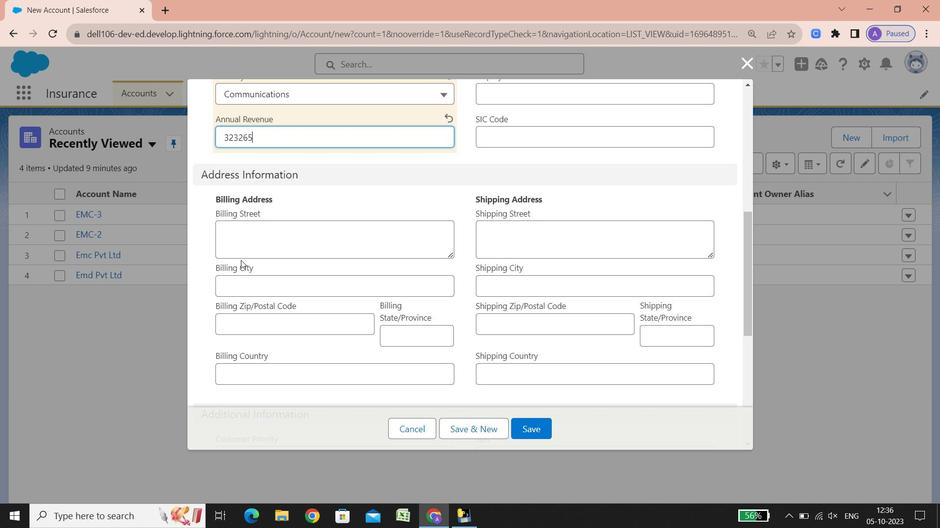 
Action: Mouse scrolled (240, 260) with delta (0, 0)
Screenshot: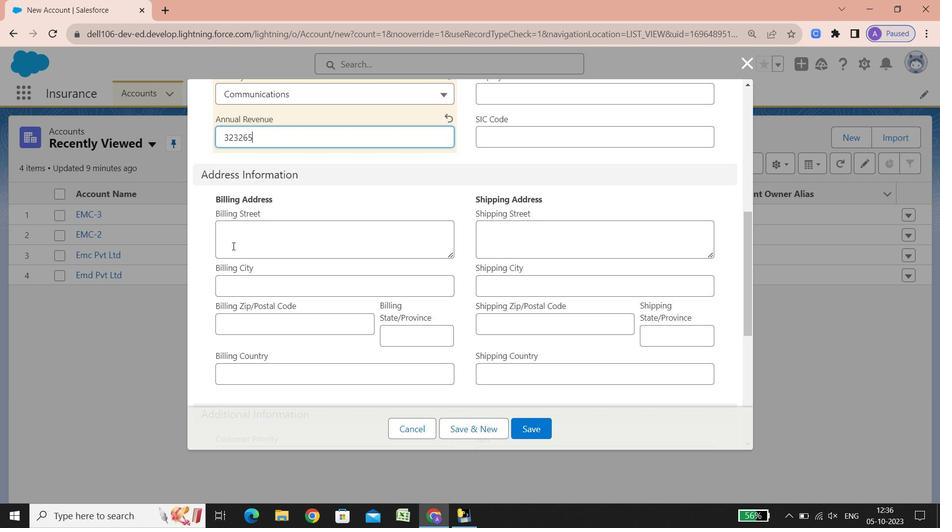 
Action: Mouse scrolled (240, 260) with delta (0, 0)
Screenshot: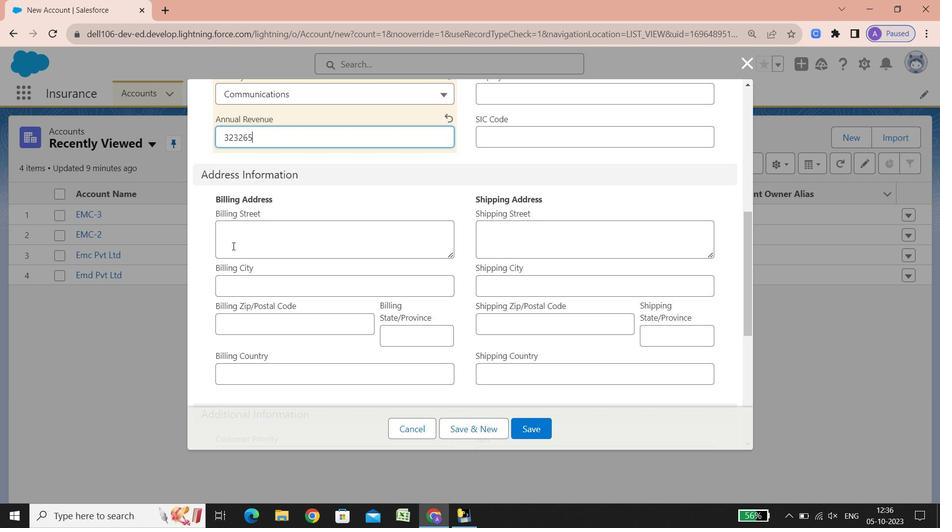 
Action: Mouse scrolled (240, 260) with delta (0, 0)
Screenshot: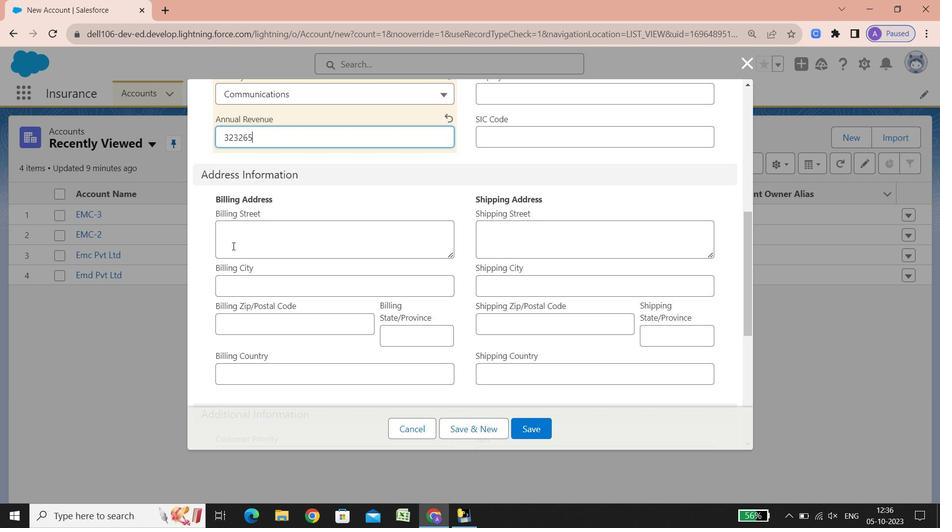 
Action: Mouse scrolled (240, 260) with delta (0, 0)
Screenshot: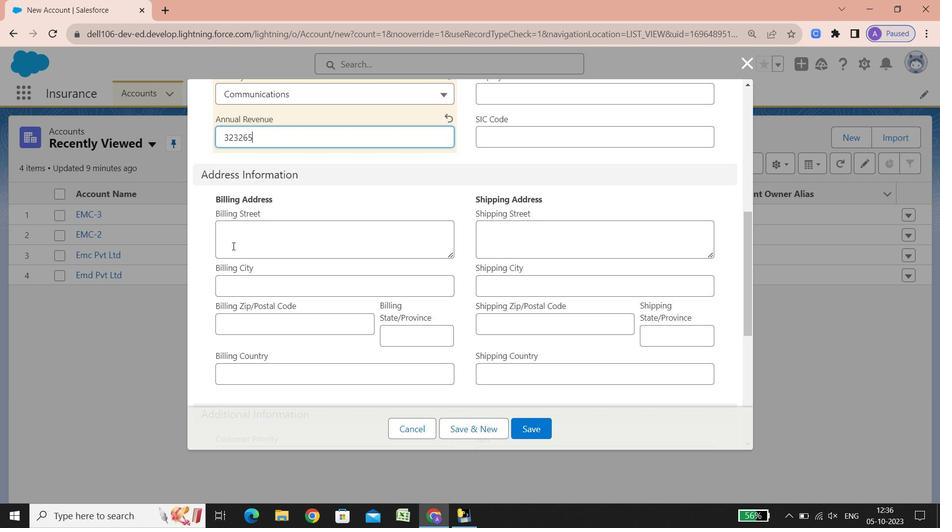 
Action: Mouse scrolled (240, 260) with delta (0, 0)
Screenshot: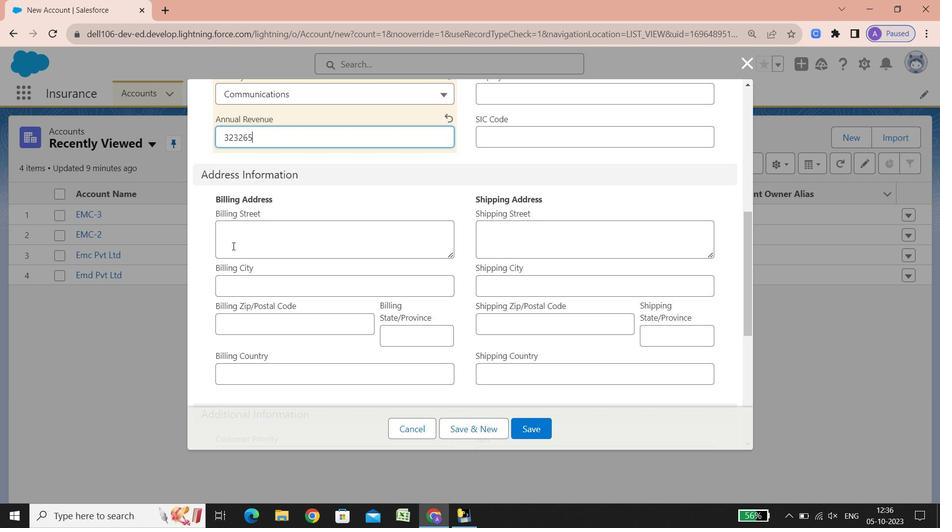 
Action: Mouse scrolled (240, 260) with delta (0, 0)
Screenshot: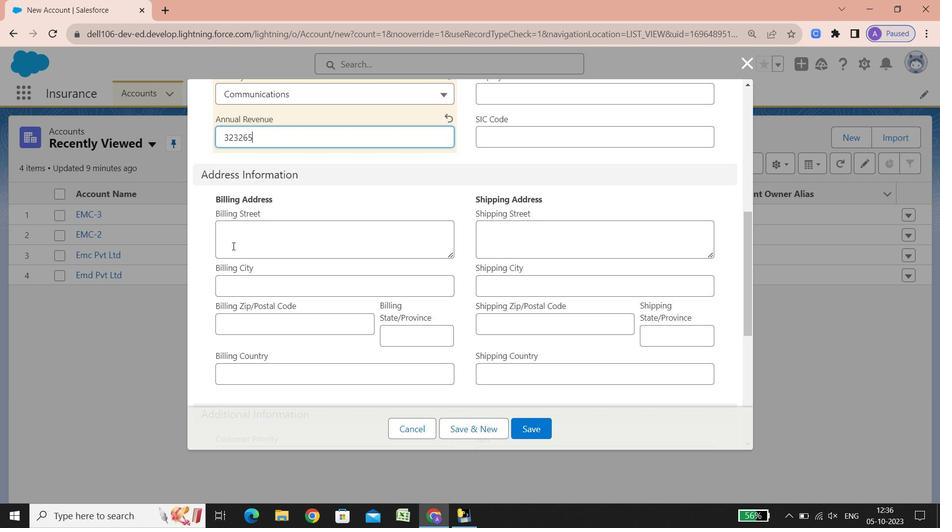 
Action: Mouse scrolled (240, 260) with delta (0, 0)
Screenshot: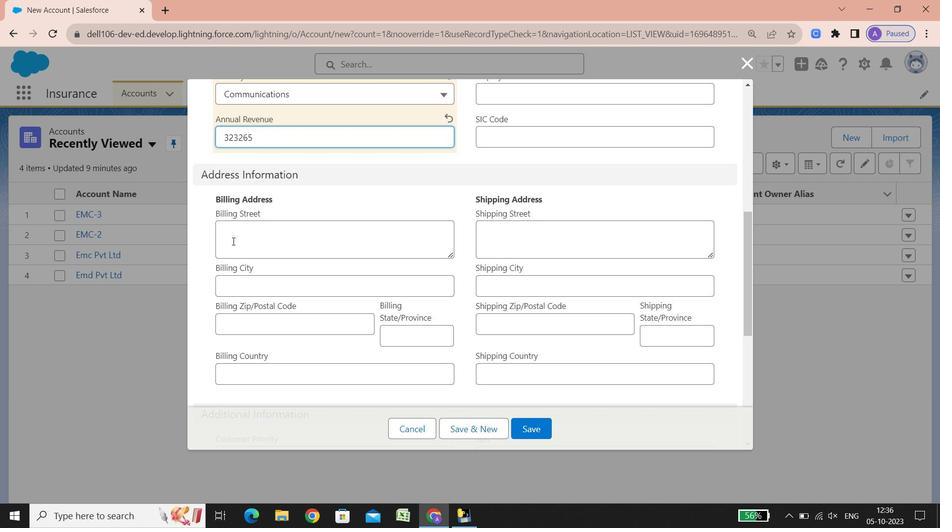 
Action: Mouse scrolled (240, 260) with delta (0, 0)
Screenshot: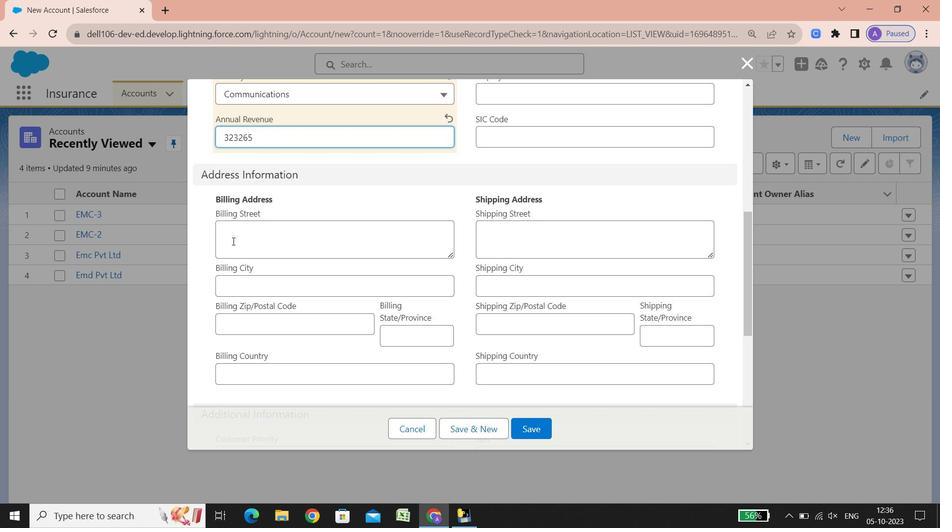 
Action: Mouse scrolled (240, 260) with delta (0, 0)
Screenshot: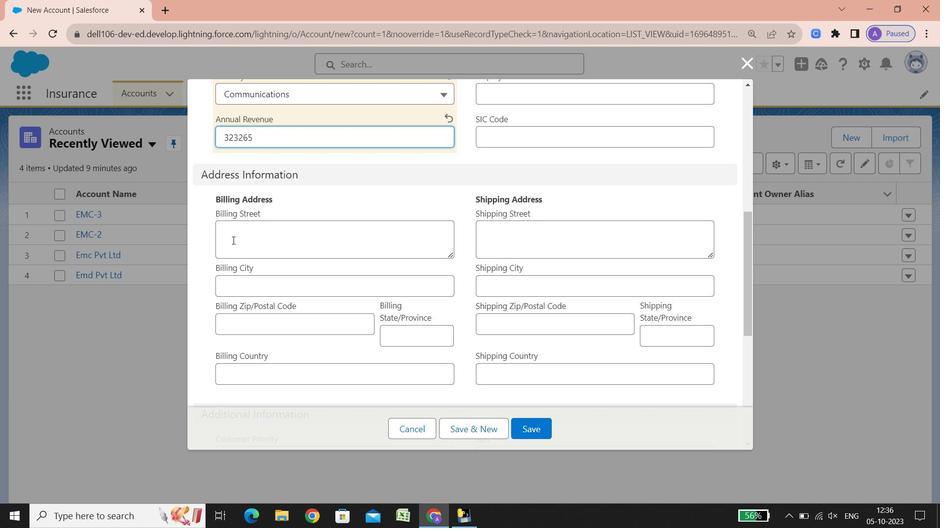 
Action: Mouse moved to (232, 240)
Screenshot: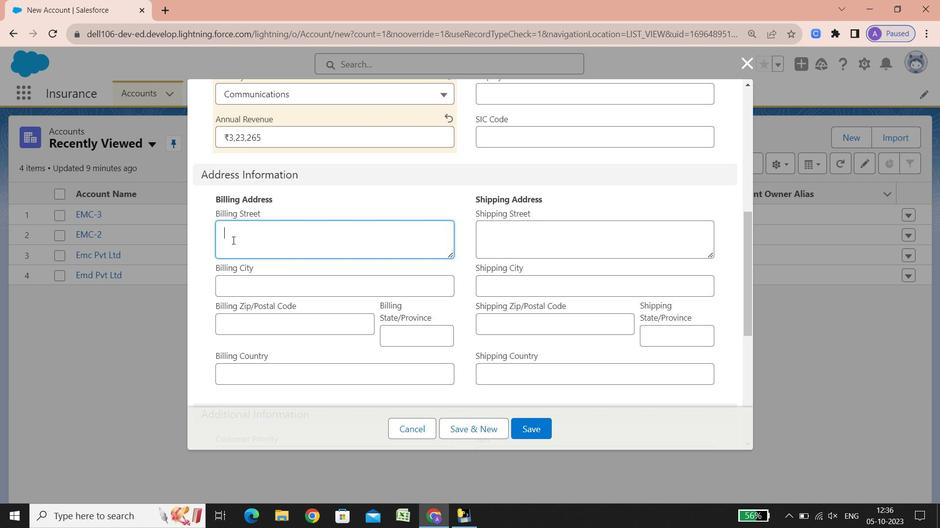 
Action: Mouse pressed left at (232, 240)
Screenshot: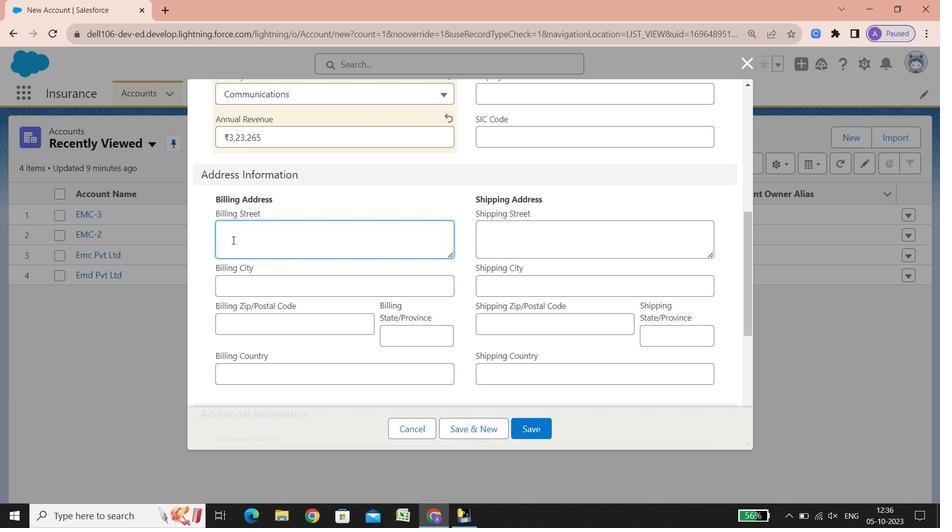 
Action: Key pressed <Key.shift>Sonderst
Screenshot: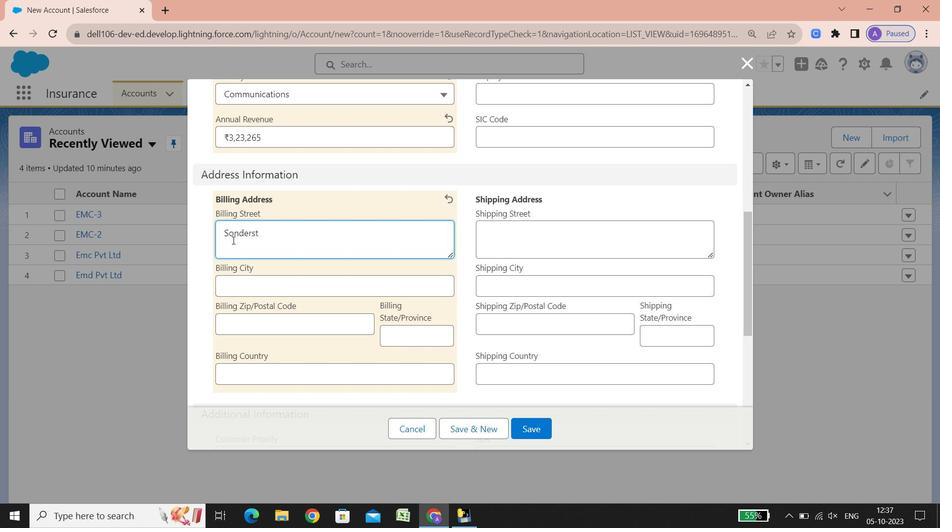 
Action: Mouse moved to (232, 240)
Screenshot: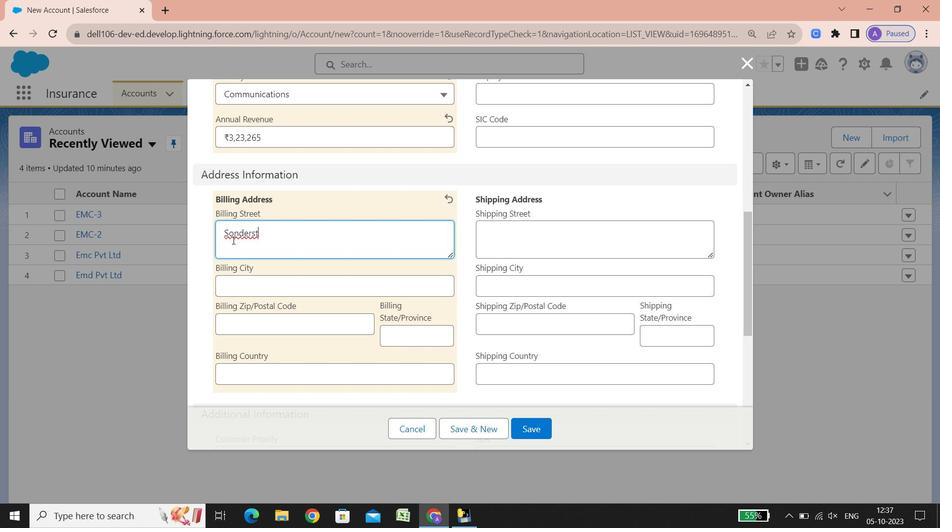 
Action: Key pressed raede<Key.space>40
Screenshot: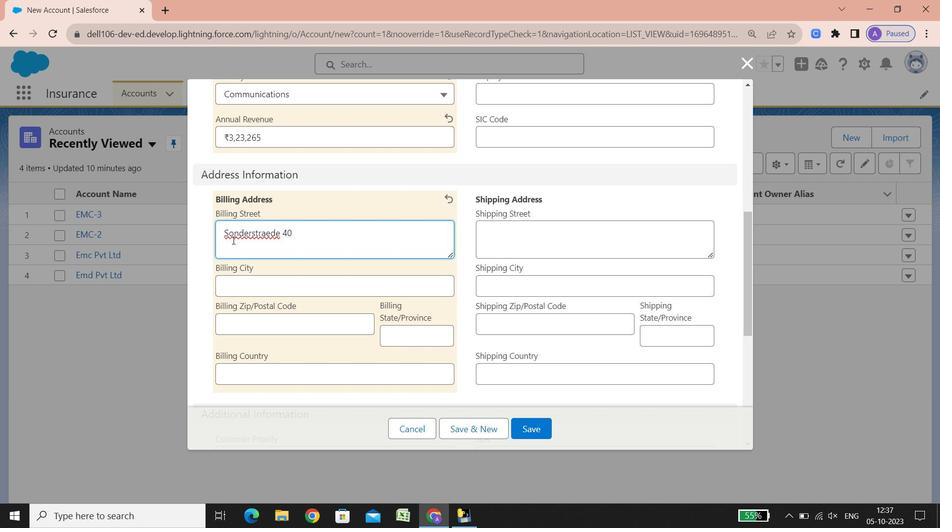 
Action: Mouse moved to (232, 284)
Screenshot: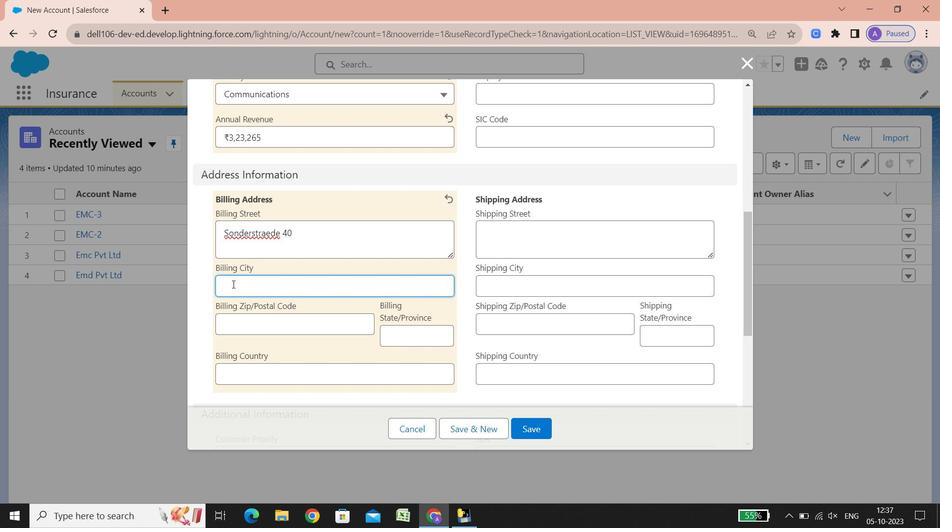 
Action: Mouse pressed left at (232, 284)
Screenshot: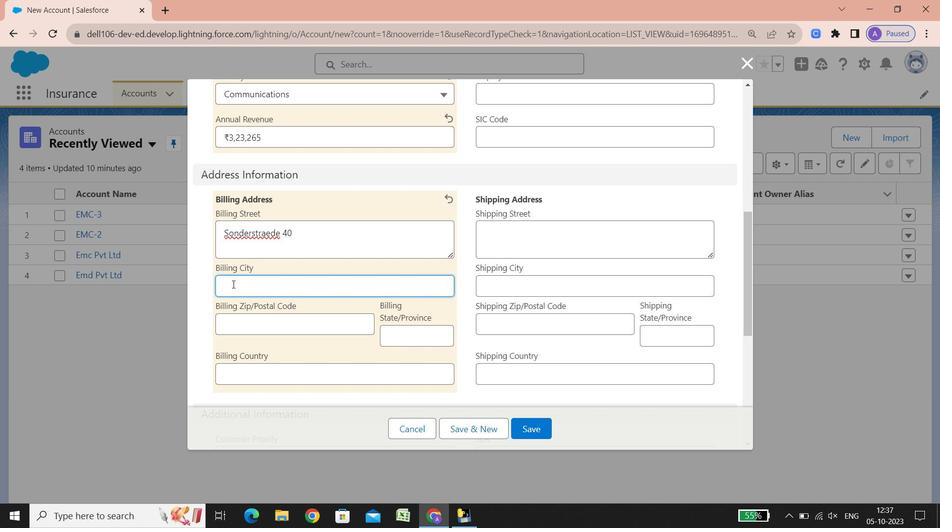 
Action: Key pressed <Key.shift>Kobenhavn<Key.space><Key.shift>V
Screenshot: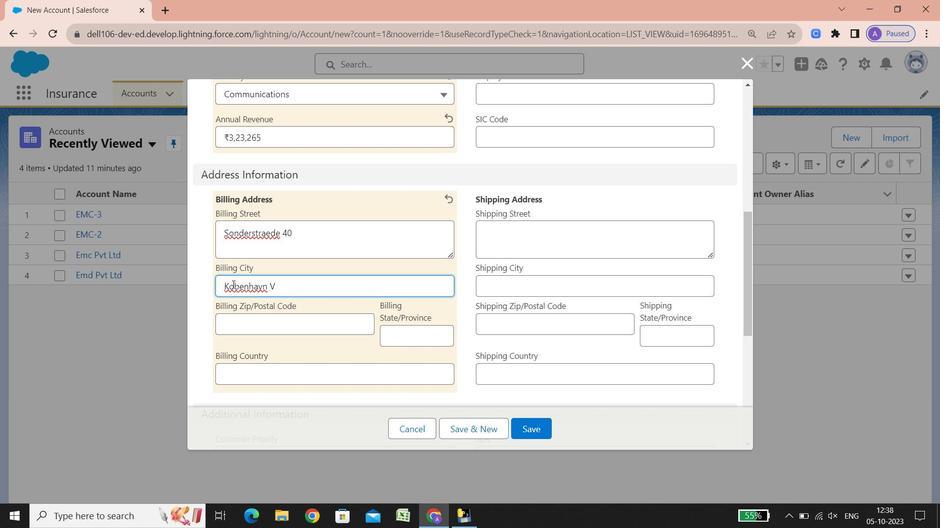 
Action: Mouse moved to (242, 319)
Screenshot: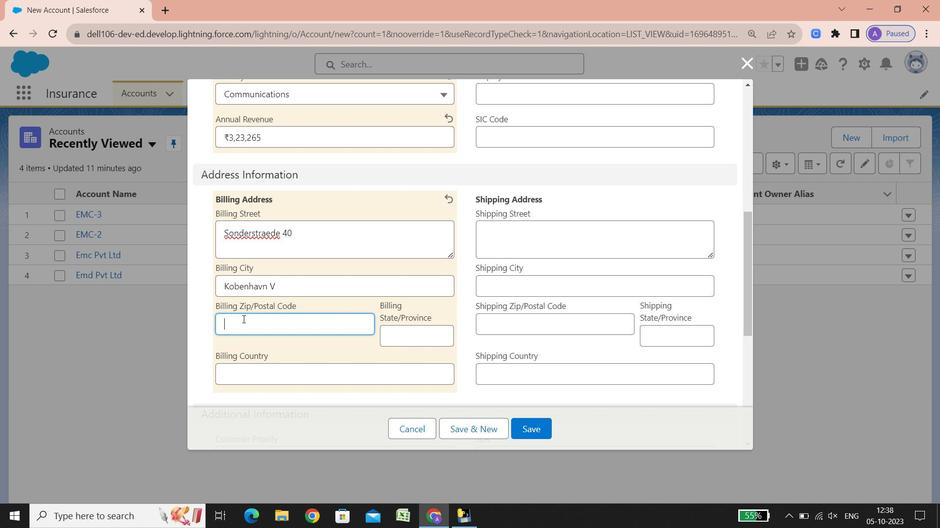 
Action: Mouse pressed left at (242, 319)
Screenshot: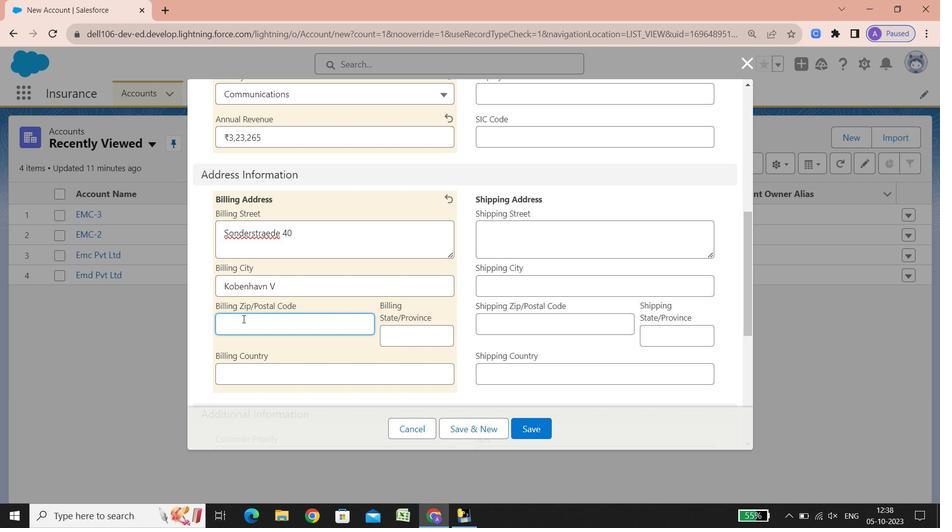 
Action: Key pressed <Key.shift><Key.shift><Key.shift>Region<Key.space><Key.shift>Sja<Key.backspace><Key.backspace><Key.backspace><Key.backspace><Key.backspace><Key.backspace><Key.backspace><Key.backspace><Key.backspace><Key.backspace><Key.backspace><Key.backspace><Key.backspace><Key.backspace><Key.backspace><Key.backspace>1702
Screenshot: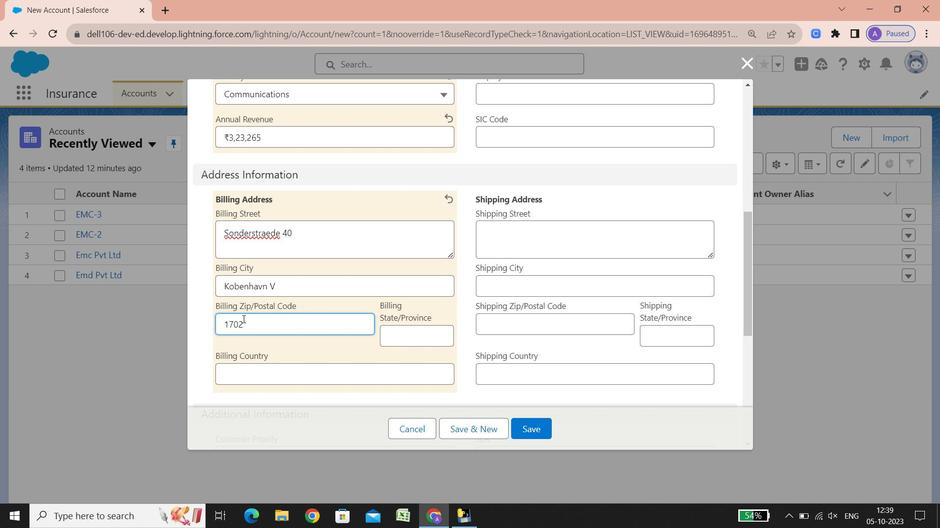 
Action: Mouse moved to (422, 329)
Screenshot: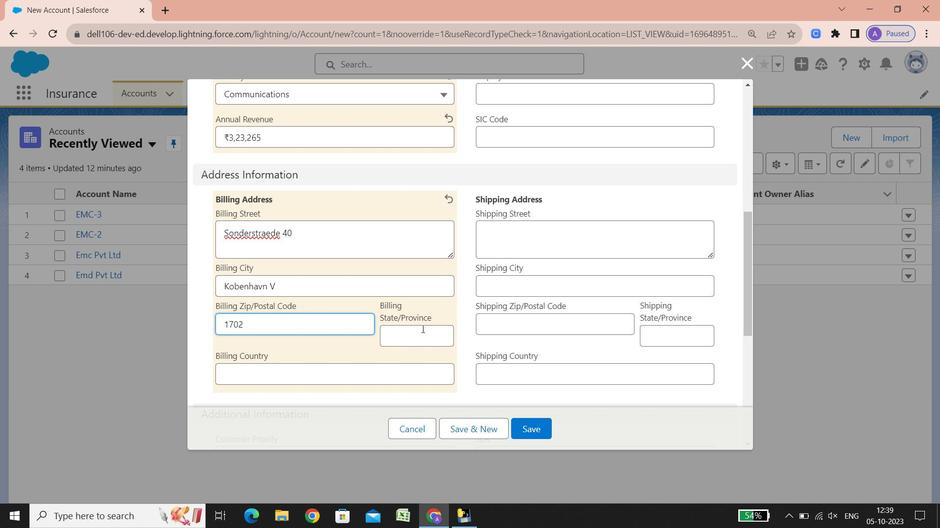 
Action: Mouse pressed left at (422, 329)
Screenshot: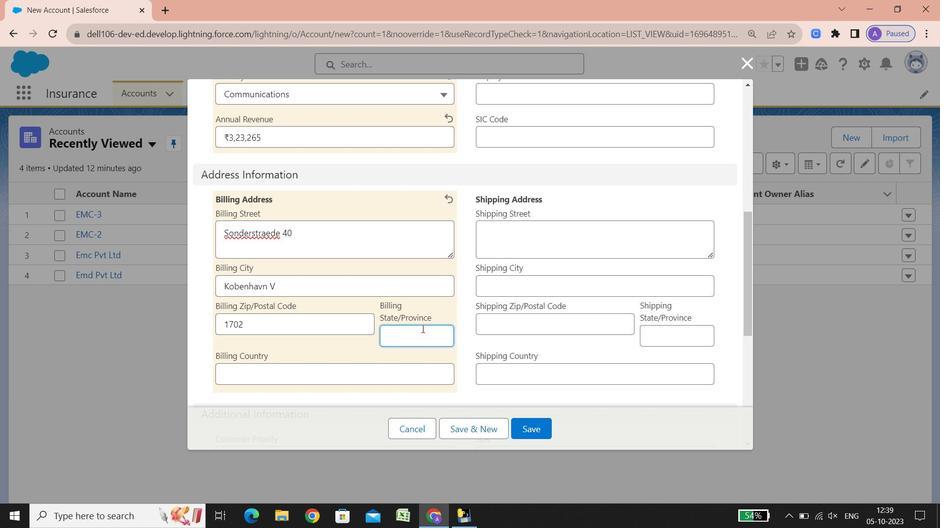 
Action: Key pressed <Key.shift><Key.shift><Key.shift>Region<Key.space><Key.shift>Sjaelland
Screenshot: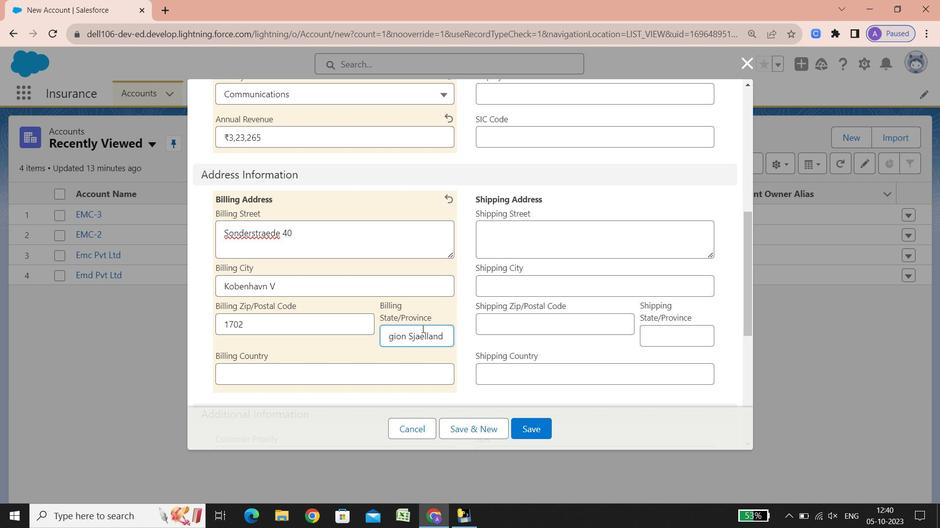 
Action: Mouse moved to (264, 372)
Screenshot: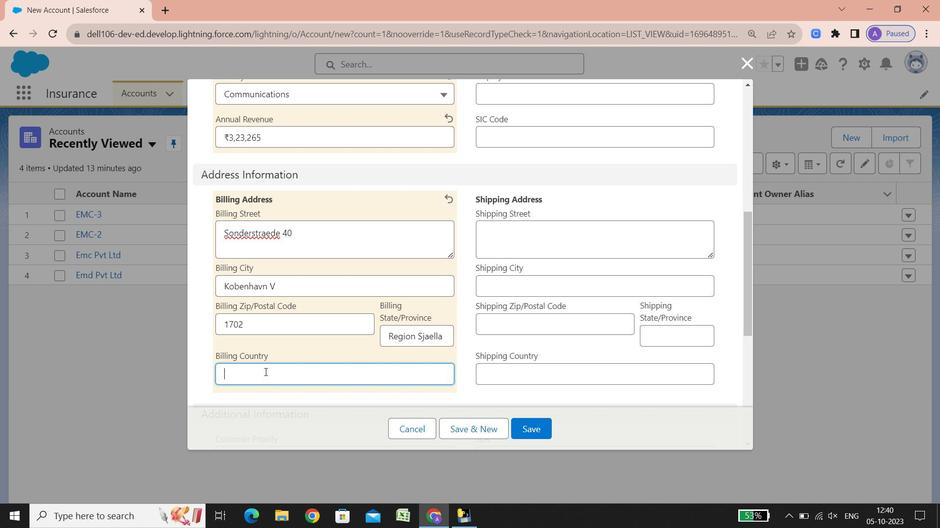 
Action: Mouse pressed left at (264, 372)
Screenshot: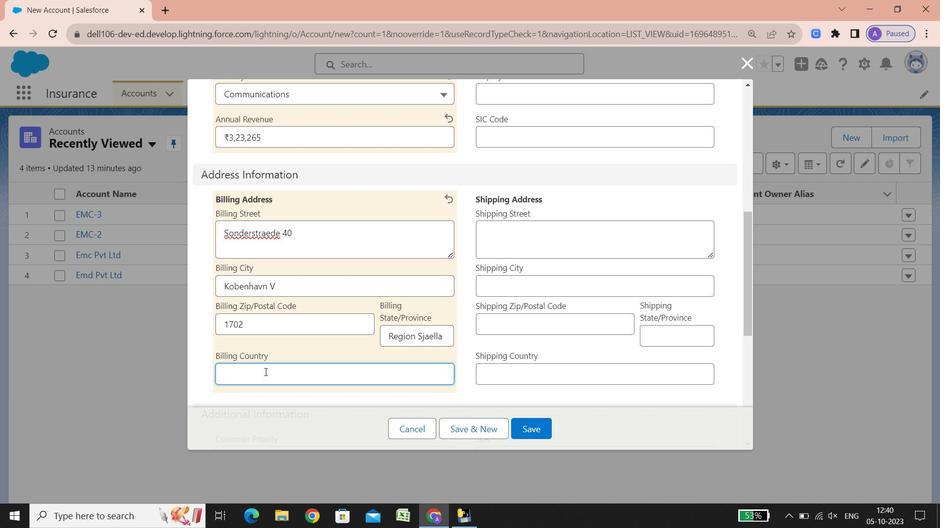 
Action: Key pressed <Key.shift>Denmark
Screenshot: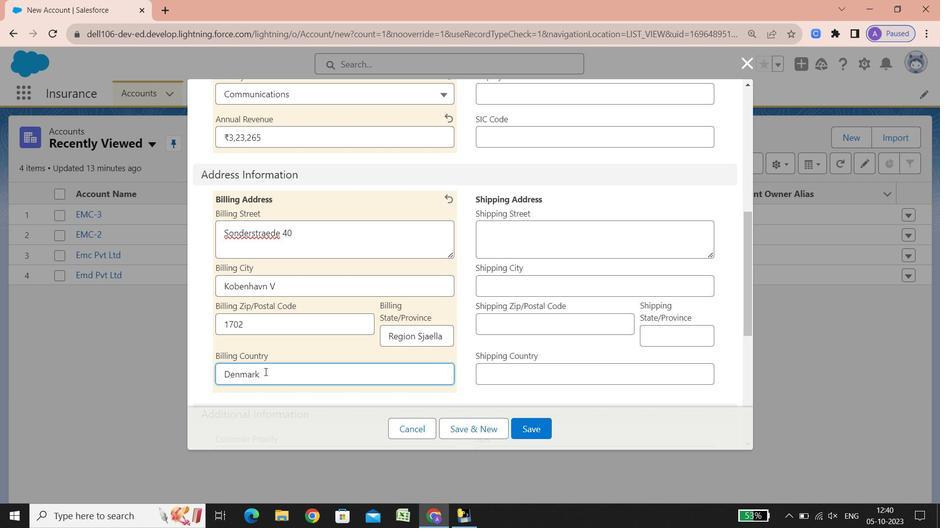 
Action: Mouse moved to (523, 240)
Screenshot: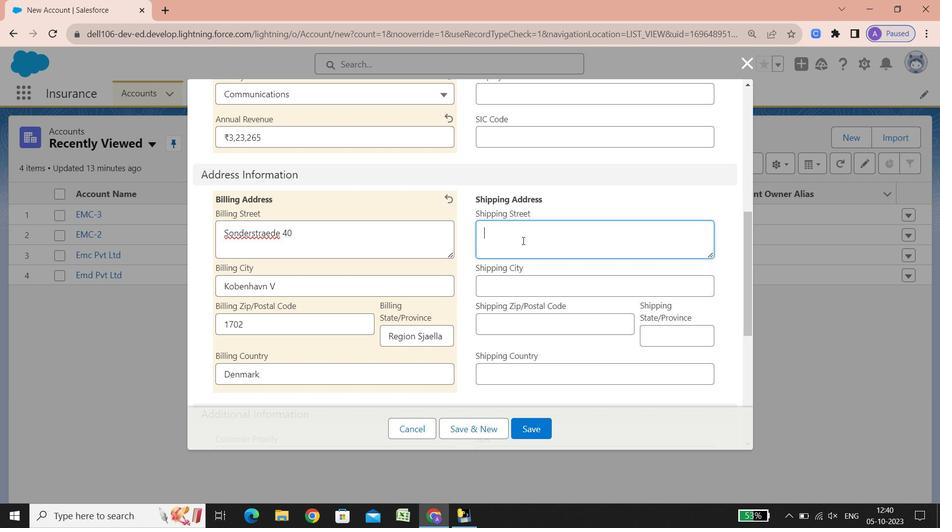
Action: Mouse pressed left at (523, 240)
Screenshot: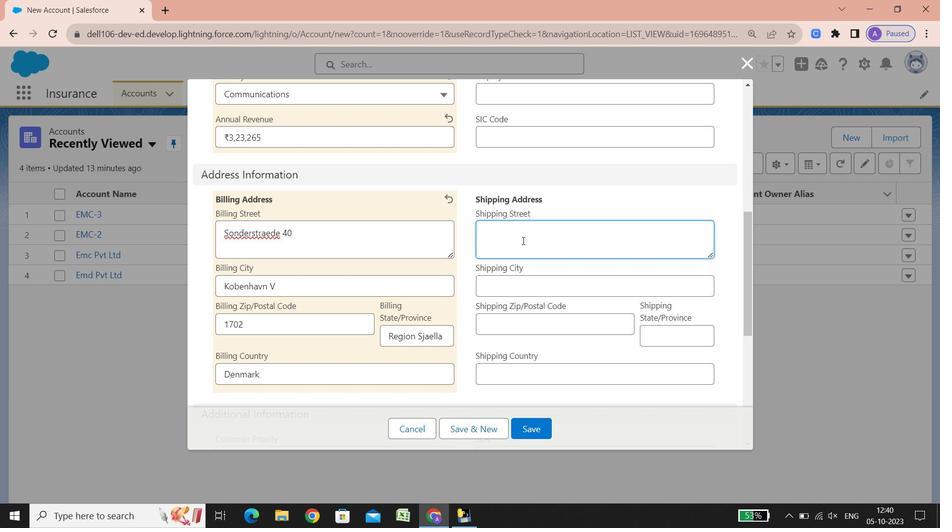 
Action: Mouse moved to (560, 187)
Screenshot: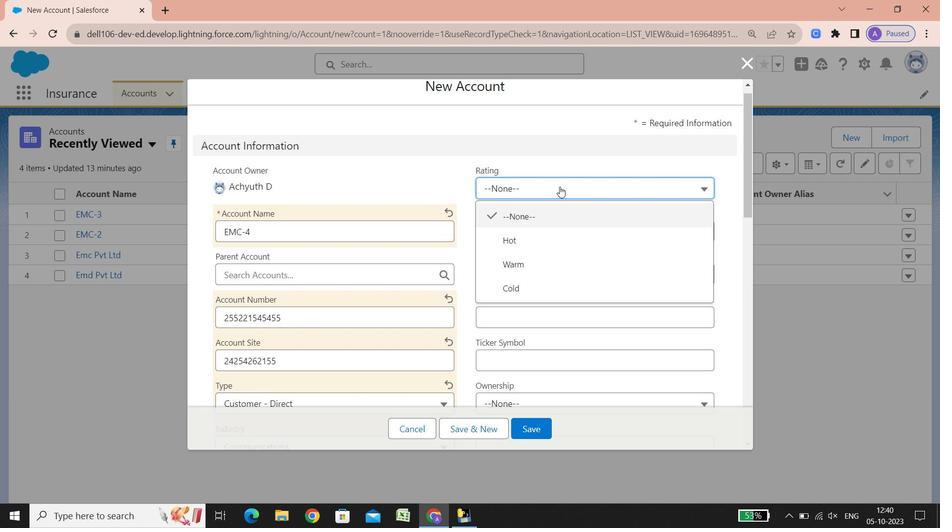 
Action: Mouse pressed left at (560, 187)
Screenshot: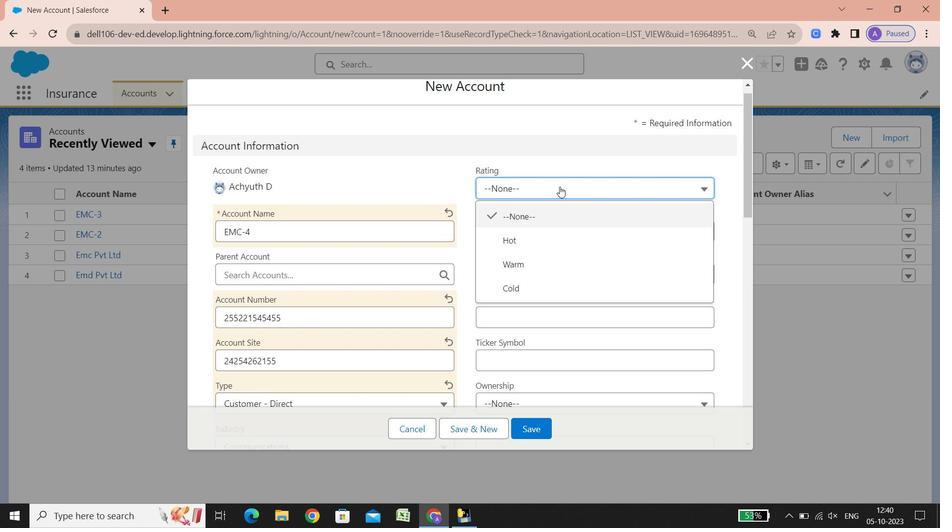 
Action: Mouse moved to (565, 254)
Screenshot: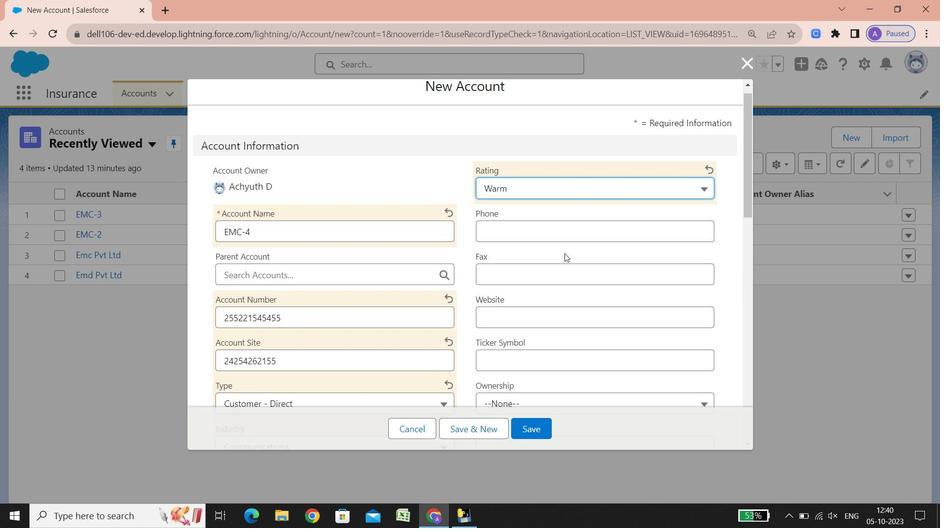 
Action: Mouse pressed left at (565, 254)
Screenshot: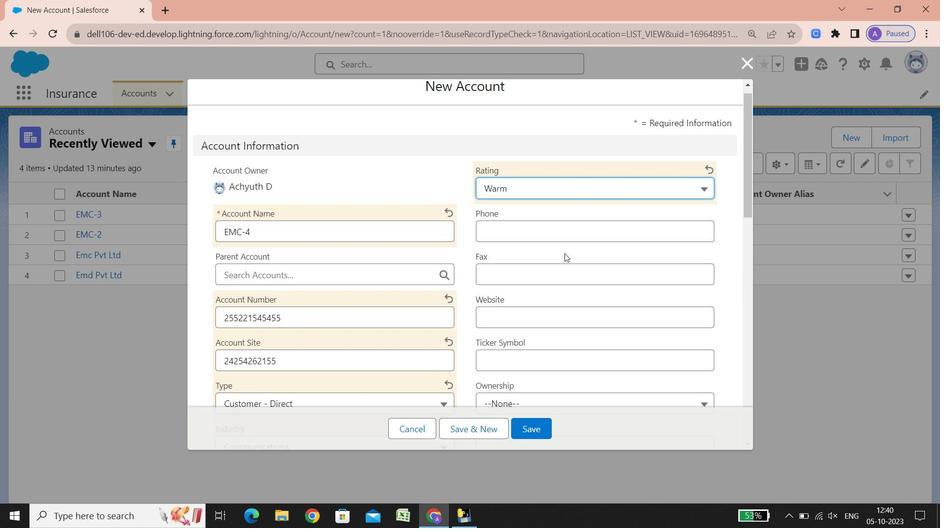 
Action: Mouse moved to (500, 231)
Screenshot: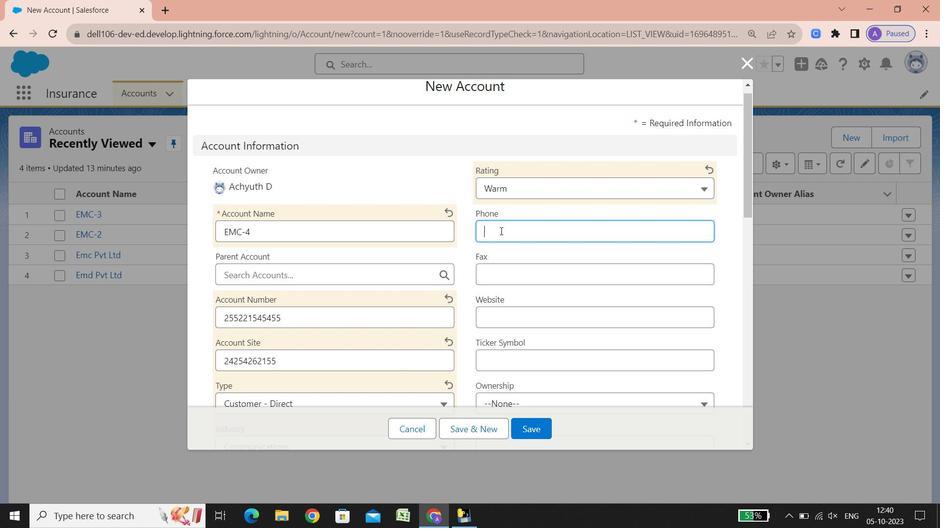 
Action: Mouse pressed left at (500, 231)
Screenshot: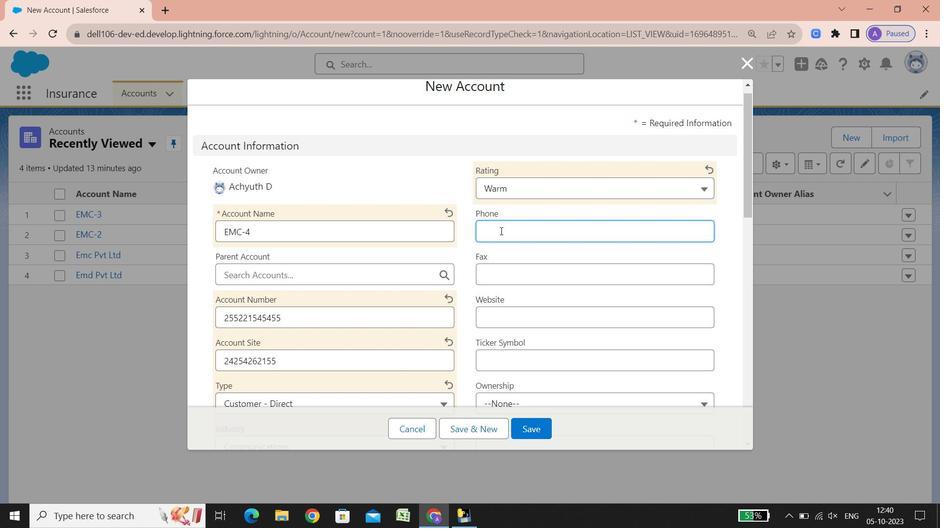 
Action: Key pressed 9635225565
Screenshot: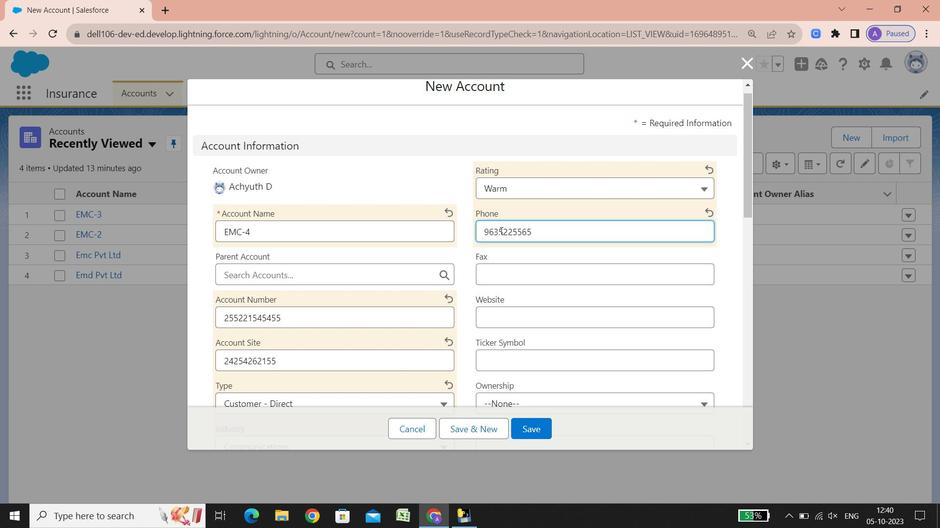 
Action: Mouse moved to (504, 281)
Screenshot: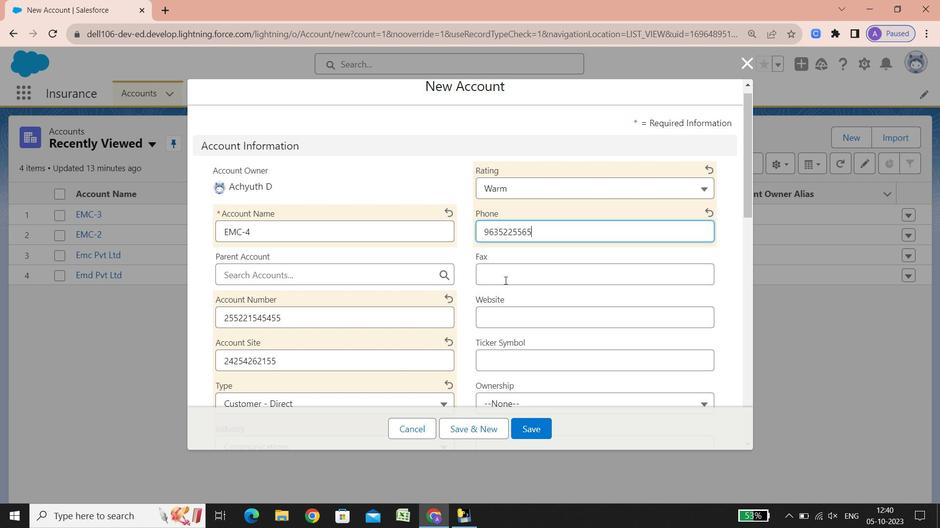 
Action: Mouse pressed left at (504, 281)
Screenshot: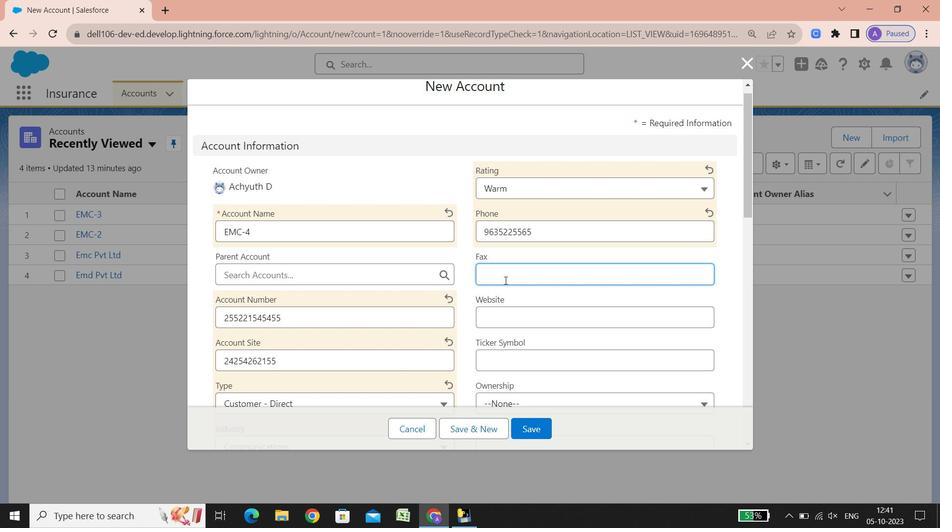 
Action: Key pressed 82548553255555555555555<Key.backspace><Key.backspace><Key.backspace><Key.backspace><Key.backspace><Key.backspace>
Screenshot: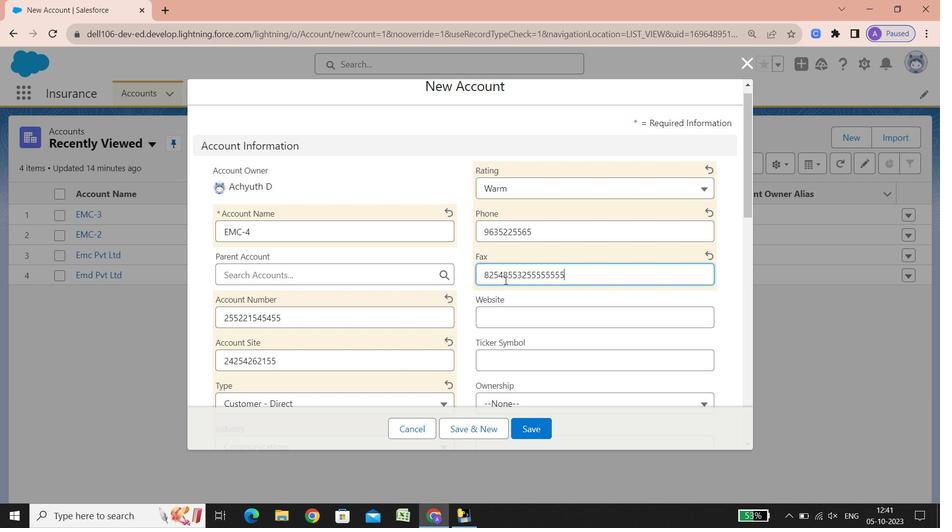 
Action: Mouse moved to (507, 315)
Screenshot: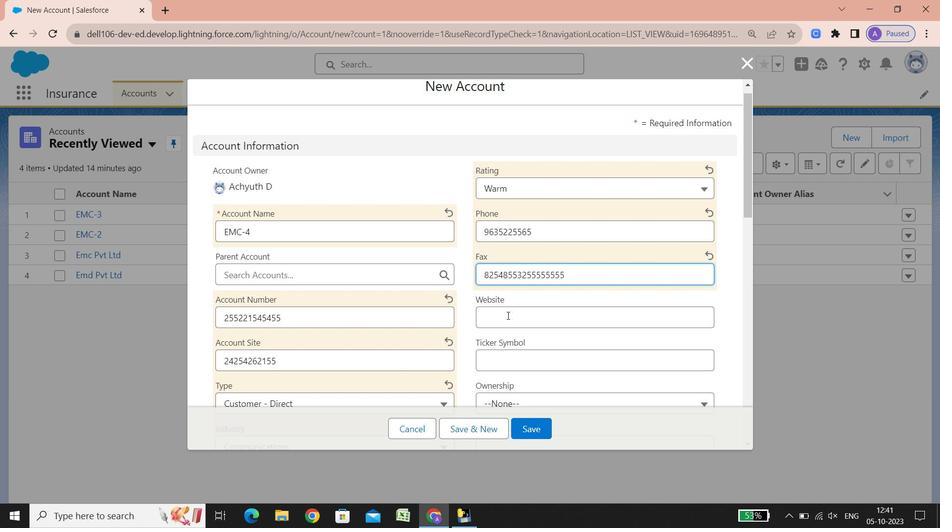 
Action: Mouse pressed left at (507, 315)
Screenshot: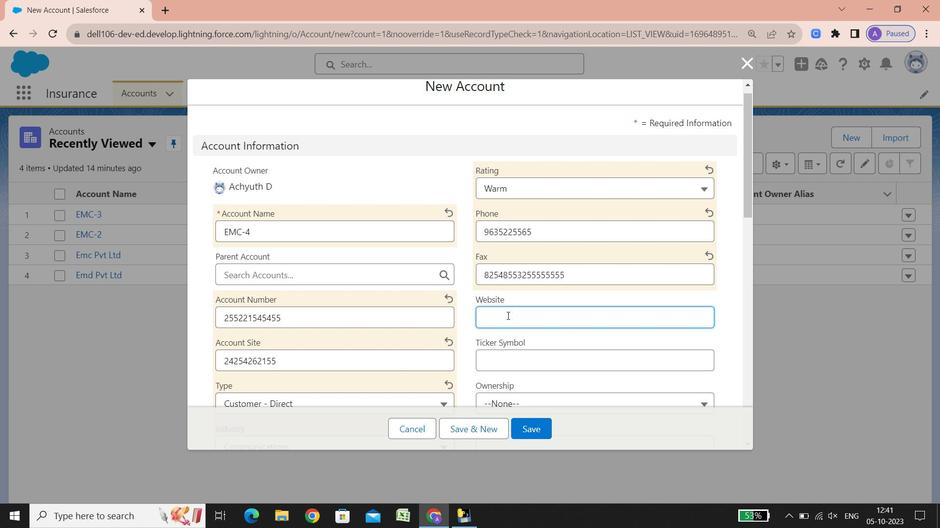
Action: Key pressed <Key.shift><Key.shift><Key.shift><Key.shift><Key.shift><Key.shift><Key.shift><Key.shift><Key.shift><Key.shift><Key.shift><Key.shift><Key.shift><Key.shift><Key.shift><Key.shift>WWW.<Key.shift><Key.shift><Key.shift><Key.shift><Key.shift><Key.shift><Key.shift><Key.shift><Key.shift><Key.shift><Key.shift><Key.shift><Key.shift><Key.shift><Key.shift>EMC-4.com
Screenshot: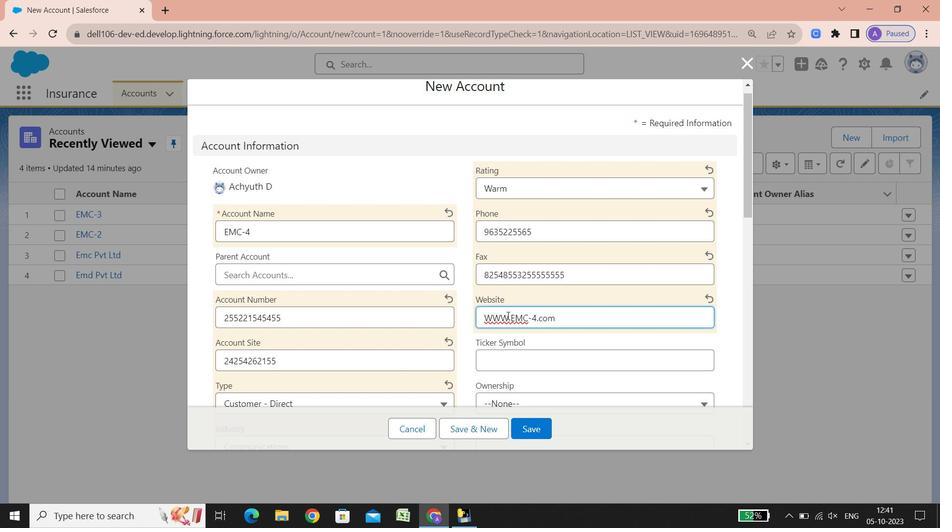 
Action: Mouse moved to (507, 315)
Screenshot: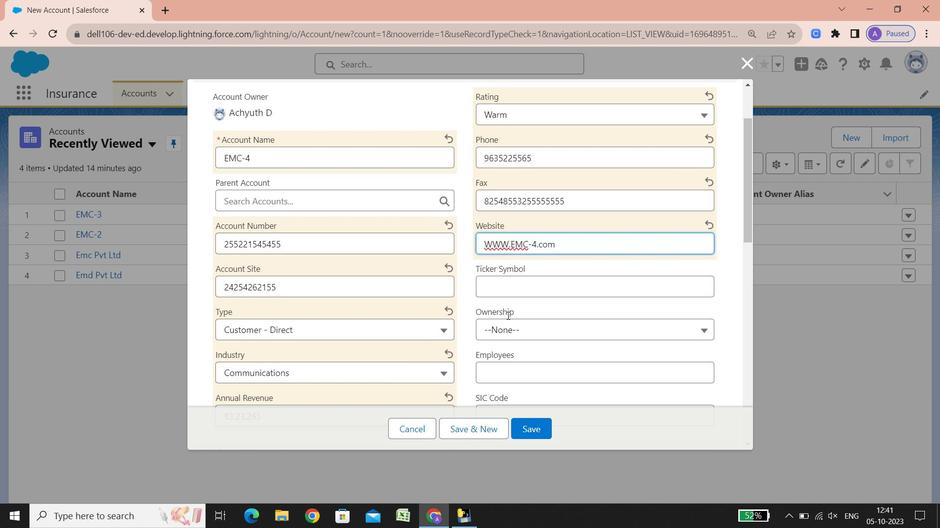 
Action: Mouse scrolled (507, 315) with delta (0, 0)
Screenshot: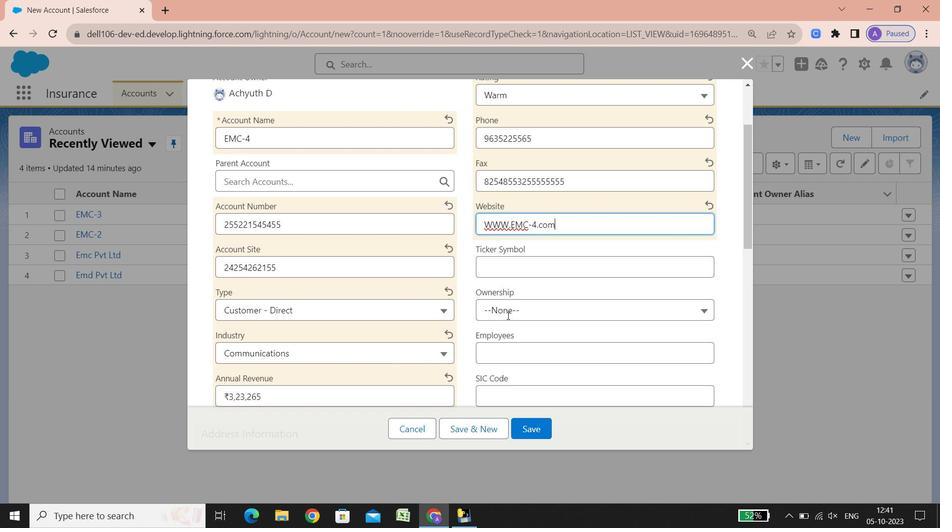 
Action: Mouse scrolled (507, 315) with delta (0, 0)
Screenshot: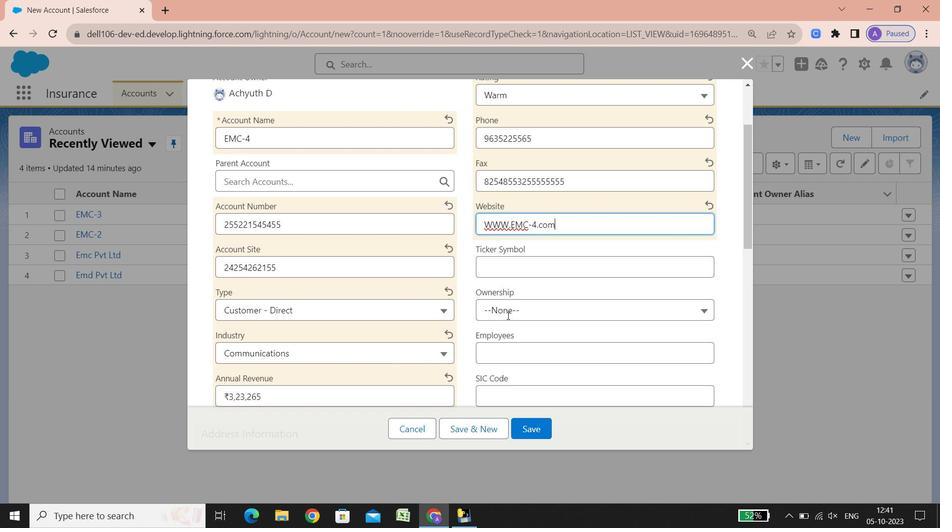 
Action: Mouse scrolled (507, 315) with delta (0, 0)
Screenshot: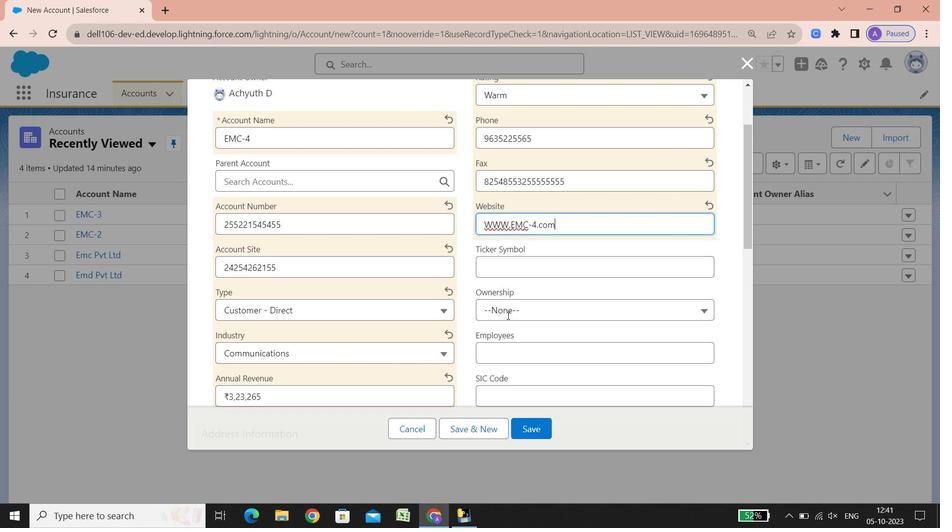
Action: Mouse scrolled (507, 315) with delta (0, 0)
Screenshot: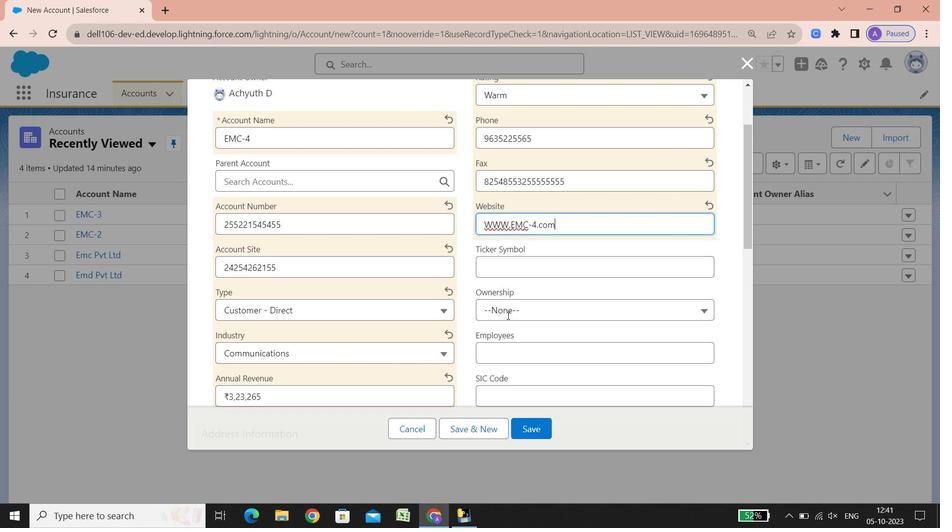
Action: Mouse scrolled (507, 315) with delta (0, 0)
Screenshot: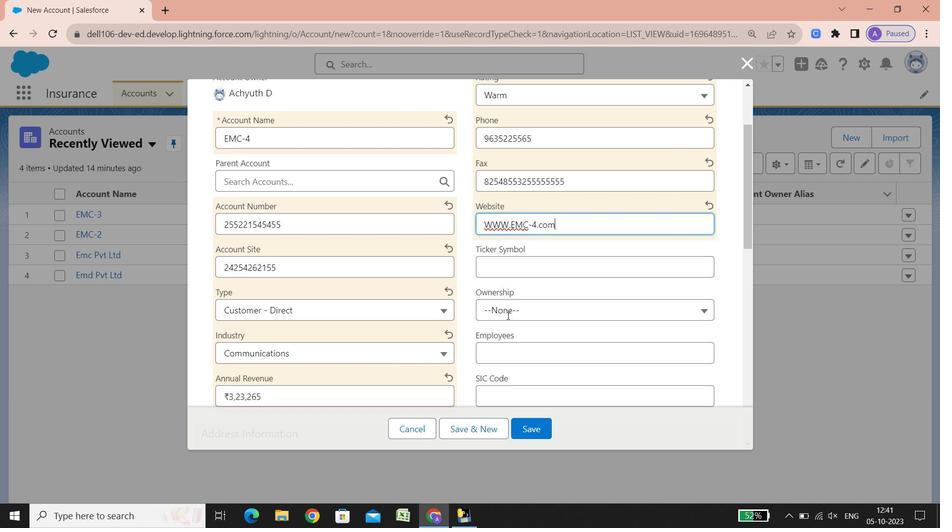 
Action: Mouse scrolled (507, 315) with delta (0, 0)
Screenshot: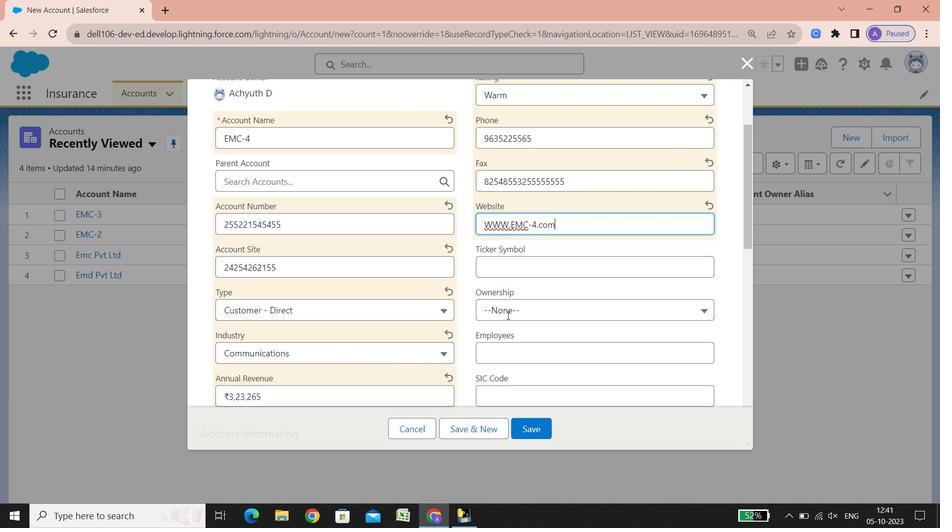 
Action: Mouse scrolled (507, 315) with delta (0, 0)
Screenshot: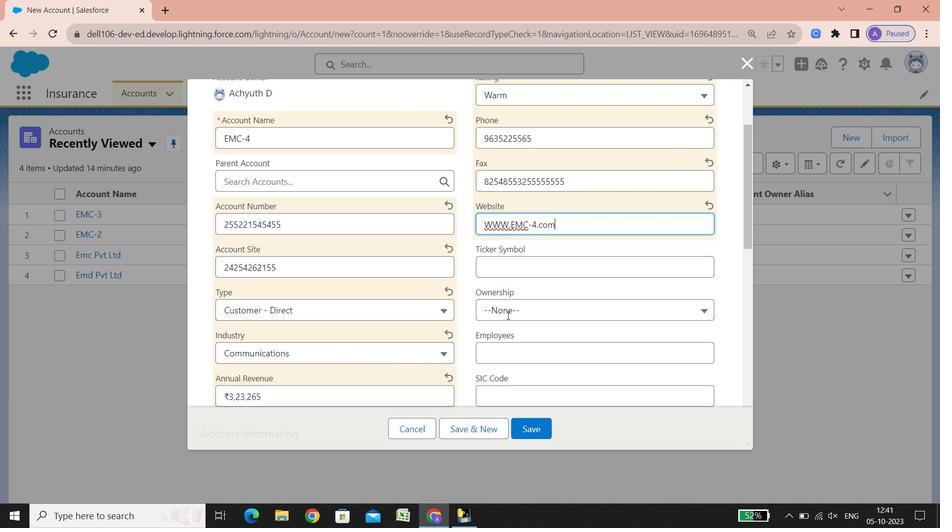 
Action: Mouse scrolled (507, 315) with delta (0, 0)
Screenshot: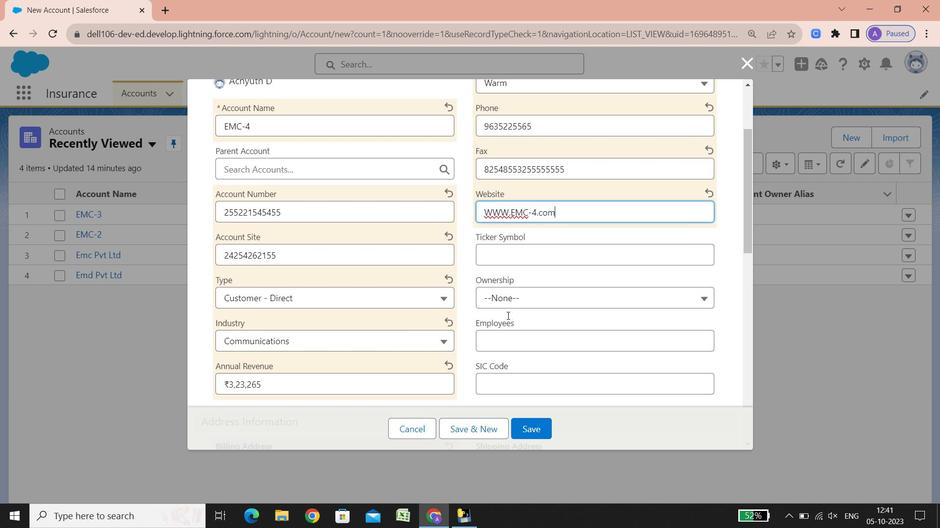 
Action: Mouse scrolled (507, 315) with delta (0, 0)
Screenshot: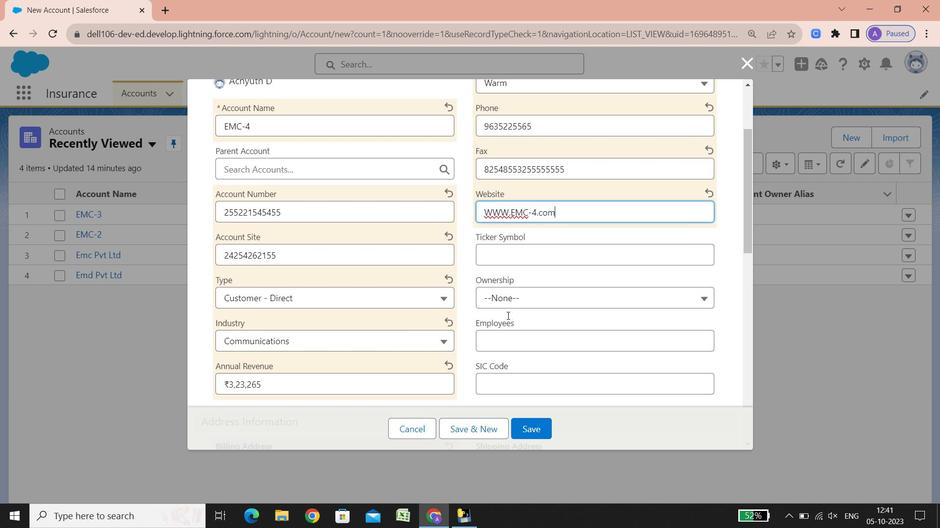 
Action: Mouse scrolled (507, 315) with delta (0, 0)
Screenshot: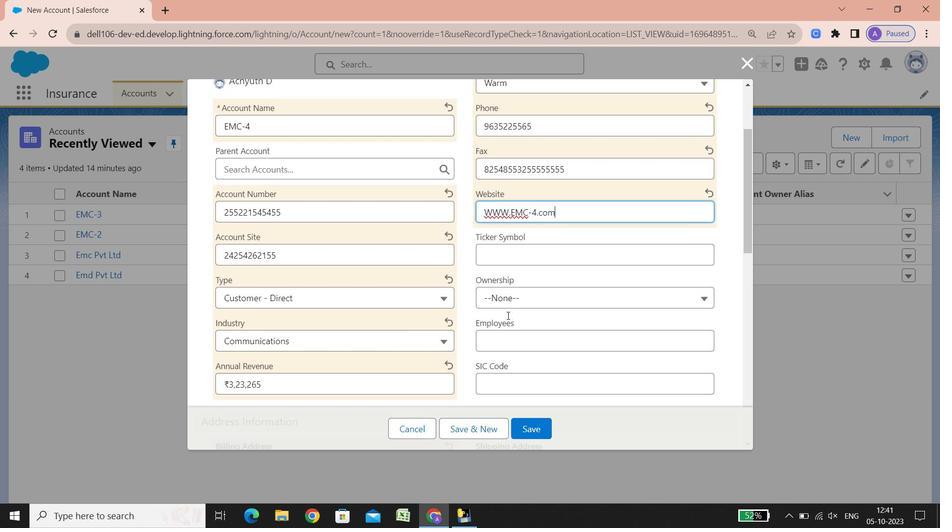 
Action: Mouse scrolled (507, 315) with delta (0, 0)
Screenshot: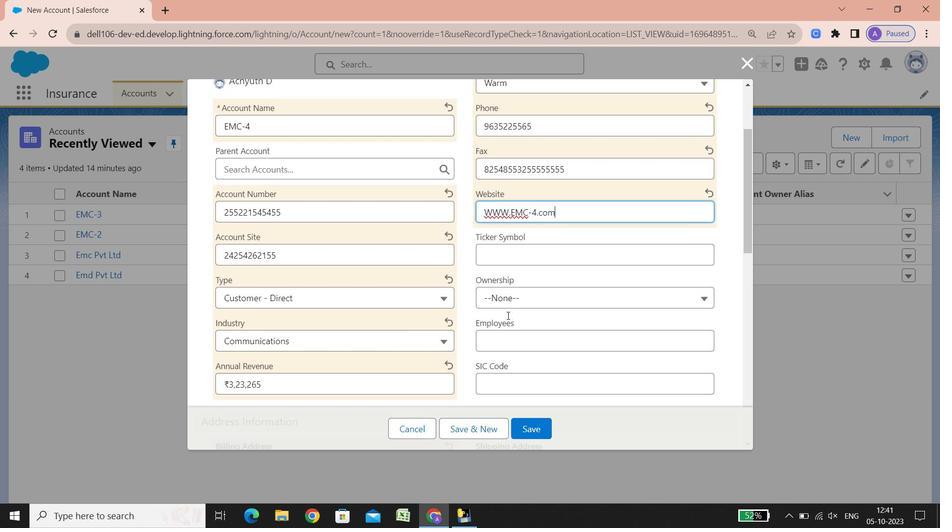 
Action: Mouse scrolled (507, 315) with delta (0, 0)
Screenshot: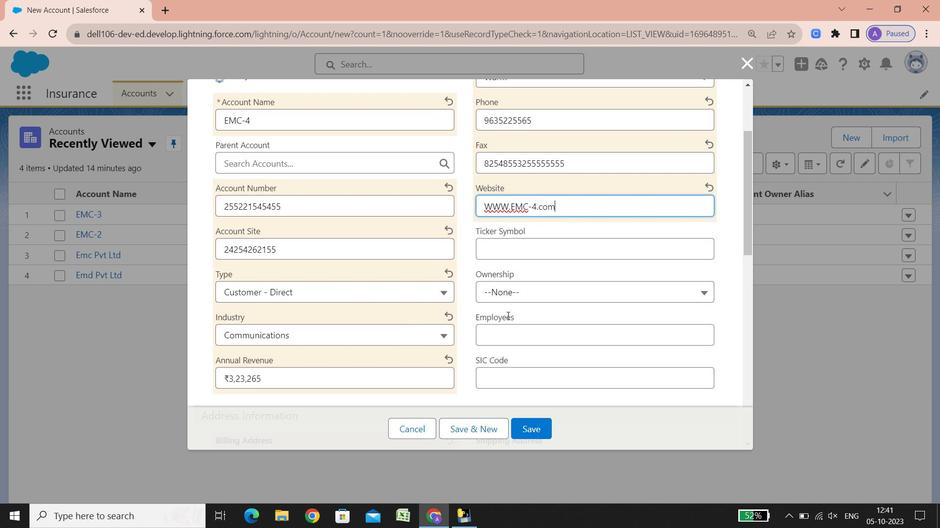 
Action: Mouse scrolled (507, 315) with delta (0, 0)
Screenshot: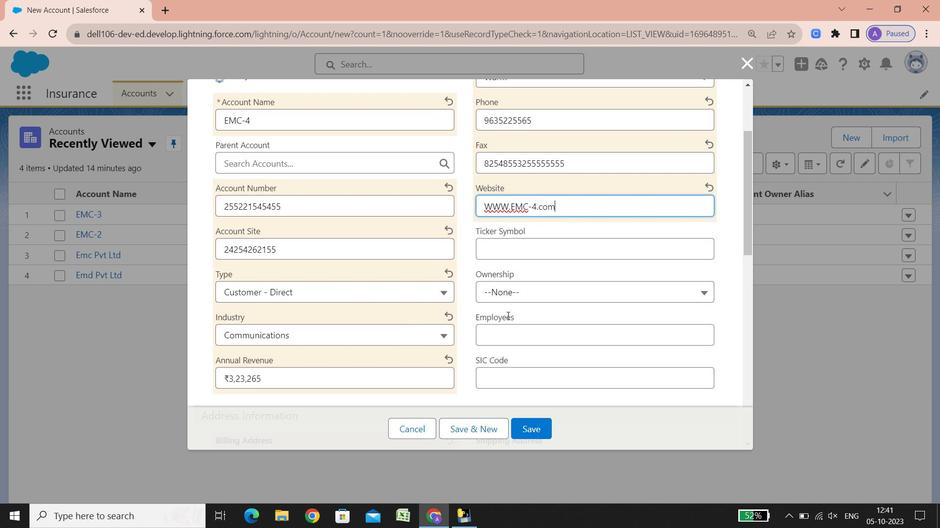 
Action: Mouse scrolled (507, 315) with delta (0, 0)
Screenshot: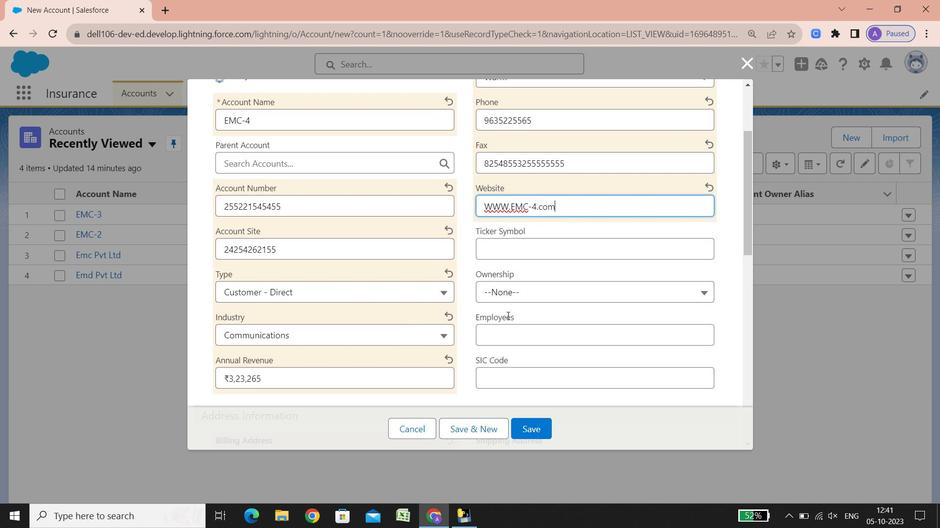 
Action: Mouse scrolled (507, 315) with delta (0, 0)
Screenshot: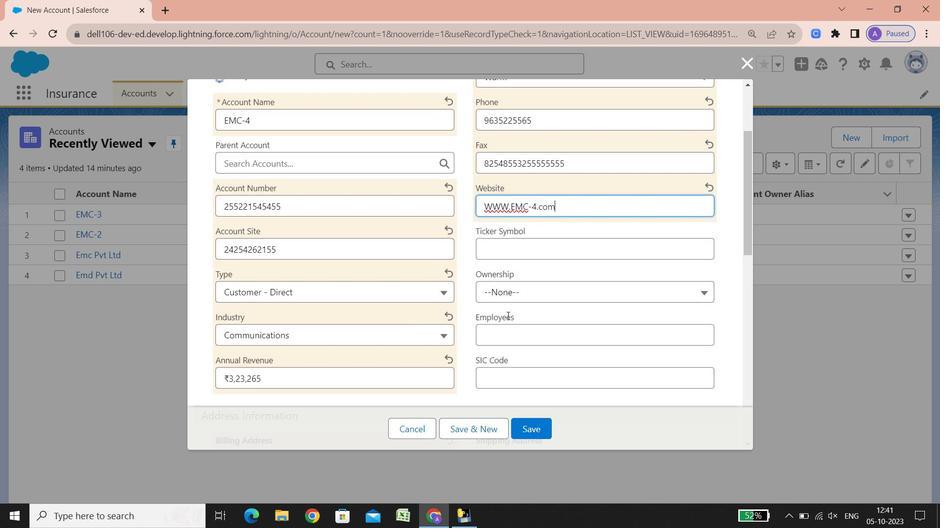 
Action: Mouse scrolled (507, 315) with delta (0, 0)
Screenshot: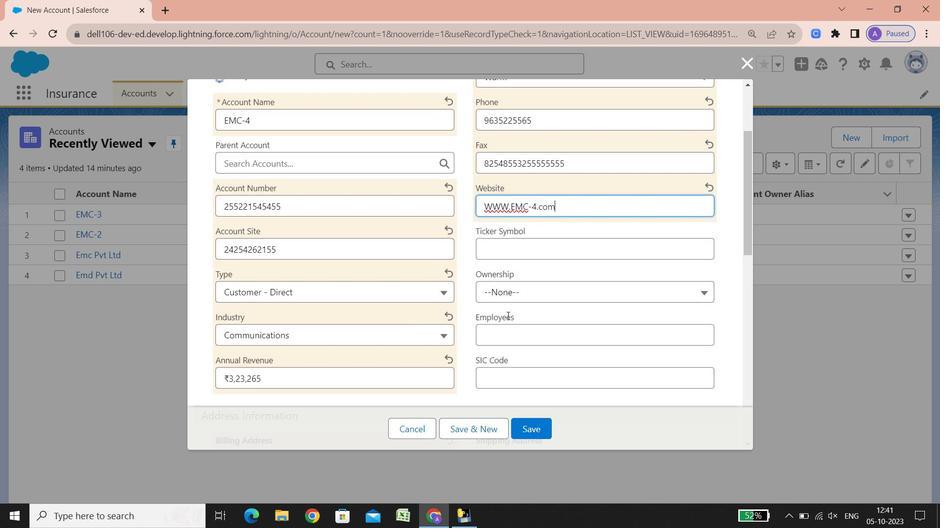 
Action: Mouse scrolled (507, 315) with delta (0, 0)
Screenshot: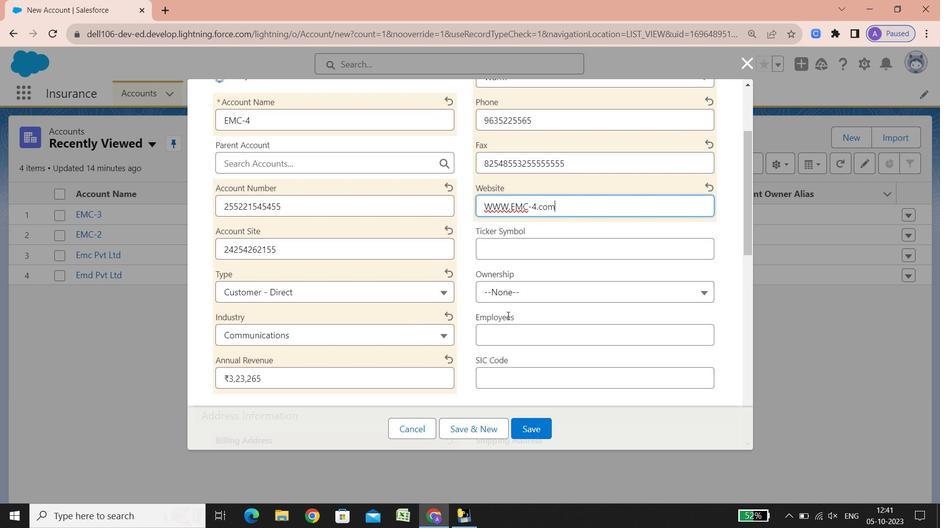 
Action: Mouse scrolled (507, 315) with delta (0, 0)
Screenshot: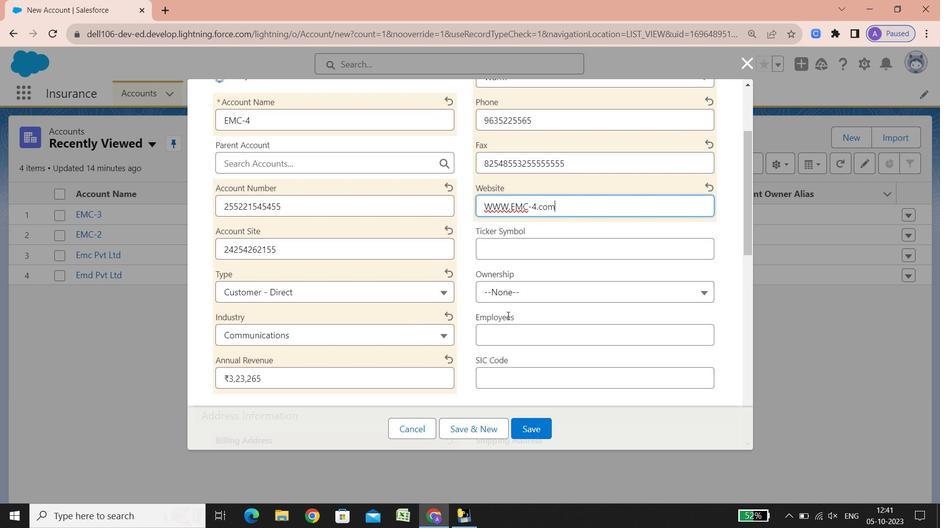 
Action: Mouse scrolled (507, 315) with delta (0, 0)
Screenshot: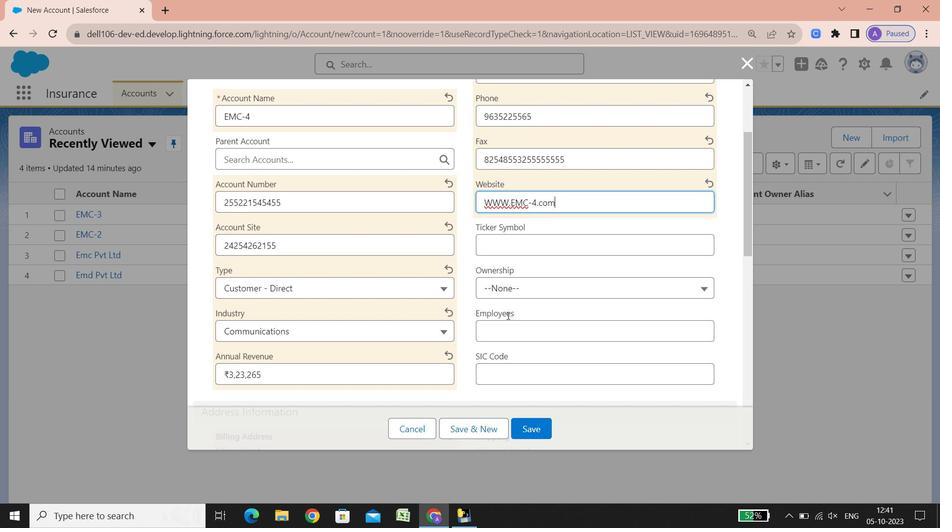 
Action: Mouse scrolled (507, 315) with delta (0, 0)
Screenshot: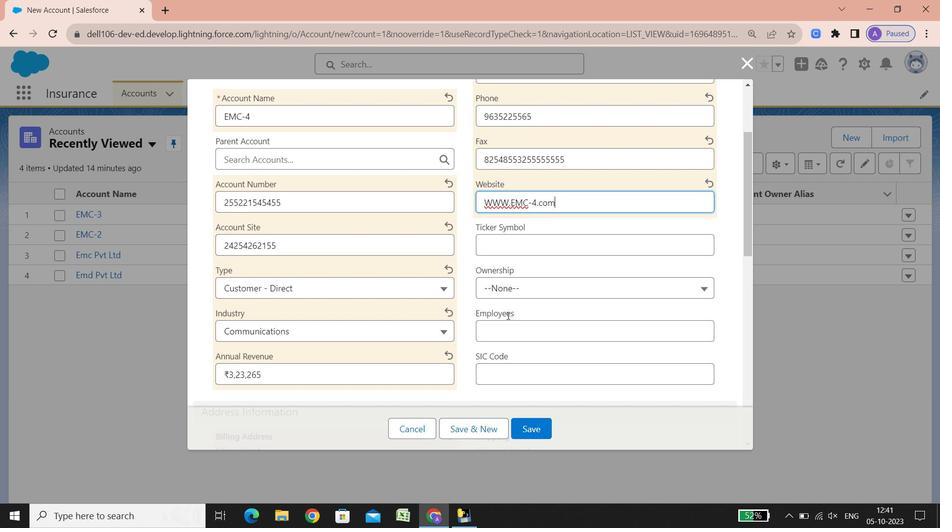 
Action: Mouse scrolled (507, 315) with delta (0, 0)
Screenshot: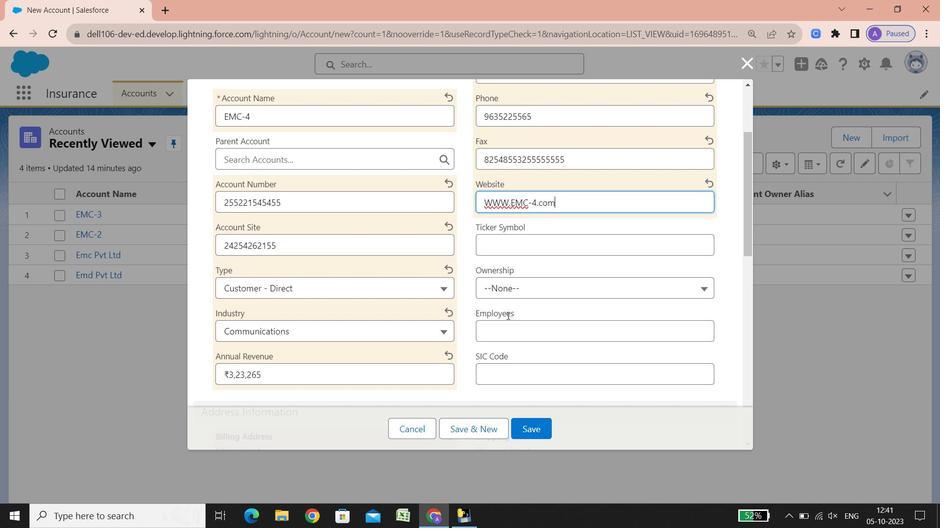 
Action: Mouse scrolled (507, 315) with delta (0, 0)
Screenshot: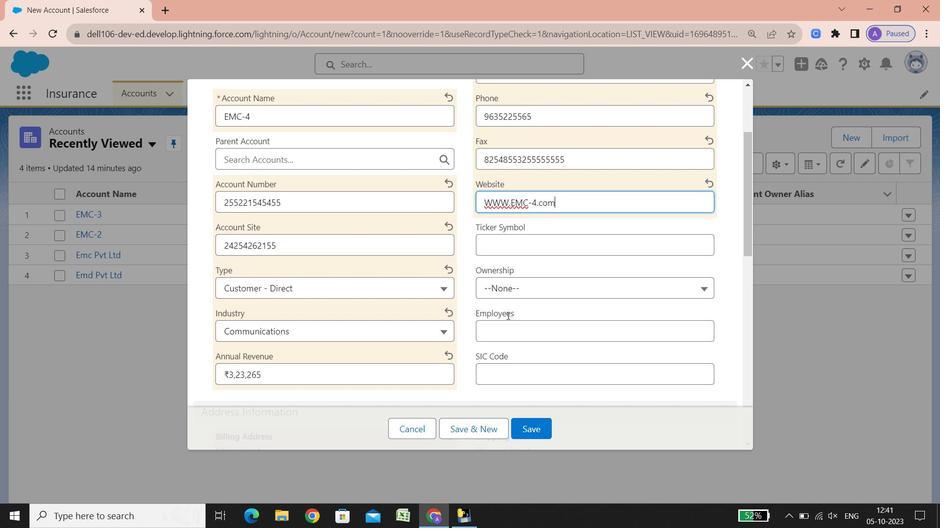 
Action: Mouse scrolled (507, 315) with delta (0, 0)
Screenshot: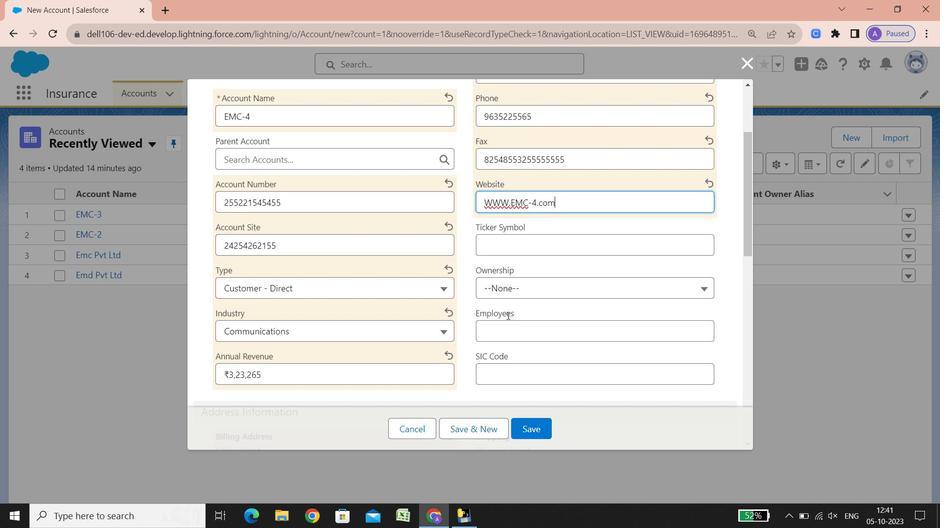 
Action: Mouse scrolled (507, 315) with delta (0, 0)
Screenshot: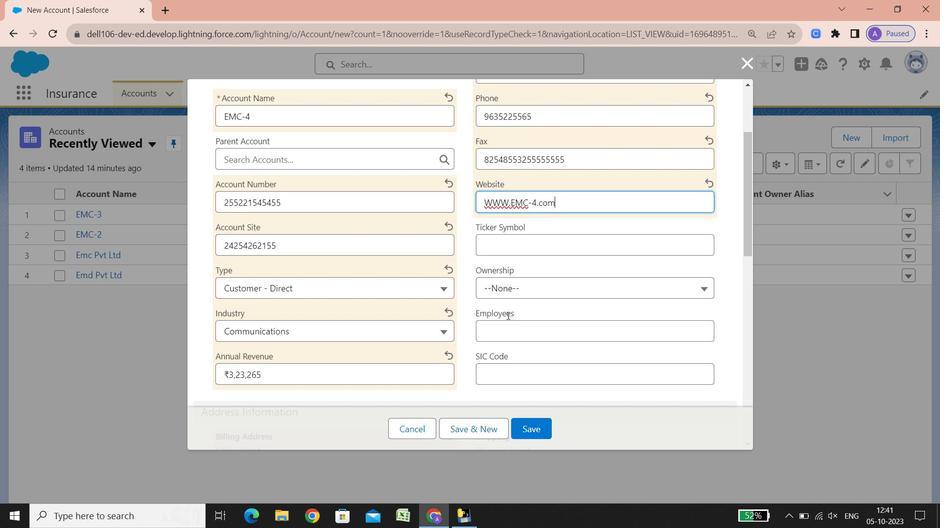 
Action: Mouse scrolled (507, 315) with delta (0, 0)
Screenshot: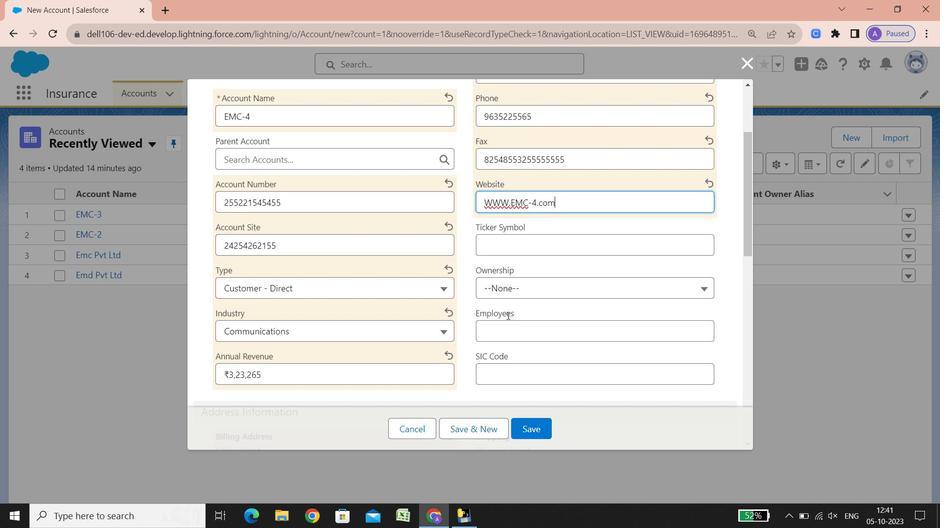 
Action: Mouse scrolled (507, 315) with delta (0, 0)
Screenshot: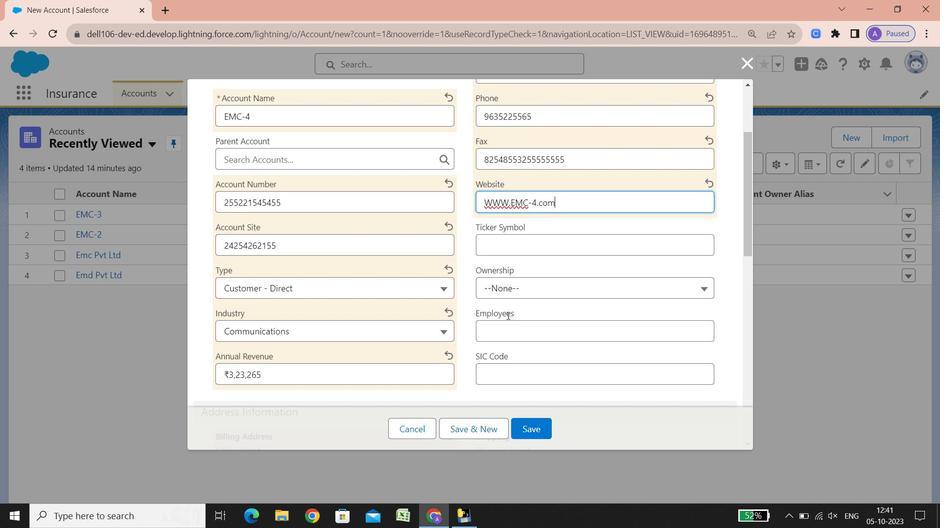 
Action: Mouse scrolled (507, 315) with delta (0, 0)
Screenshot: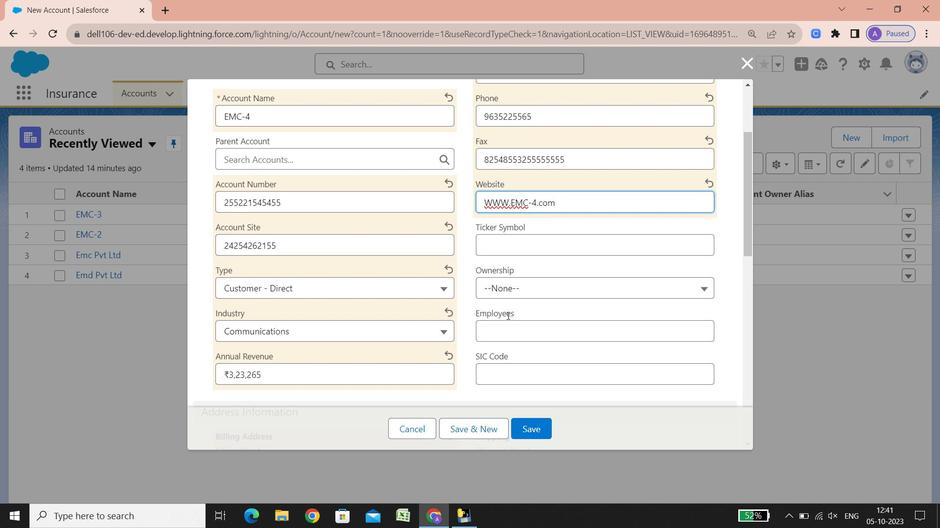 
Action: Mouse scrolled (507, 315) with delta (0, 0)
Screenshot: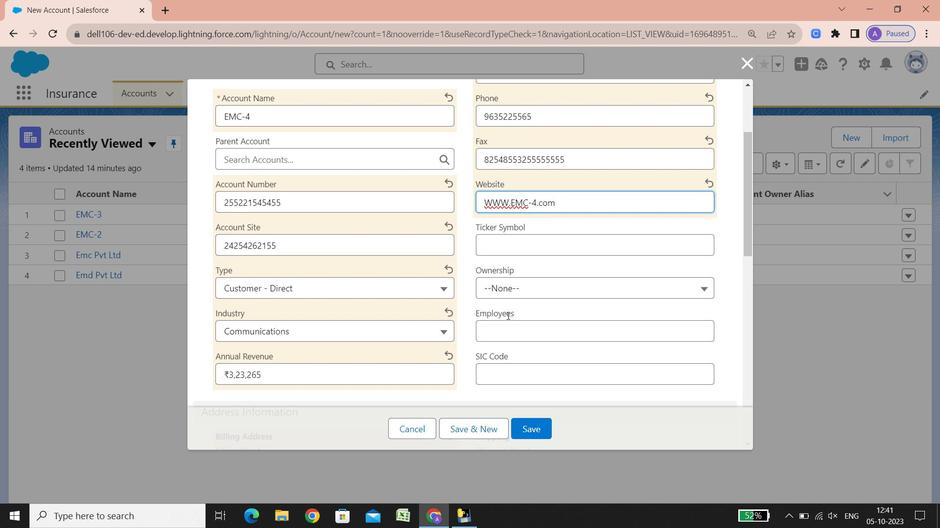 
Action: Mouse scrolled (507, 315) with delta (0, 0)
Screenshot: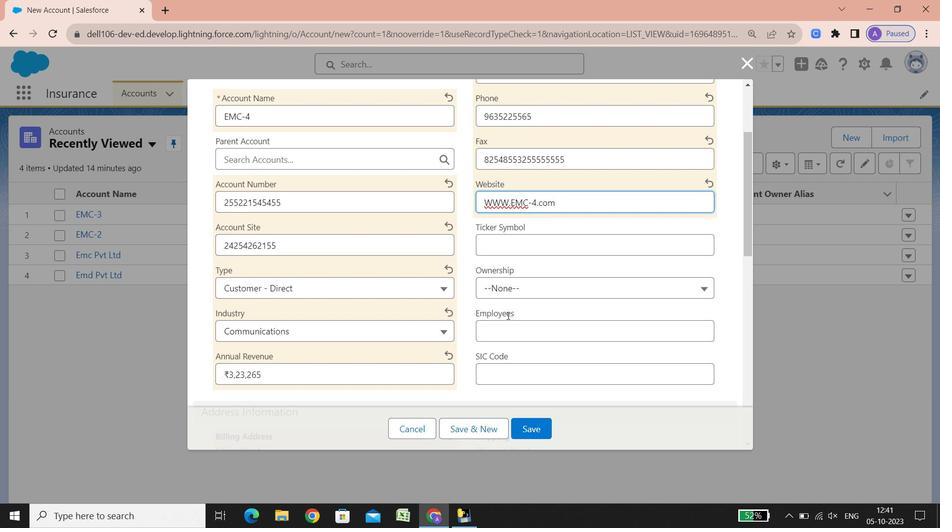 
Action: Mouse scrolled (507, 315) with delta (0, 0)
Screenshot: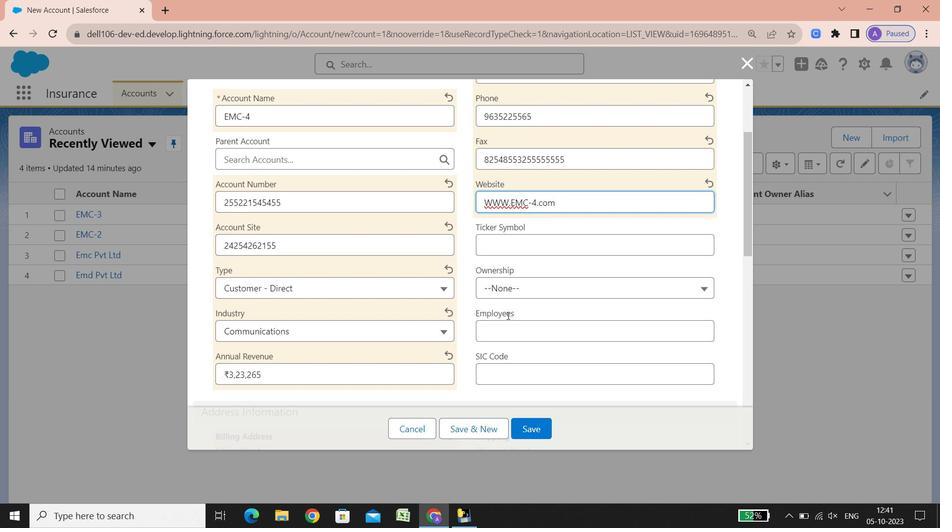 
Action: Mouse scrolled (507, 315) with delta (0, 0)
Screenshot: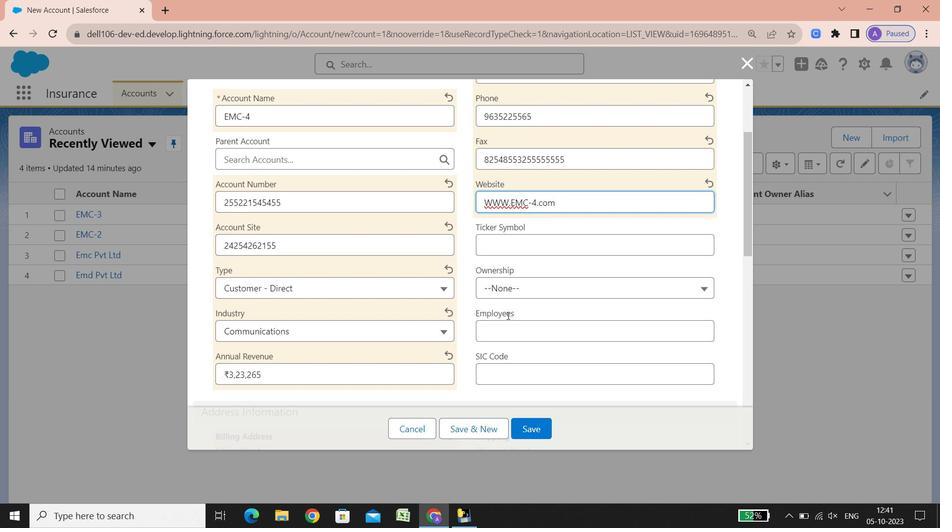 
Action: Mouse scrolled (507, 315) with delta (0, 0)
Screenshot: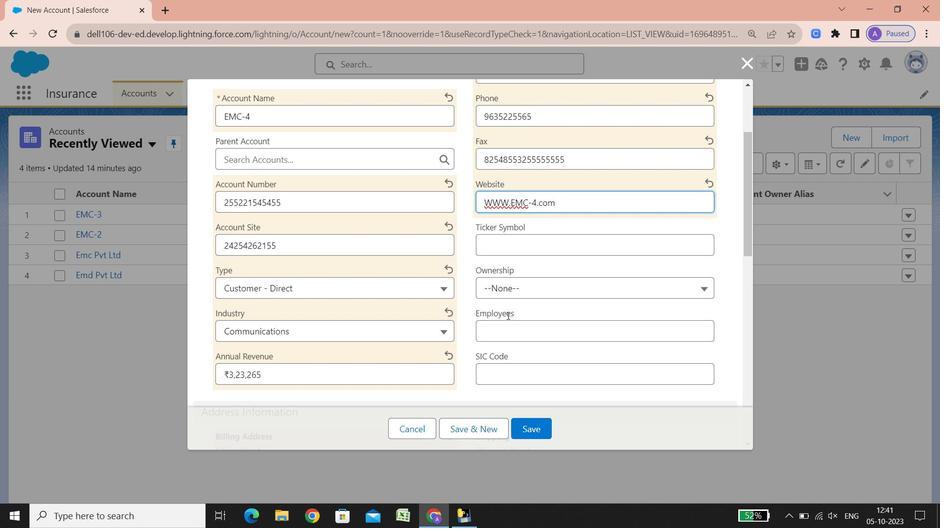 
Action: Mouse scrolled (507, 315) with delta (0, 0)
Screenshot: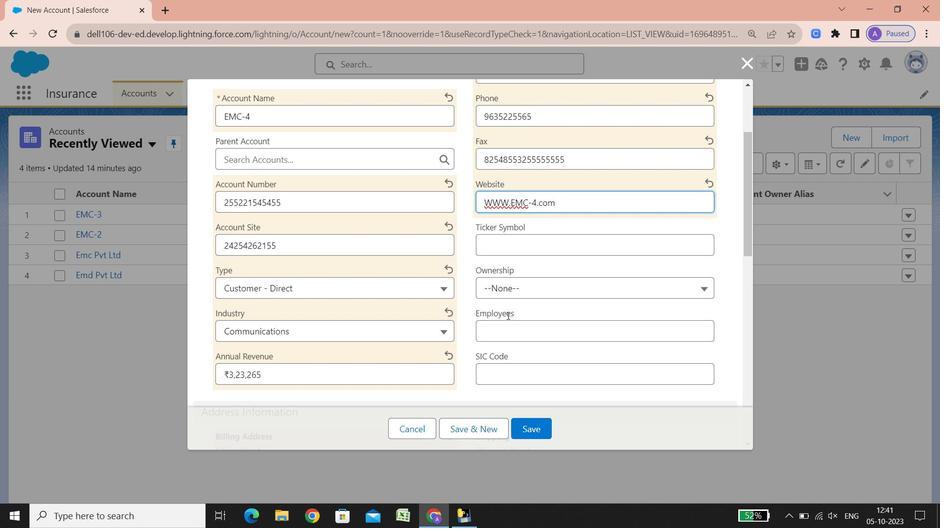 
Action: Mouse scrolled (507, 315) with delta (0, 0)
Screenshot: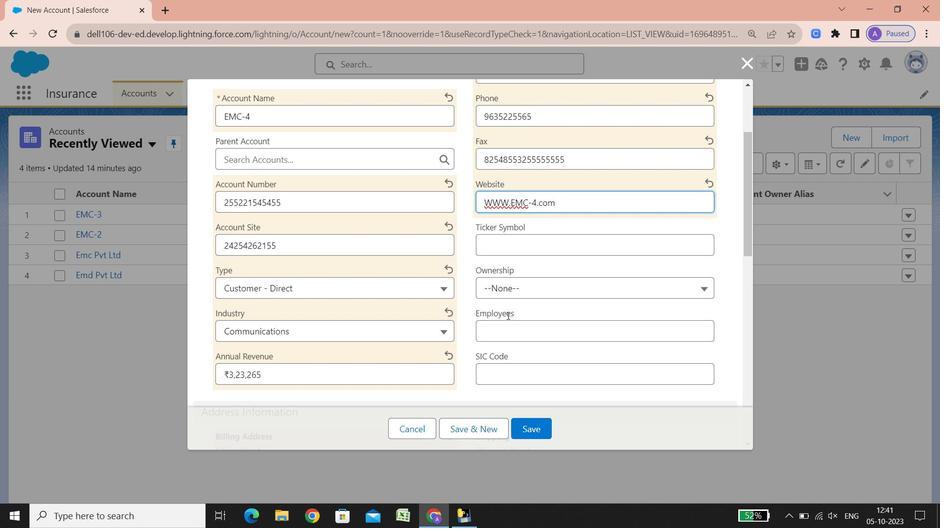 
Action: Mouse scrolled (507, 315) with delta (0, 0)
Screenshot: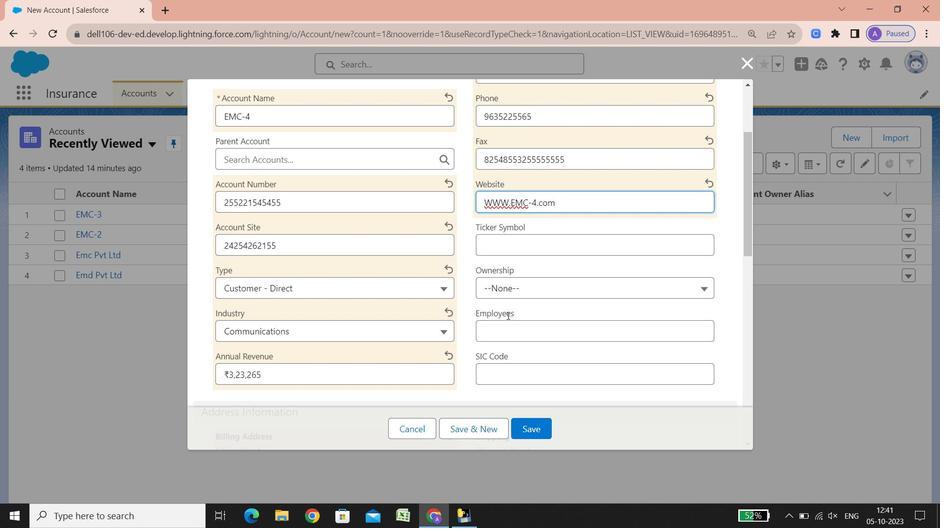 
Action: Mouse scrolled (507, 315) with delta (0, 0)
Screenshot: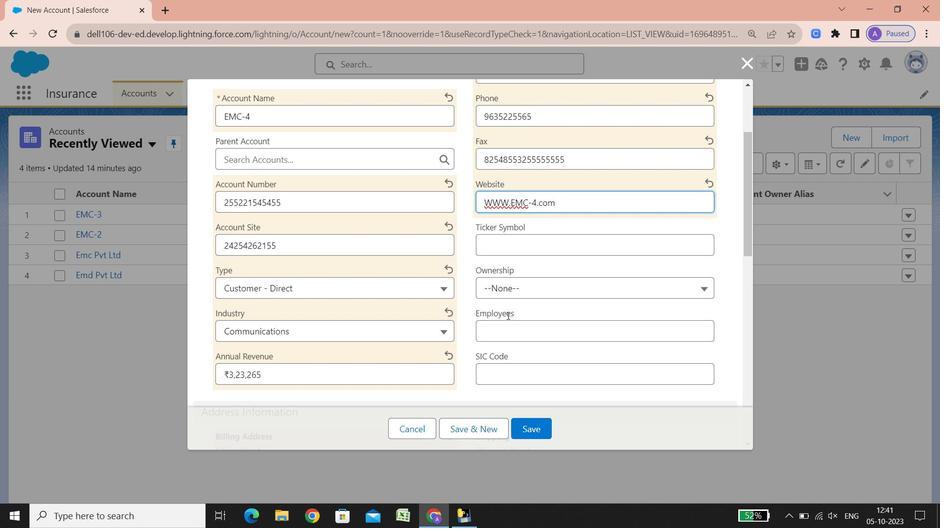 
Action: Mouse scrolled (507, 315) with delta (0, 0)
Screenshot: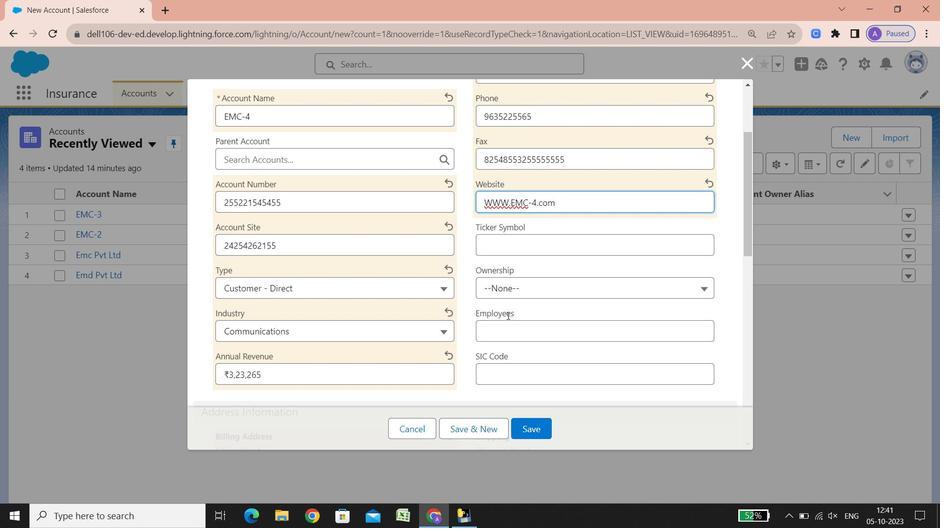 
Action: Mouse scrolled (507, 315) with delta (0, 0)
Screenshot: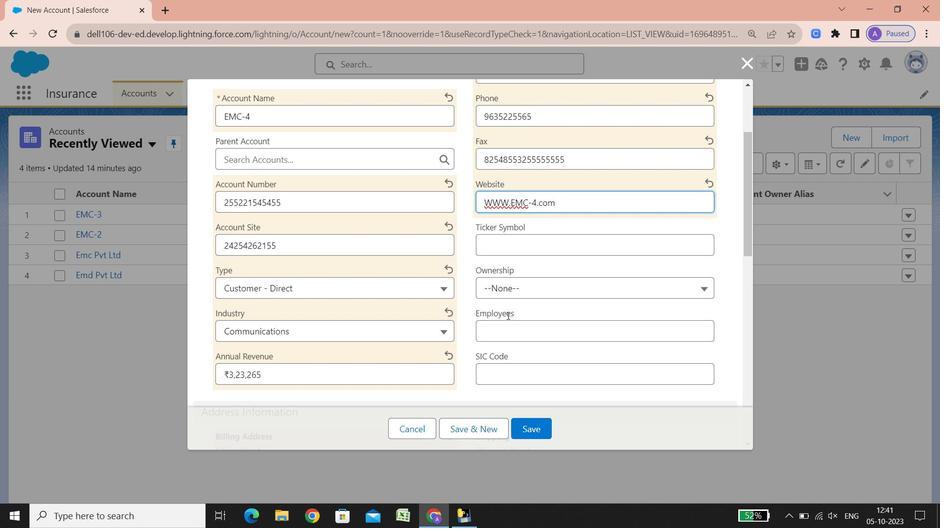 
Action: Mouse scrolled (507, 315) with delta (0, 0)
Screenshot: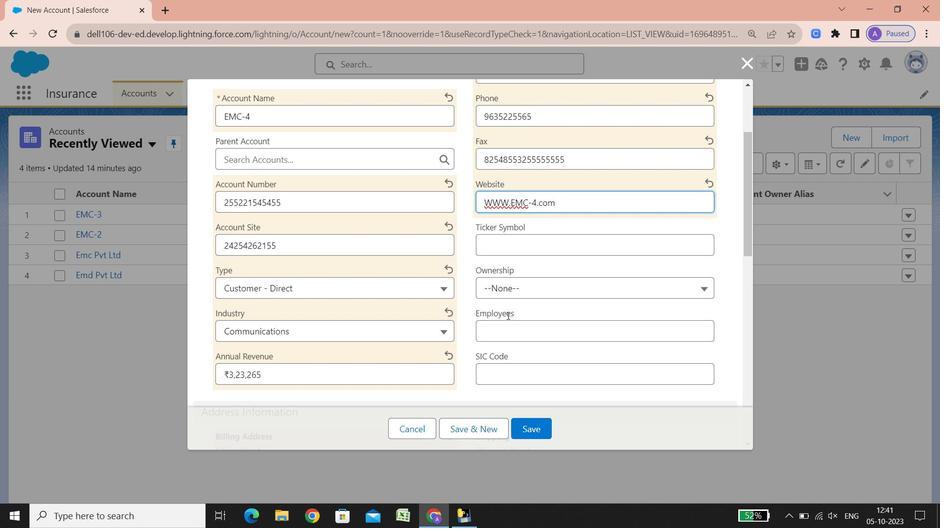 
Action: Mouse scrolled (507, 315) with delta (0, 0)
Screenshot: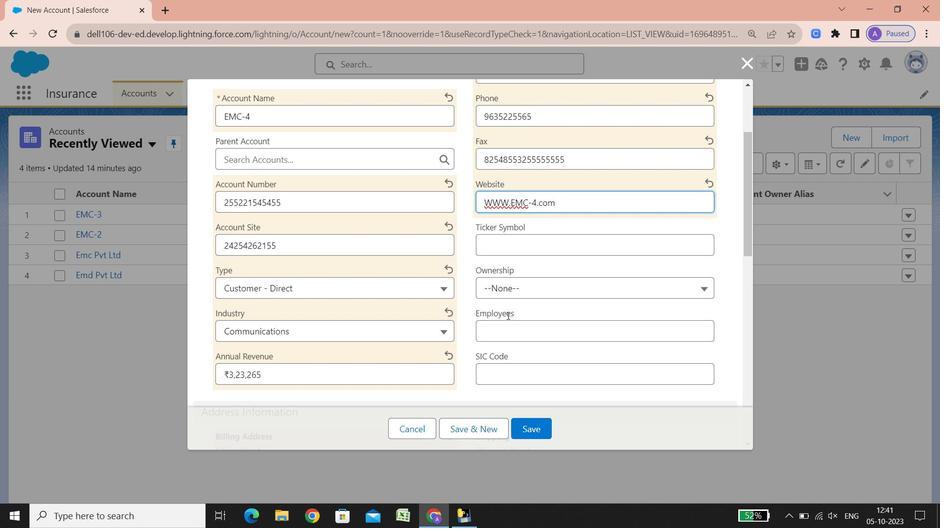 
Action: Mouse scrolled (507, 315) with delta (0, 0)
Screenshot: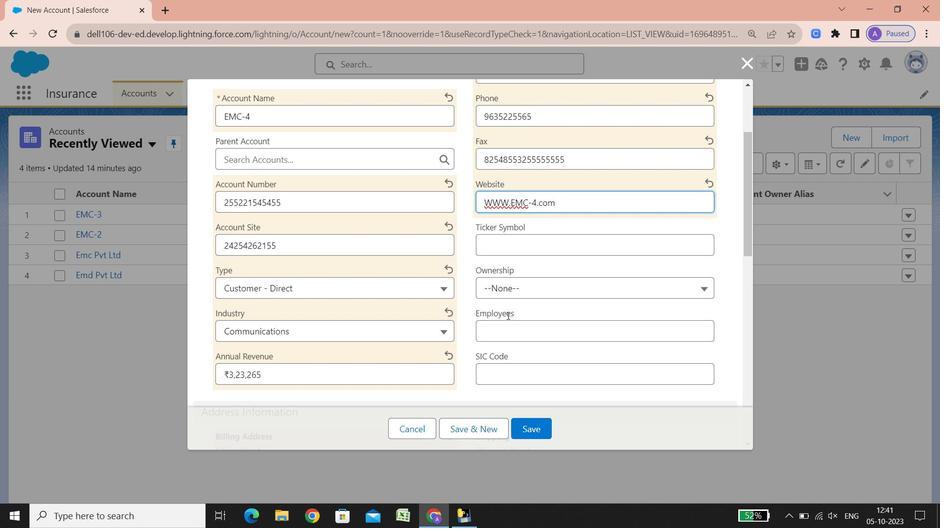 
Action: Mouse scrolled (507, 315) with delta (0, 0)
Screenshot: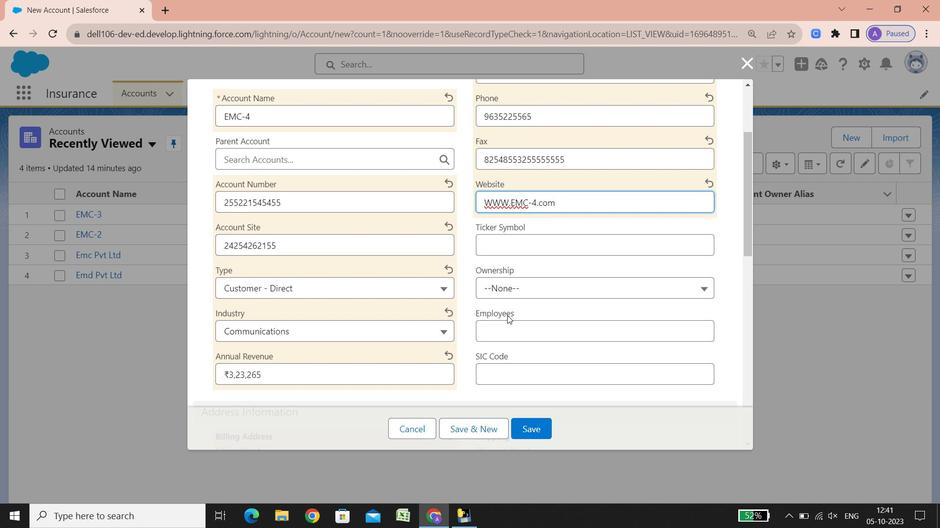 
Action: Mouse scrolled (507, 315) with delta (0, 0)
Screenshot: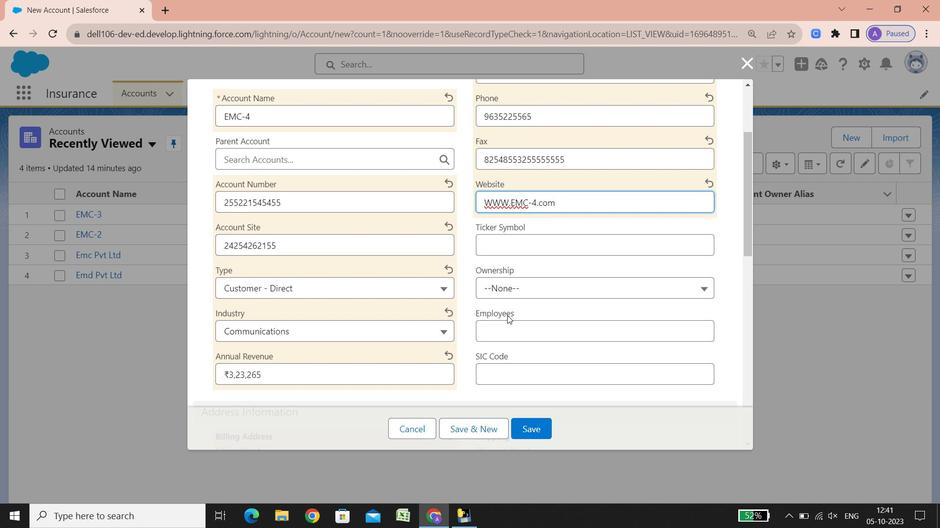 
Action: Mouse scrolled (507, 315) with delta (0, 0)
Screenshot: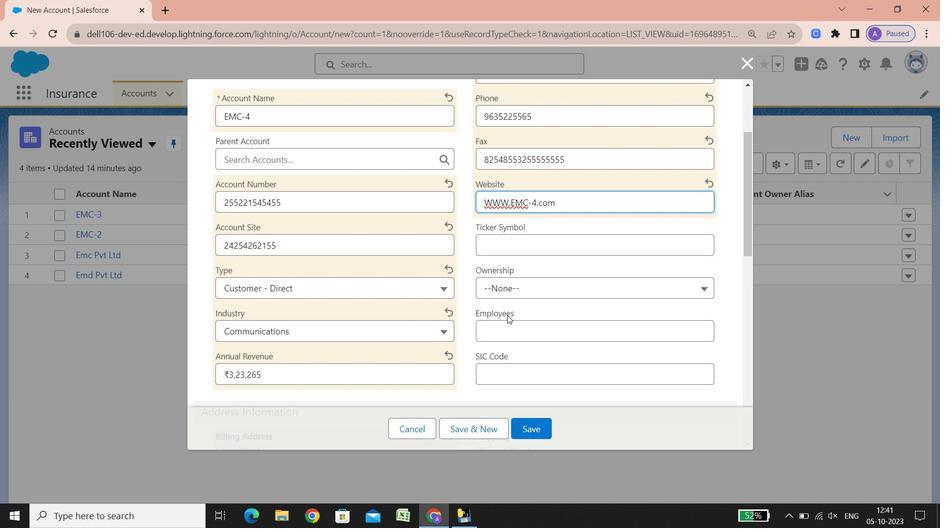 
Action: Mouse scrolled (507, 315) with delta (0, 0)
Screenshot: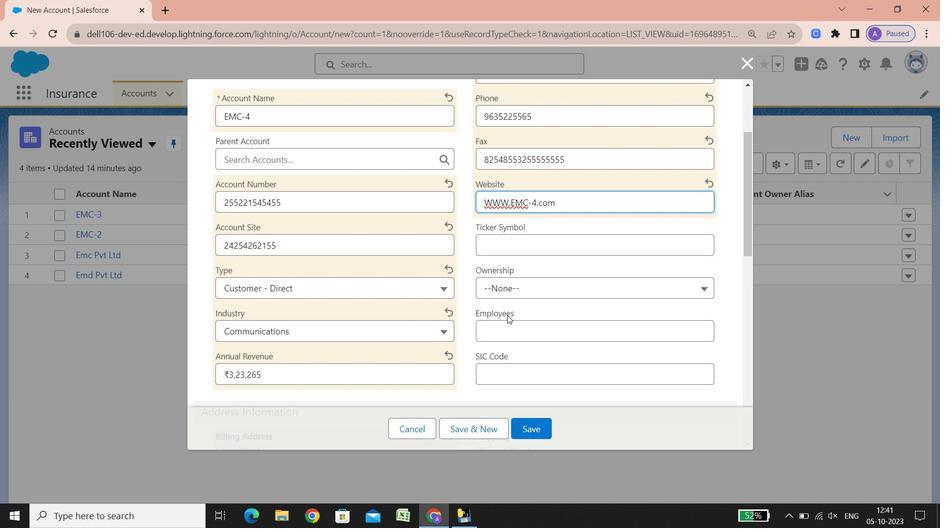 
Action: Mouse scrolled (507, 315) with delta (0, 0)
Screenshot: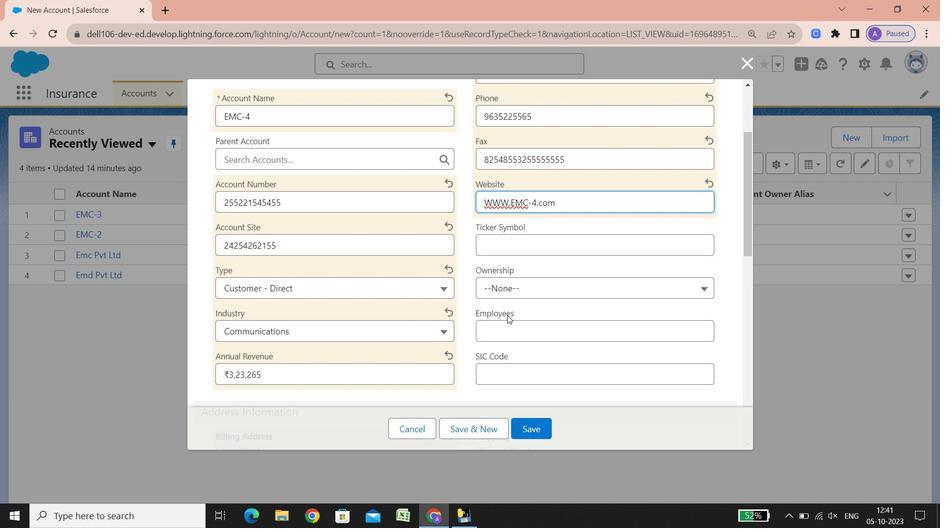 
Action: Mouse scrolled (507, 315) with delta (0, 0)
Screenshot: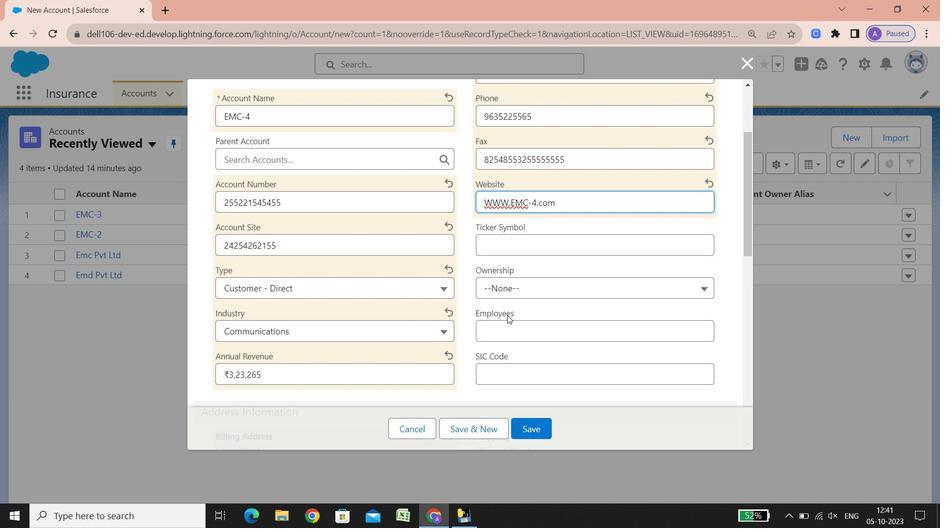 
Action: Mouse scrolled (507, 315) with delta (0, 0)
Screenshot: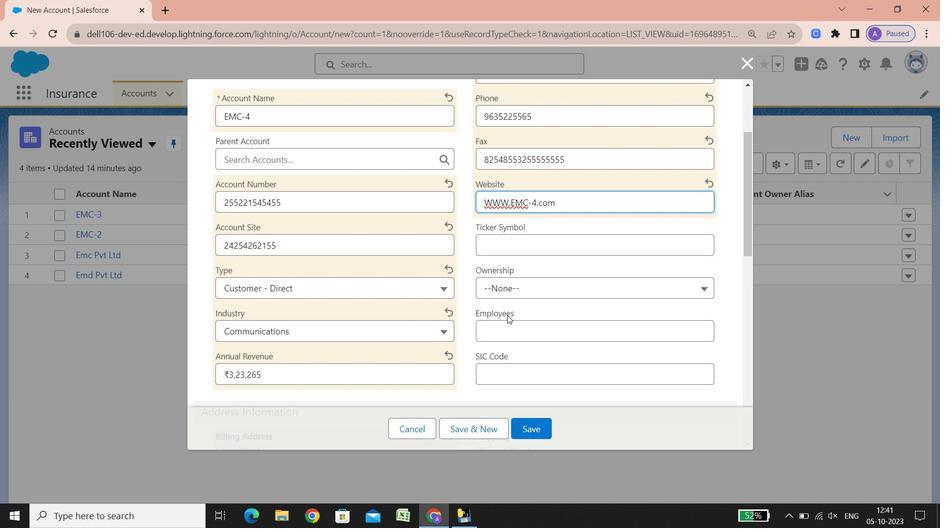
Action: Mouse scrolled (507, 315) with delta (0, 0)
Screenshot: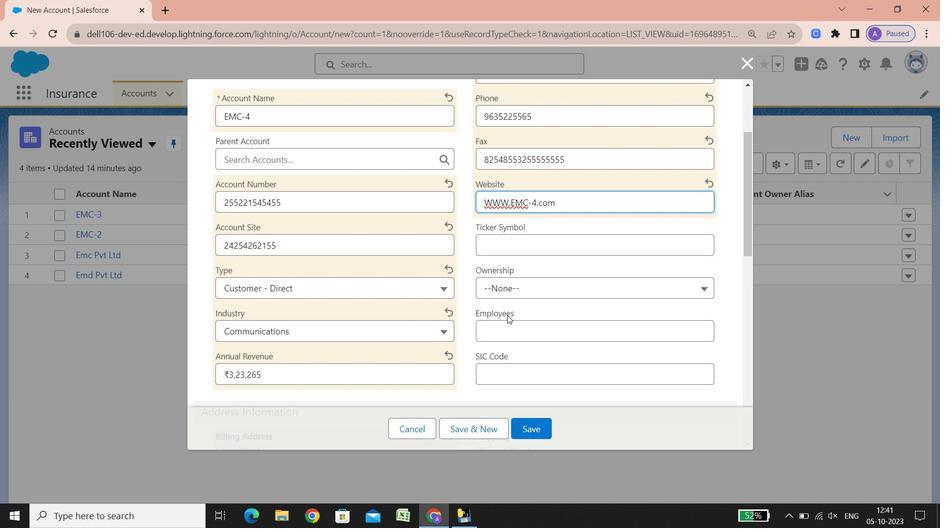 
Action: Mouse scrolled (507, 315) with delta (0, 0)
Screenshot: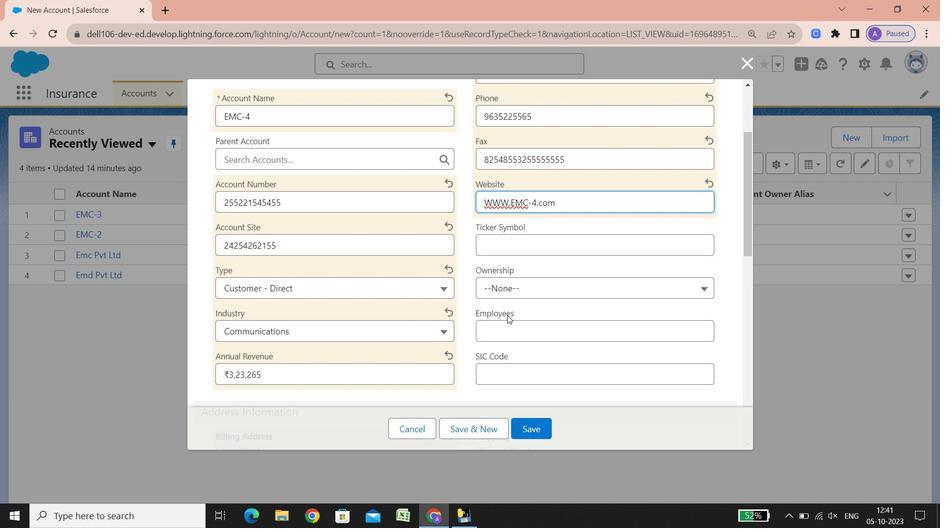 
Action: Mouse scrolled (507, 315) with delta (0, 0)
Screenshot: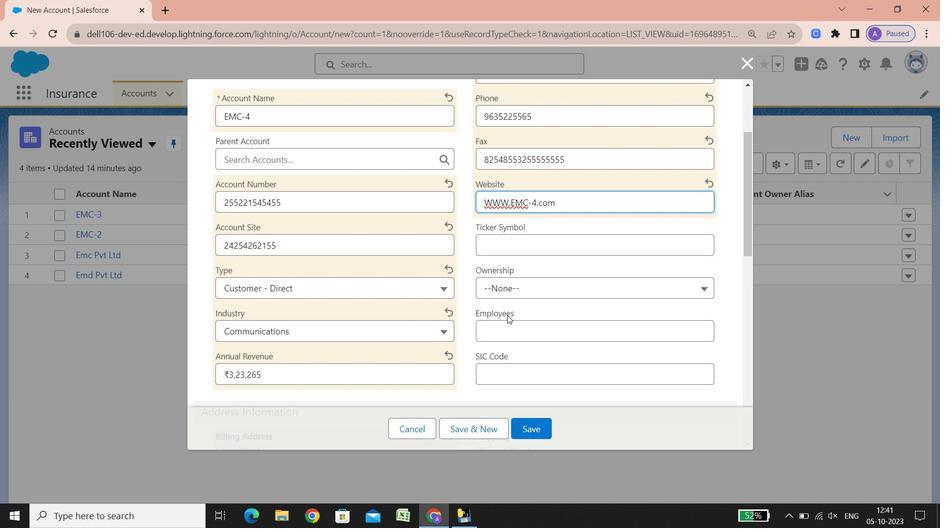 
Action: Mouse scrolled (507, 315) with delta (0, 0)
Screenshot: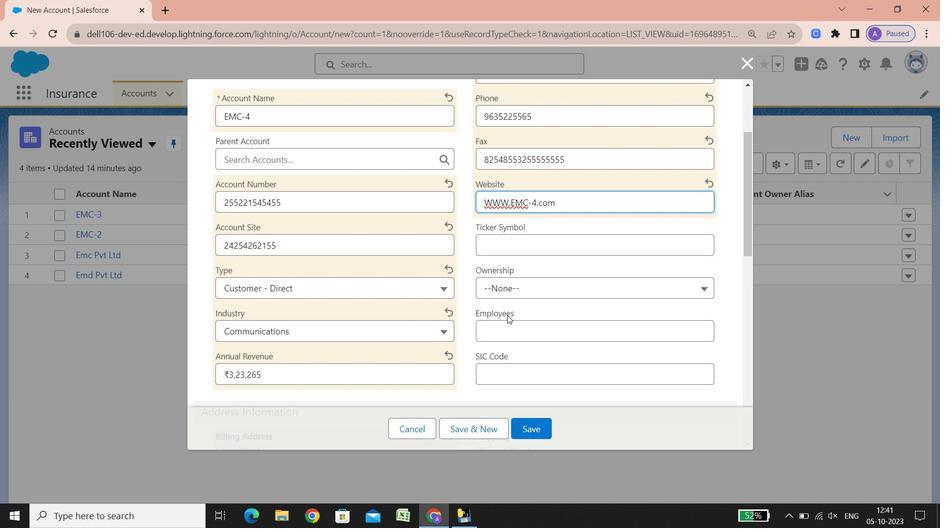 
Action: Mouse scrolled (507, 315) with delta (0, 0)
Screenshot: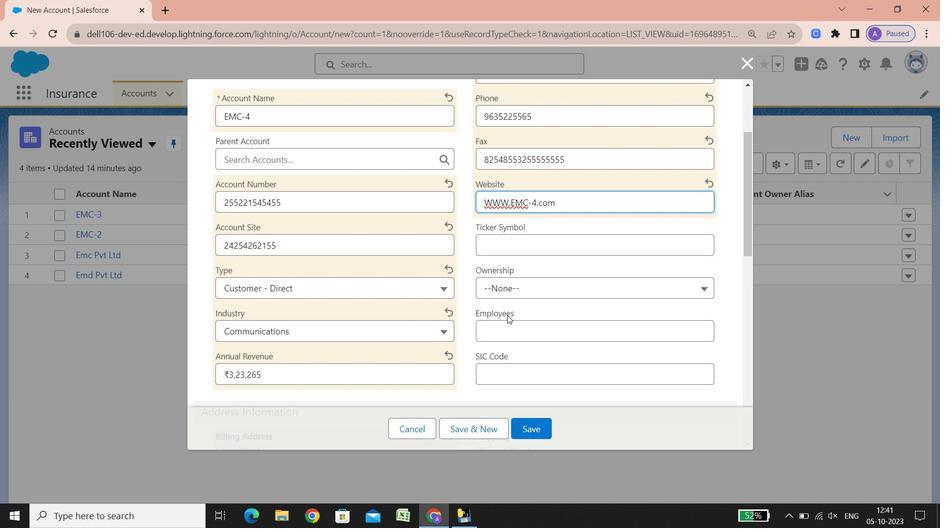 
Action: Mouse scrolled (507, 315) with delta (0, 0)
Screenshot: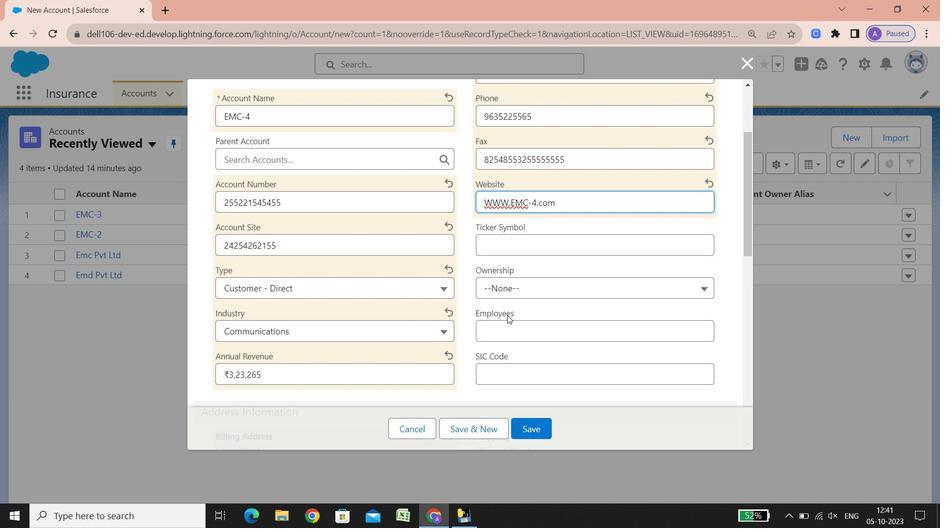 
Action: Mouse scrolled (507, 315) with delta (0, 0)
Screenshot: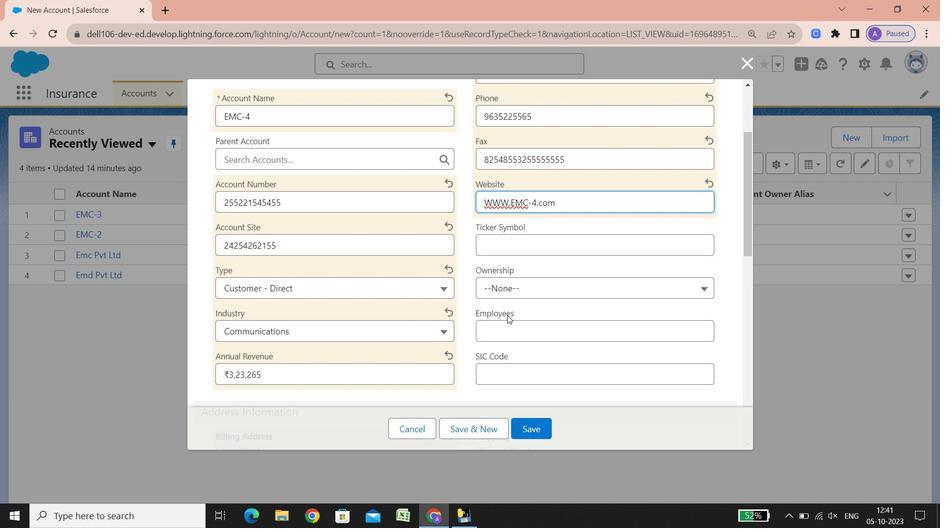 
Action: Mouse scrolled (507, 315) with delta (0, 0)
Screenshot: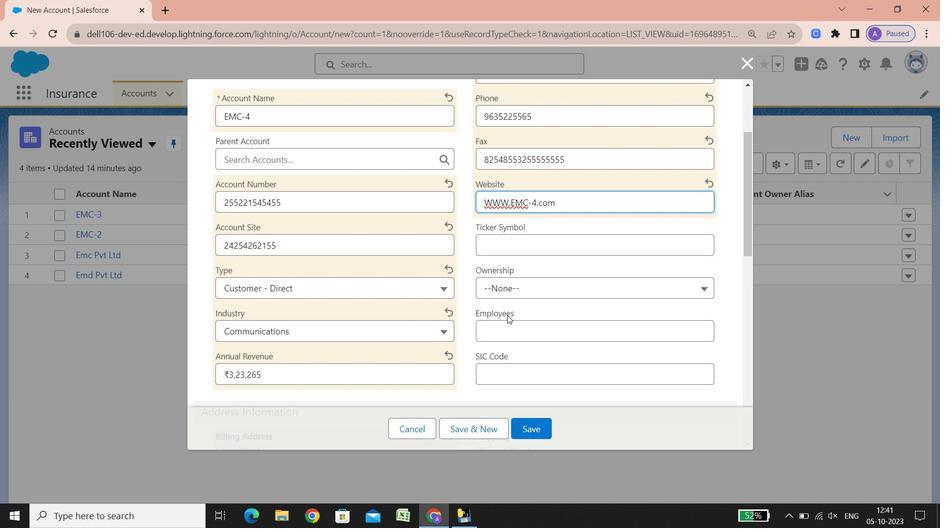
Action: Mouse scrolled (507, 315) with delta (0, 0)
Screenshot: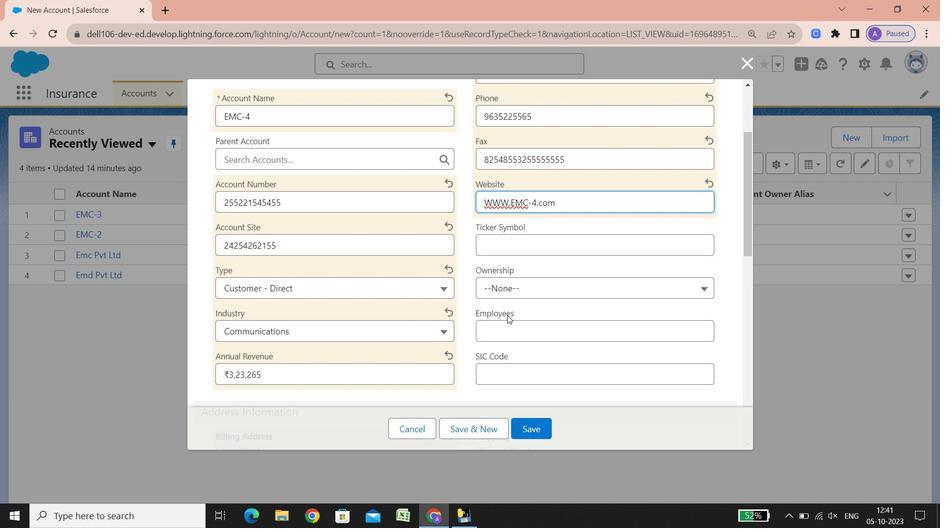 
Action: Mouse scrolled (507, 315) with delta (0, 0)
Screenshot: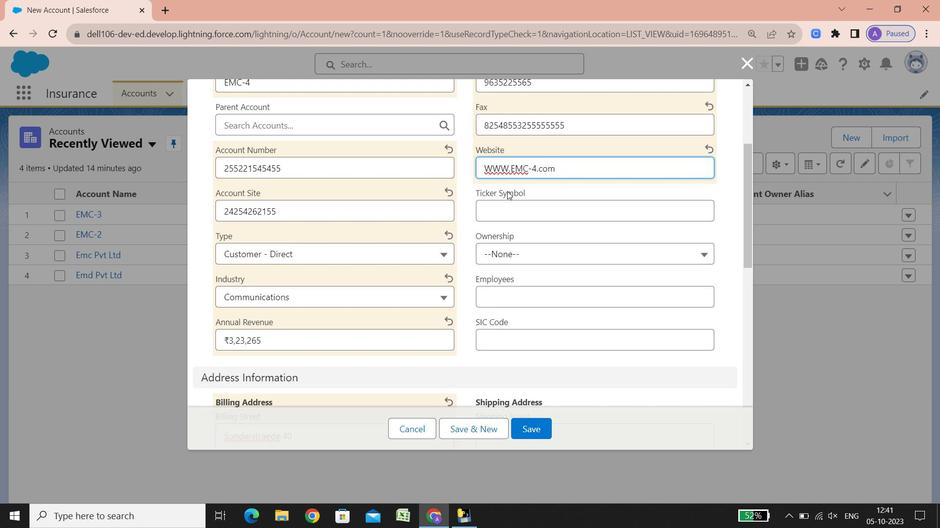 
Action: Mouse scrolled (507, 315) with delta (0, 0)
Screenshot: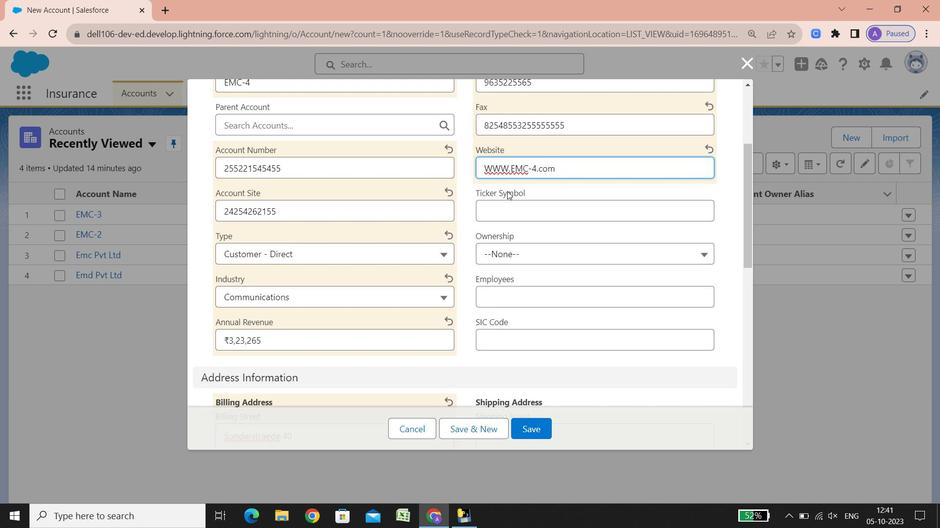 
Action: Mouse scrolled (507, 315) with delta (0, 0)
Screenshot: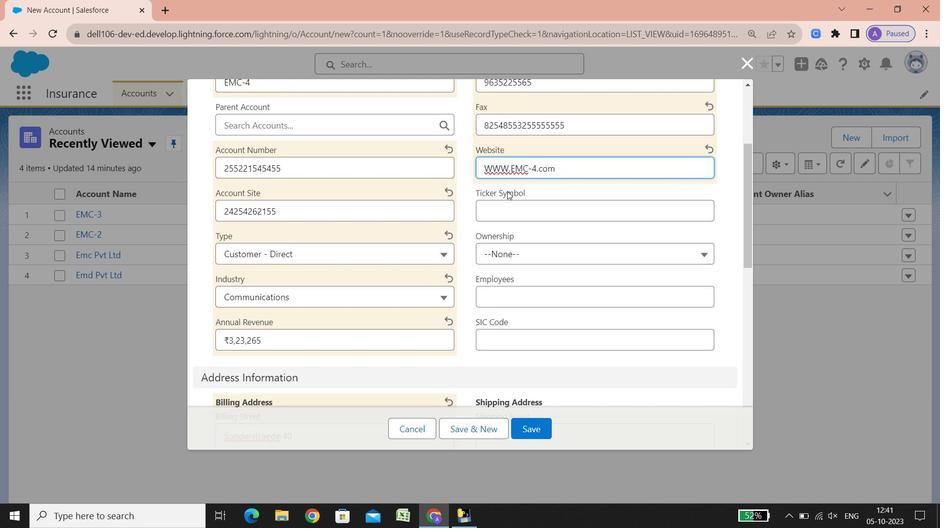 
Action: Mouse scrolled (507, 315) with delta (0, 0)
Screenshot: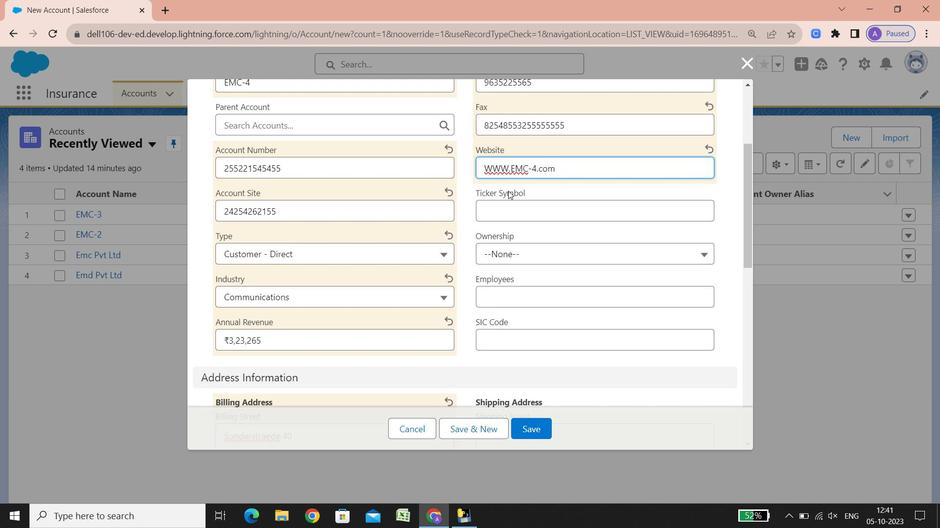 
Action: Mouse scrolled (507, 315) with delta (0, 0)
Screenshot: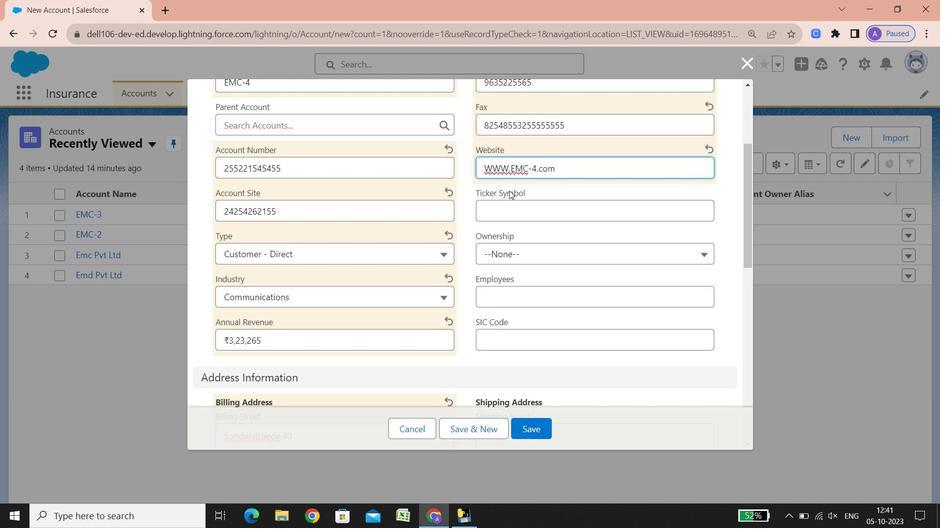 
Action: Mouse scrolled (507, 315) with delta (0, 0)
Screenshot: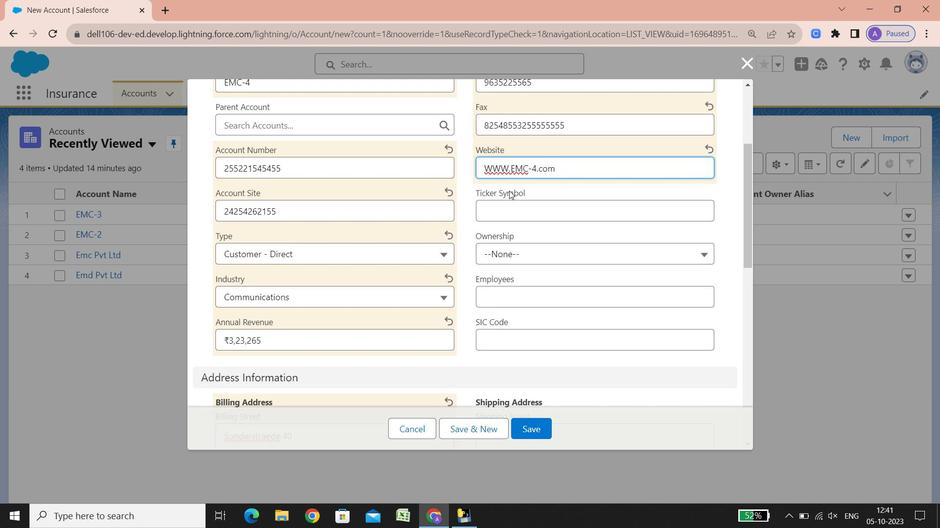 
Action: Mouse moved to (491, 210)
Screenshot: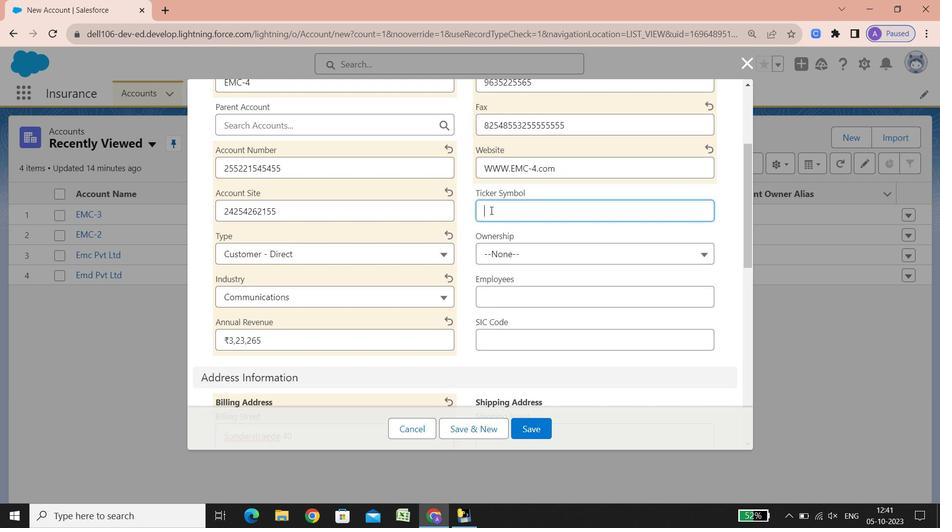 
Action: Mouse pressed left at (491, 210)
Screenshot: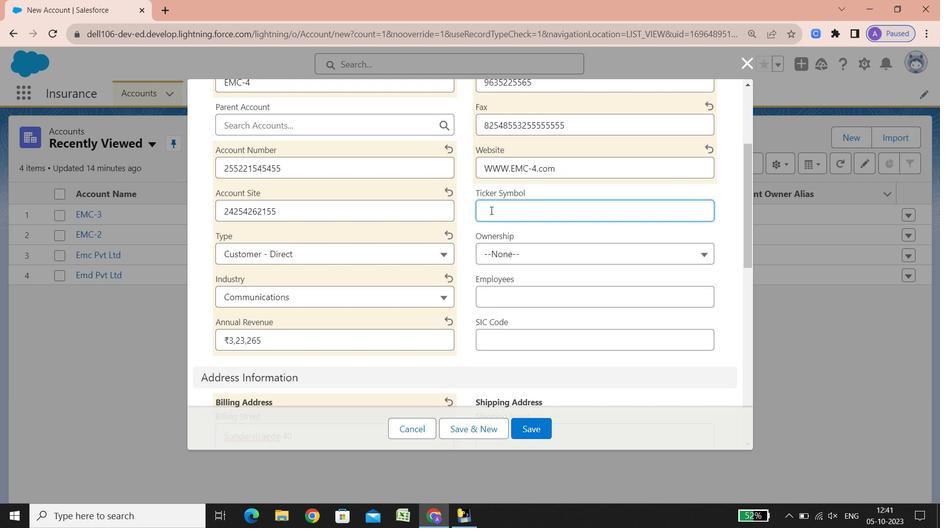 
Action: Key pressed 5451421554545
Screenshot: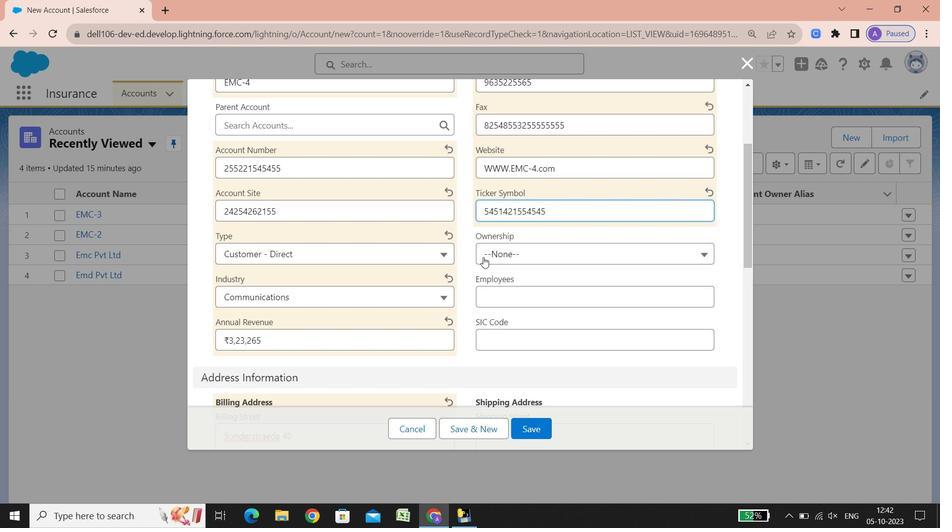 
Action: Mouse moved to (550, 255)
Screenshot: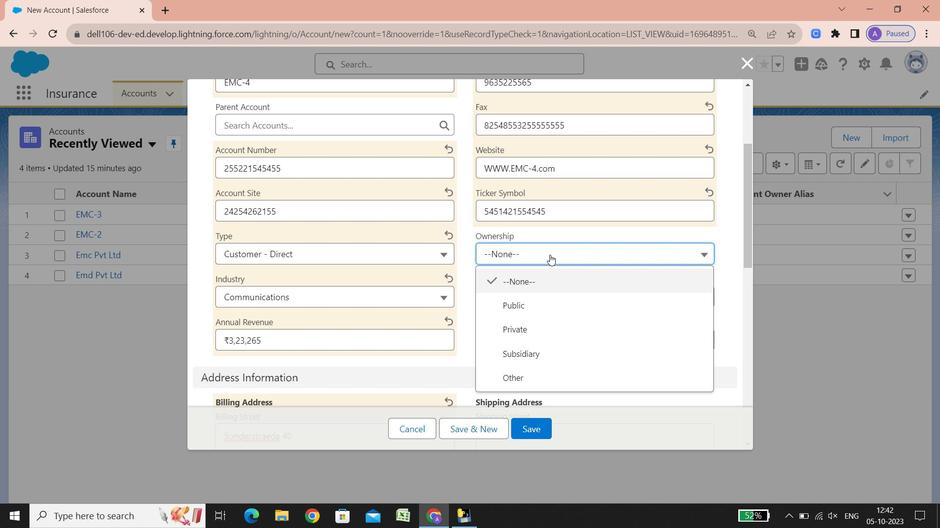 
Action: Mouse pressed left at (550, 255)
Screenshot: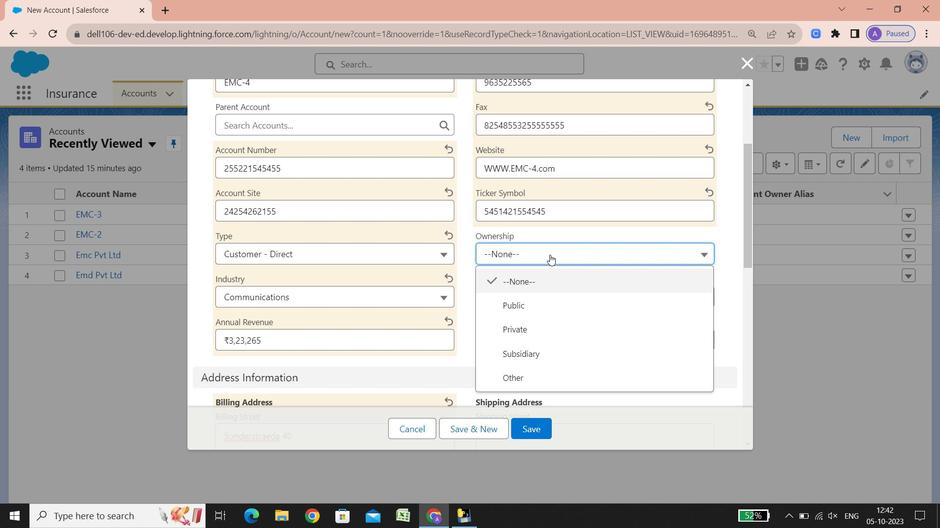 
Action: Mouse moved to (532, 375)
Screenshot: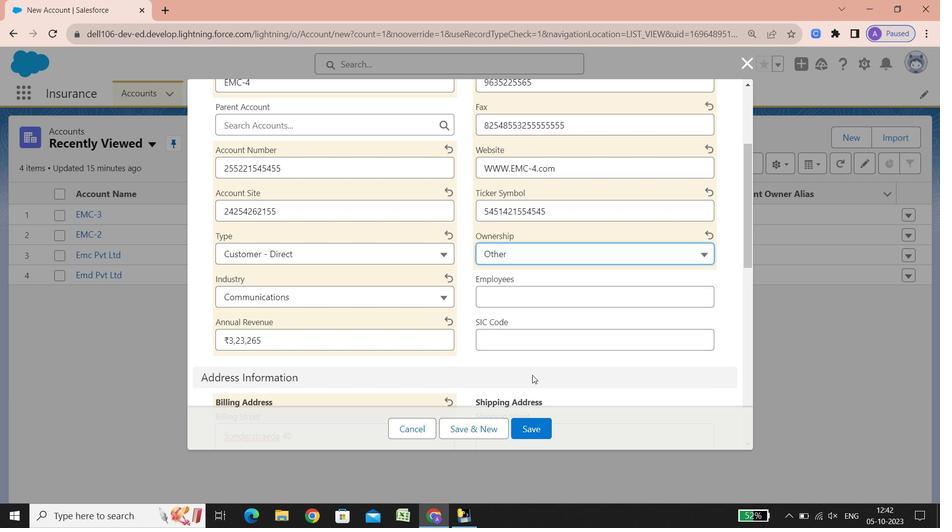 
Action: Mouse pressed left at (532, 375)
